 Task: Forward email as attachment with the signature Ethan King with the subject Request for a change in project deadline from softage.1@softage.net to softage.6@softage.net with the message Please let me know if there are any outstanding issues that need to be addressed.
Action: Mouse moved to (1033, 86)
Screenshot: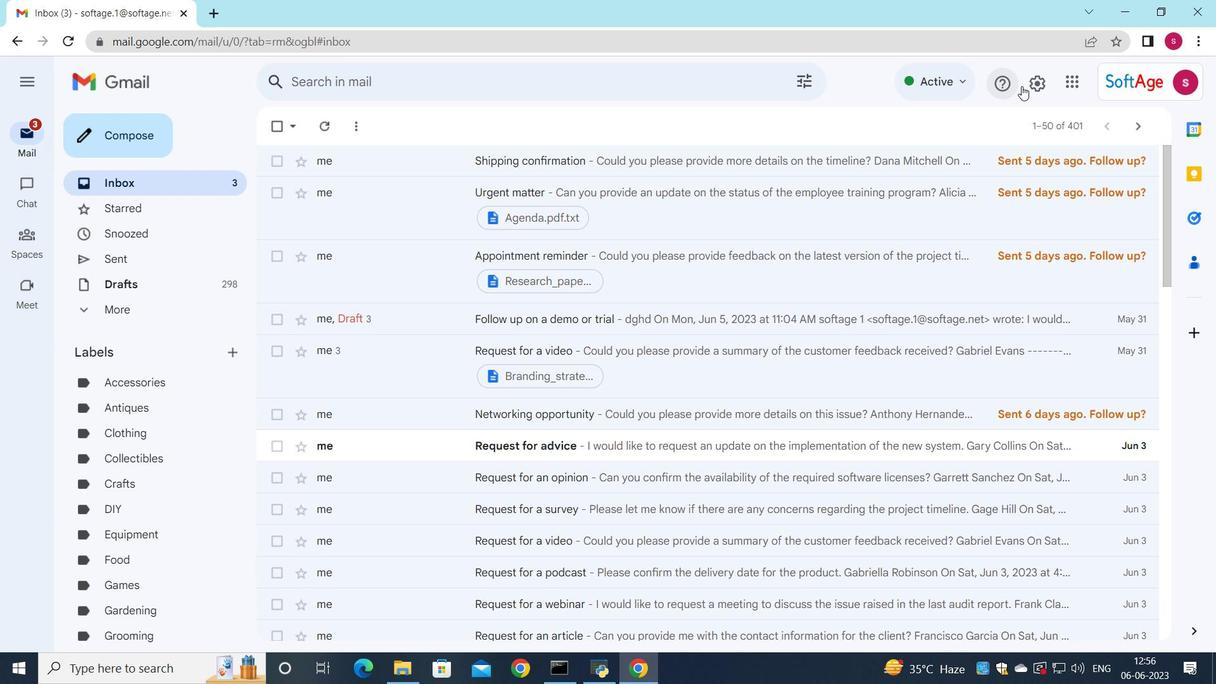 
Action: Mouse pressed left at (1033, 86)
Screenshot: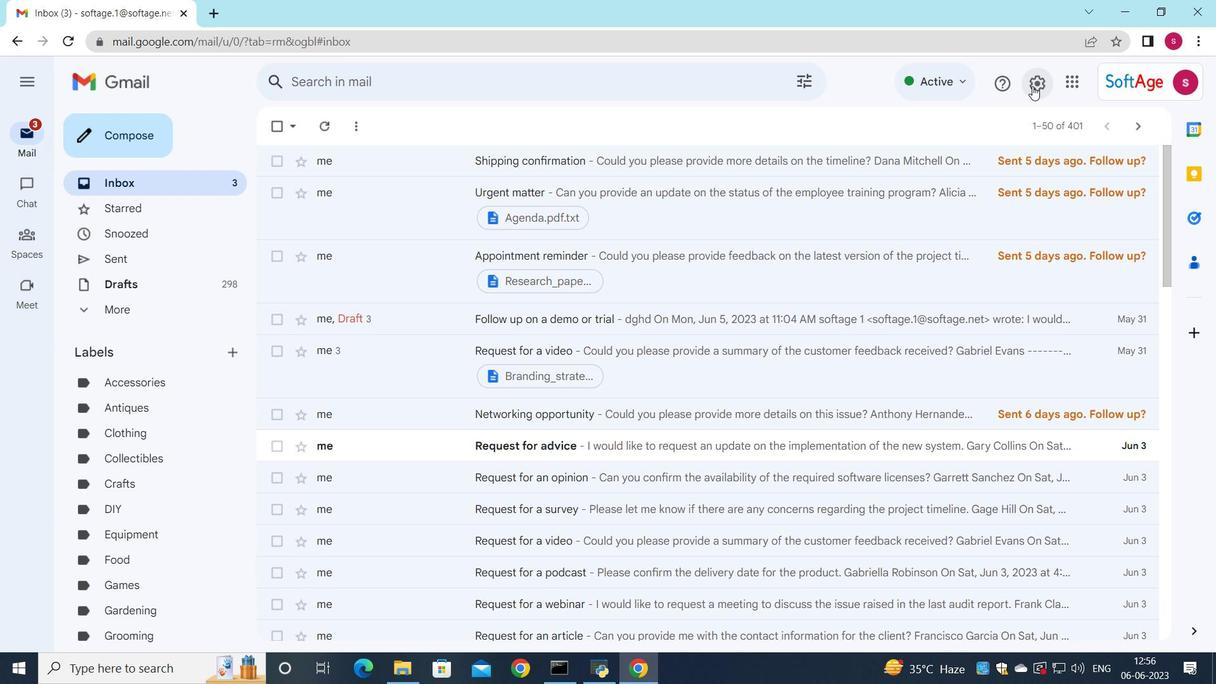 
Action: Mouse moved to (1036, 168)
Screenshot: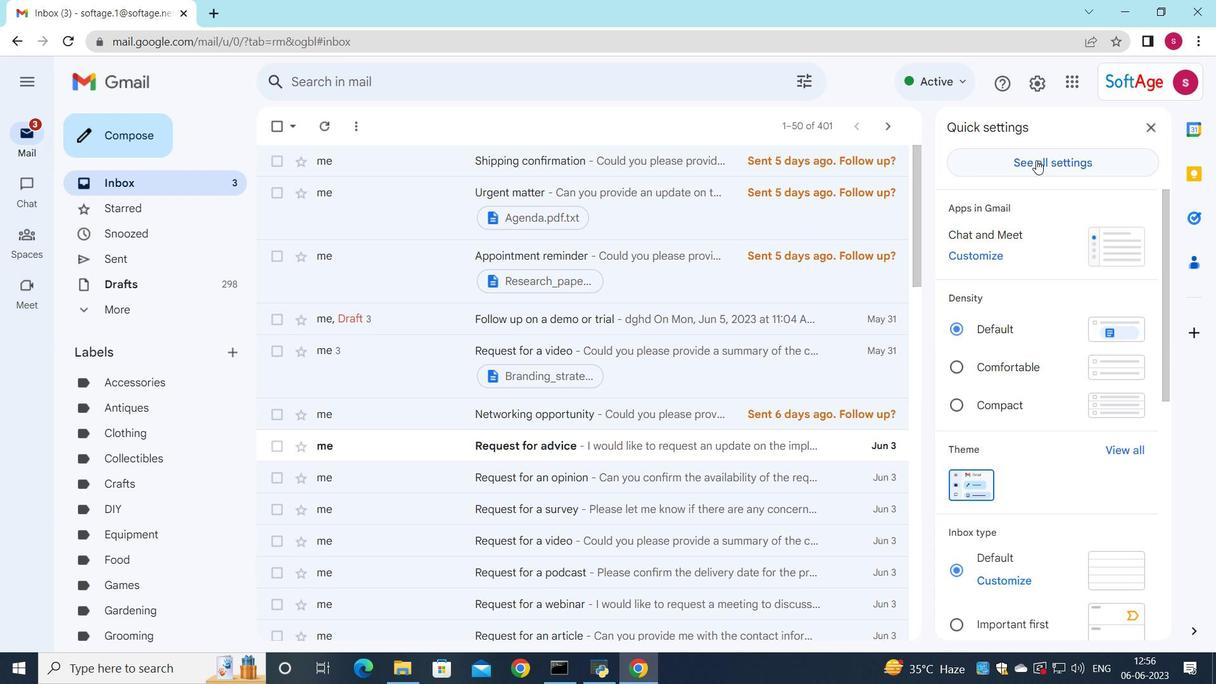 
Action: Mouse pressed left at (1036, 168)
Screenshot: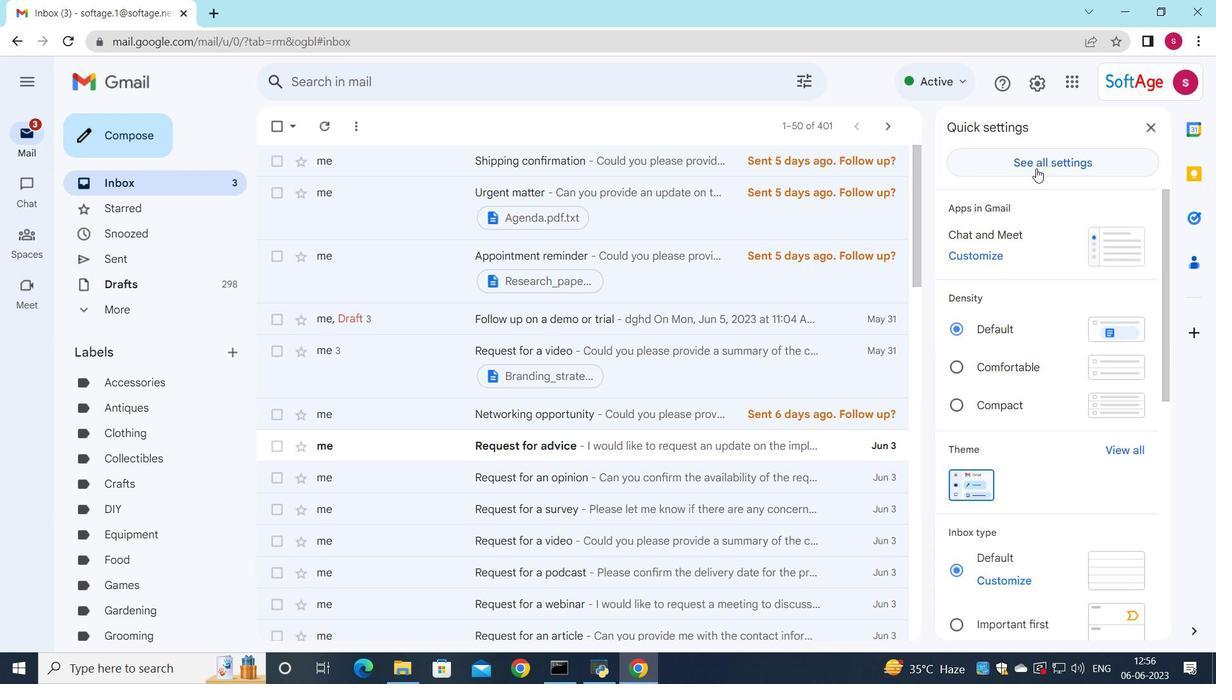
Action: Mouse moved to (746, 245)
Screenshot: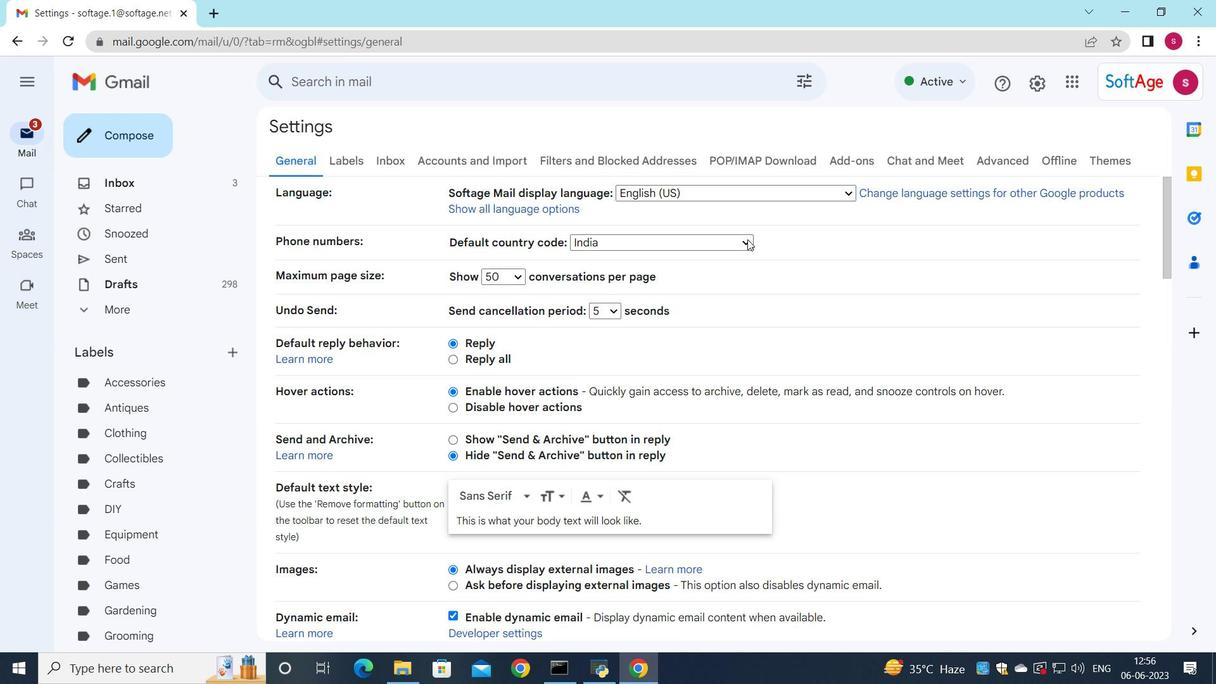 
Action: Mouse scrolled (746, 244) with delta (0, 0)
Screenshot: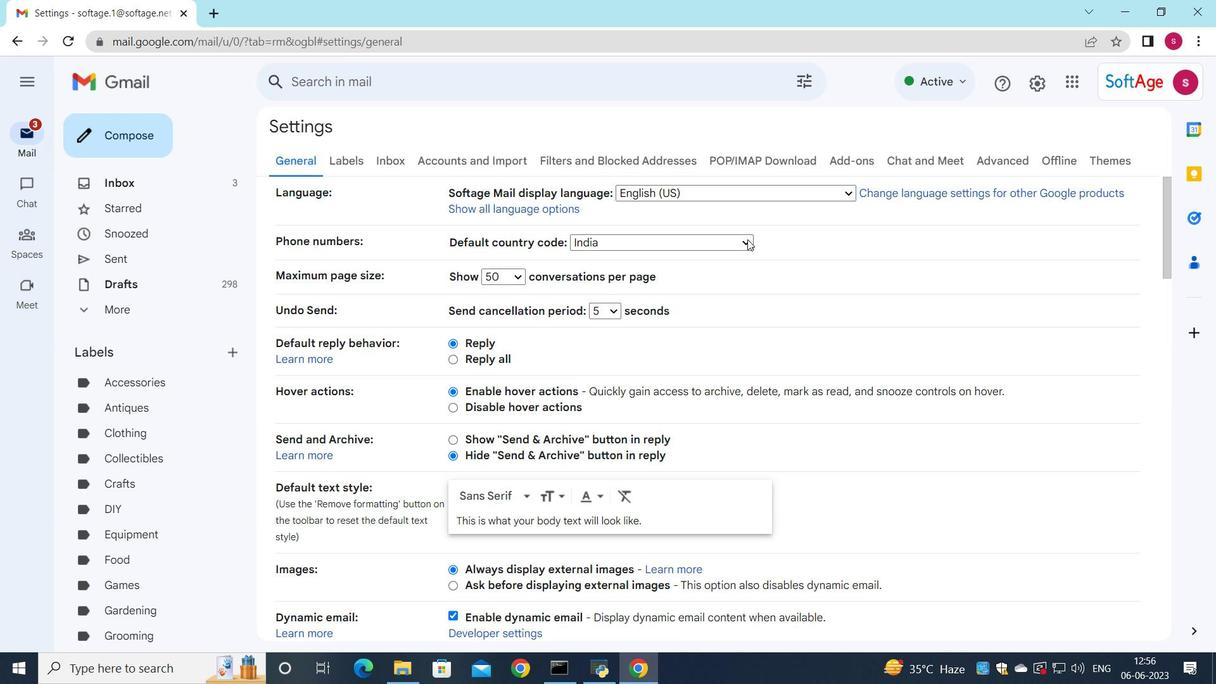 
Action: Mouse moved to (746, 245)
Screenshot: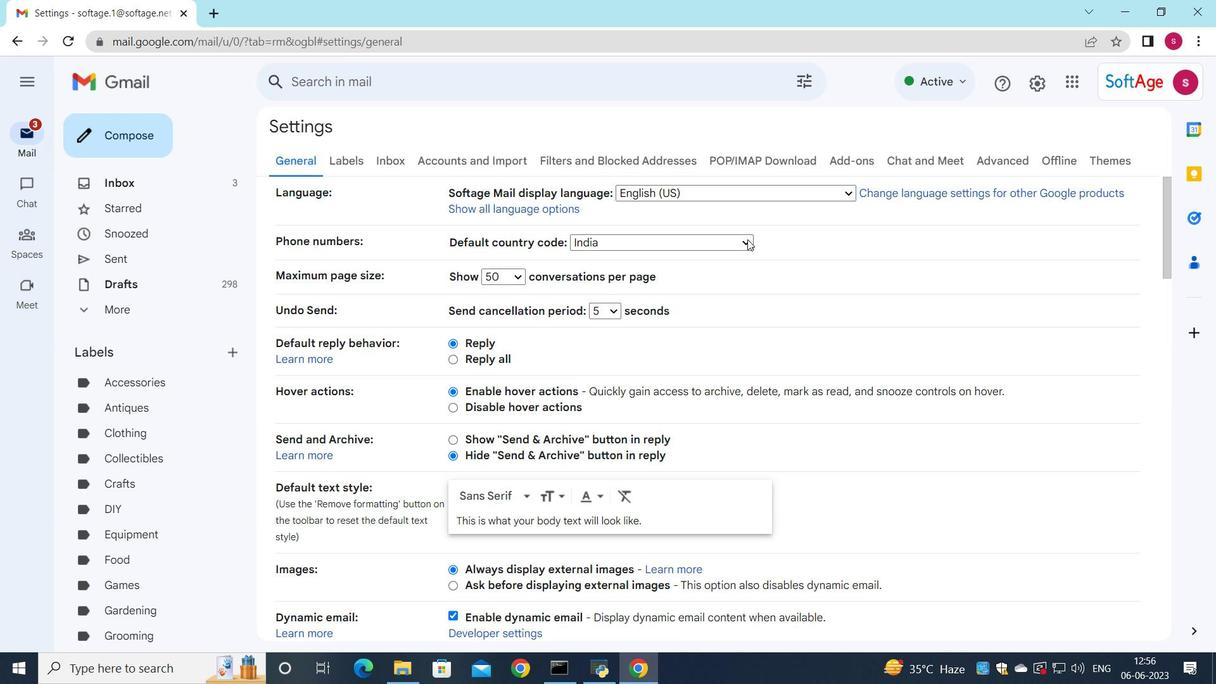 
Action: Mouse scrolled (746, 245) with delta (0, 0)
Screenshot: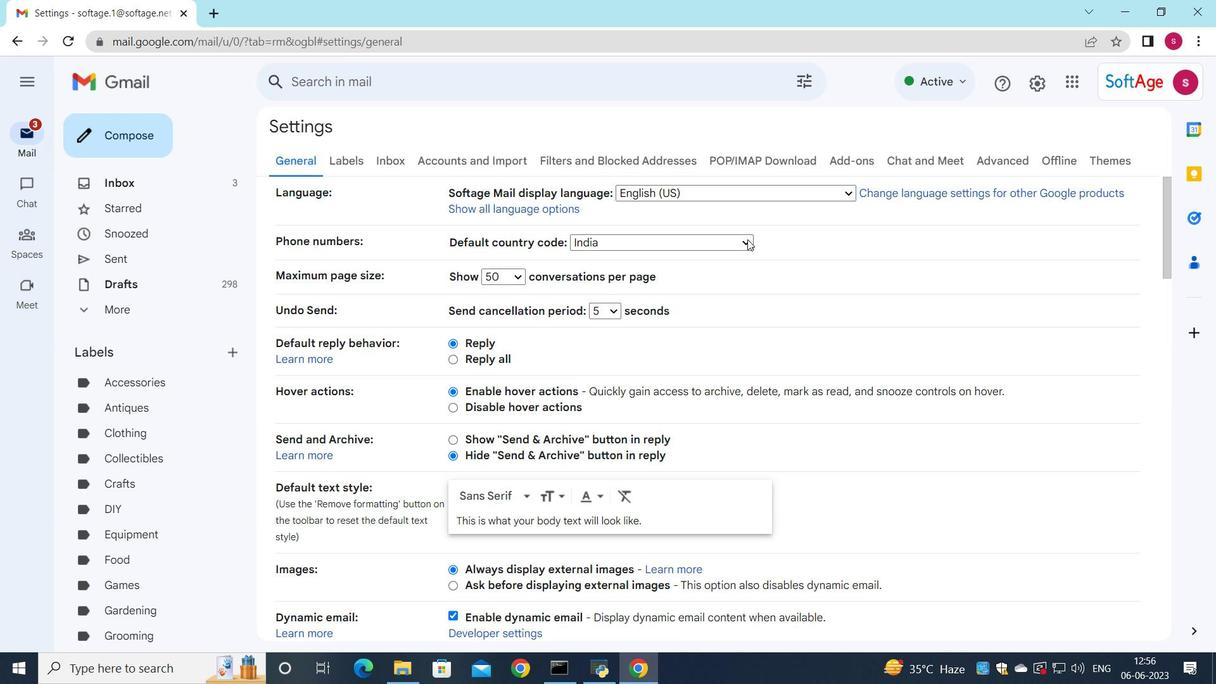 
Action: Mouse moved to (746, 246)
Screenshot: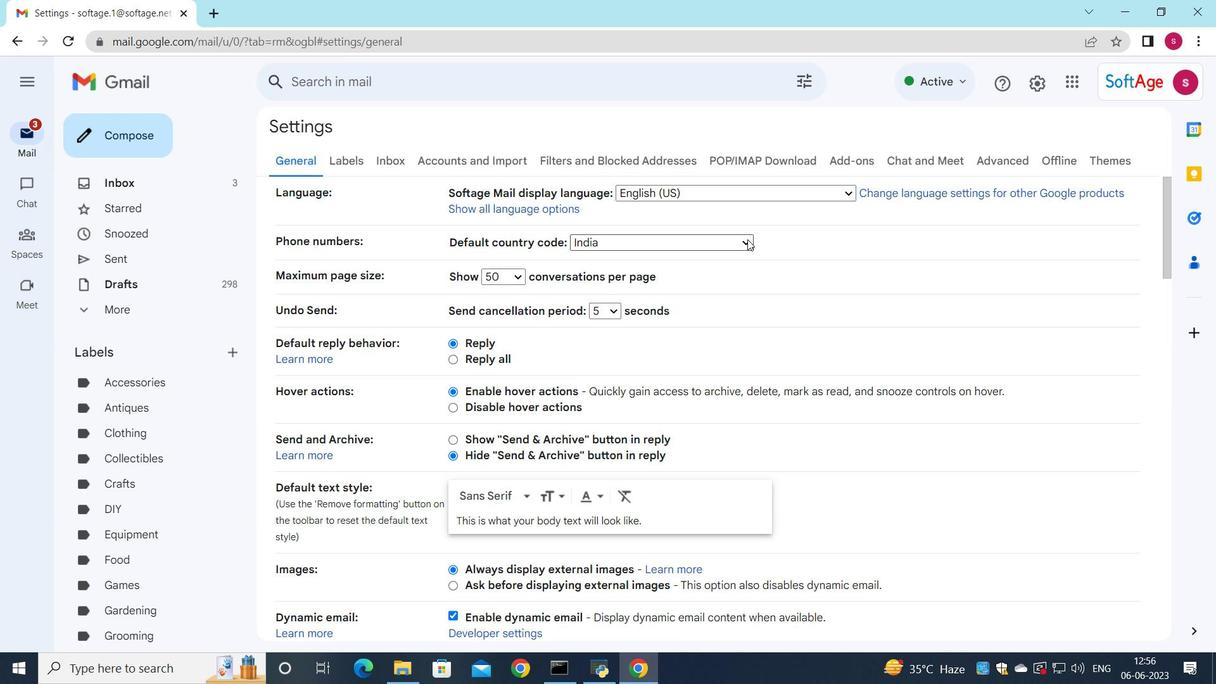 
Action: Mouse scrolled (746, 245) with delta (0, 0)
Screenshot: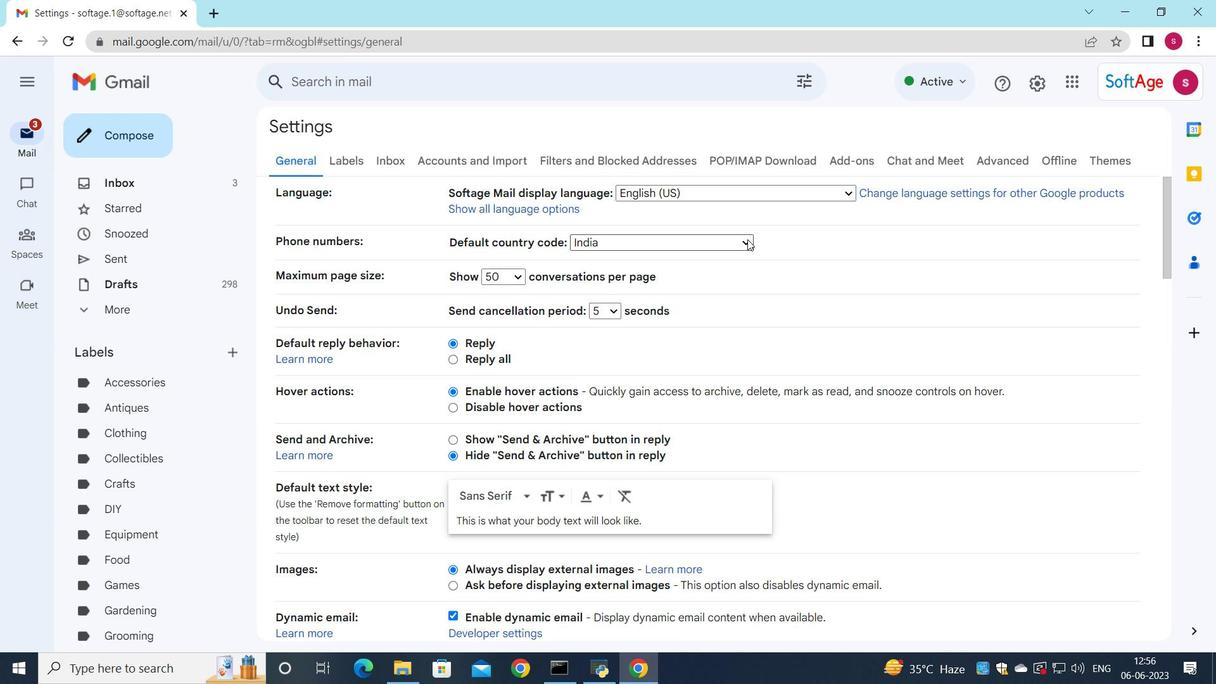 
Action: Mouse moved to (746, 247)
Screenshot: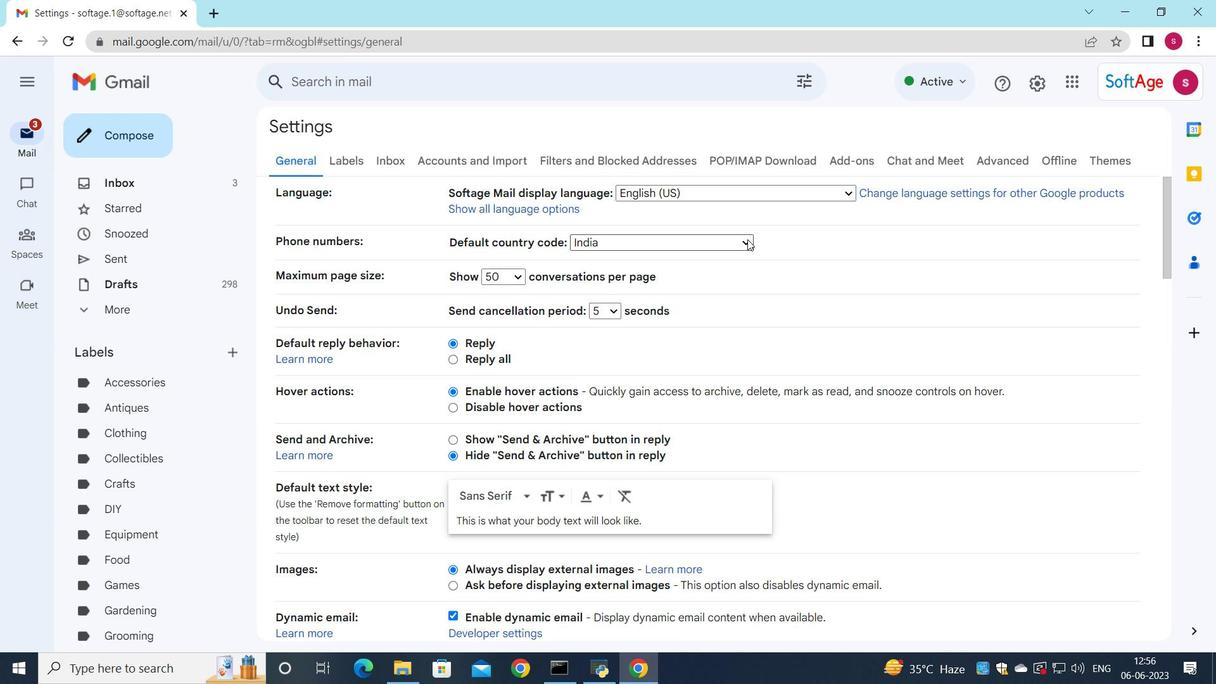 
Action: Mouse scrolled (746, 247) with delta (0, 0)
Screenshot: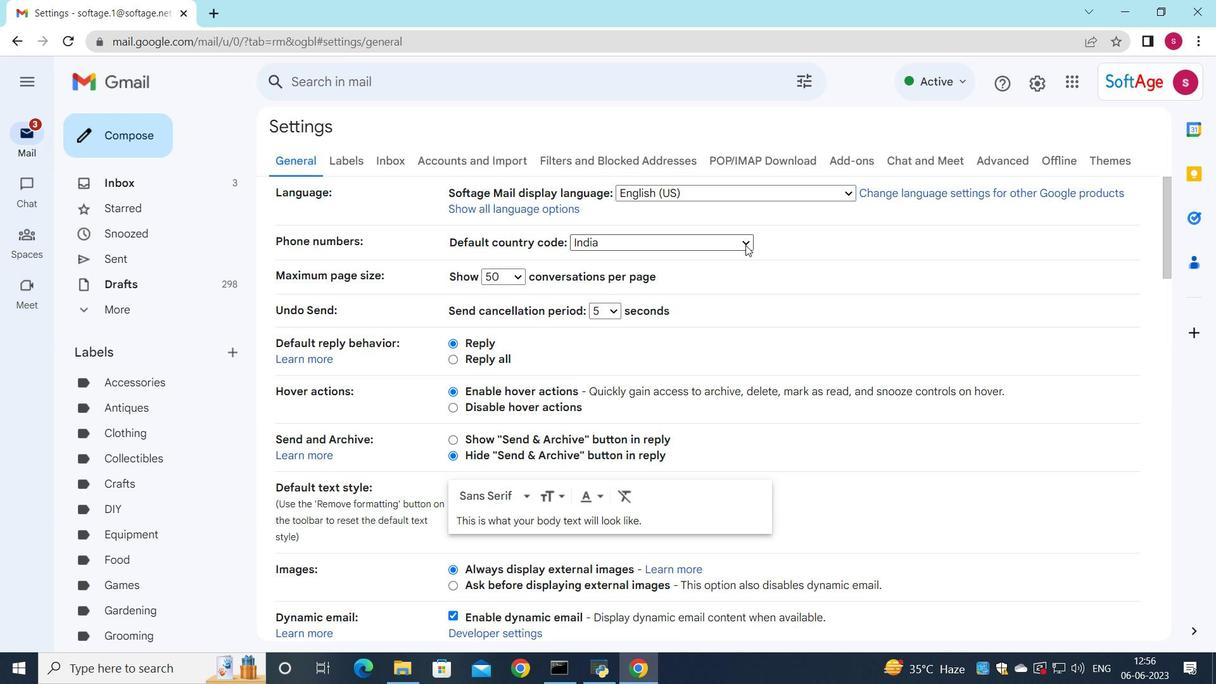 
Action: Mouse moved to (713, 254)
Screenshot: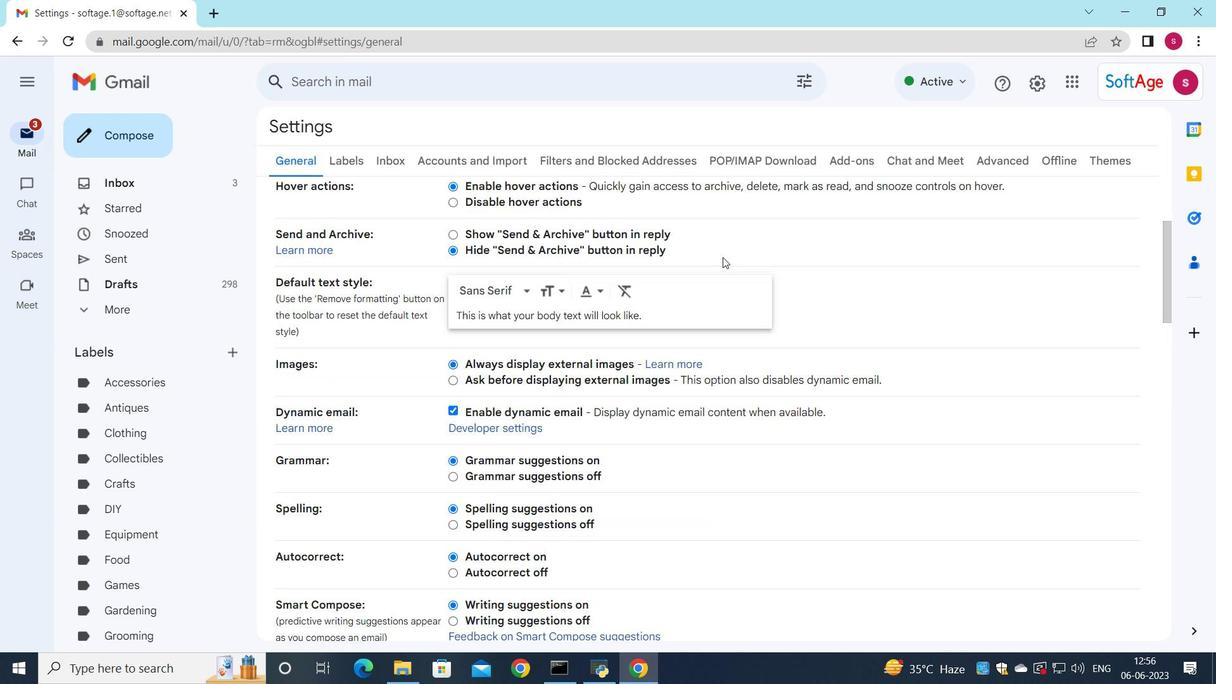 
Action: Mouse scrolled (713, 254) with delta (0, 0)
Screenshot: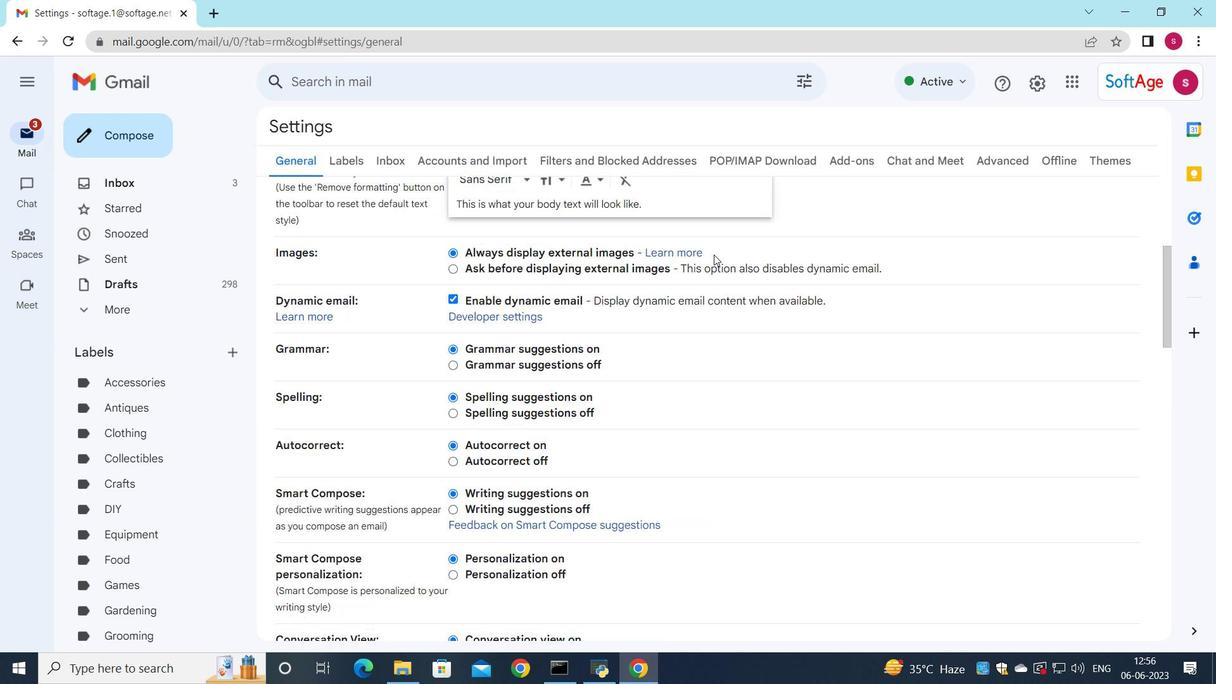 
Action: Mouse scrolled (713, 254) with delta (0, 0)
Screenshot: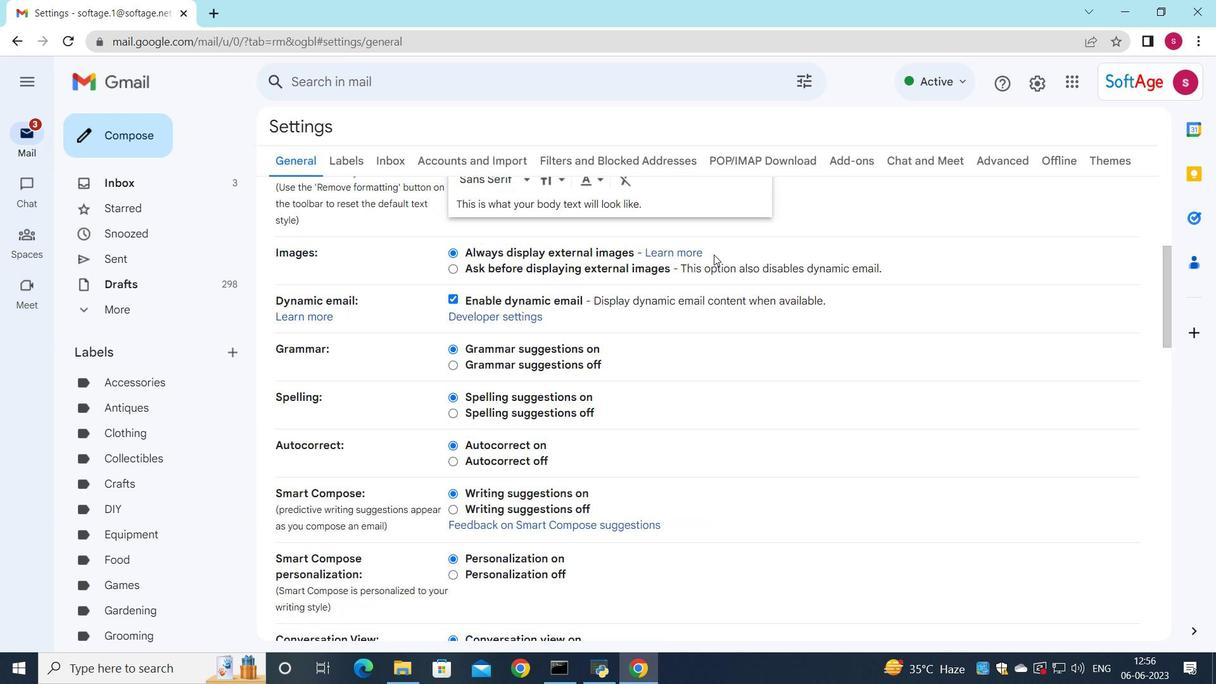 
Action: Mouse moved to (716, 257)
Screenshot: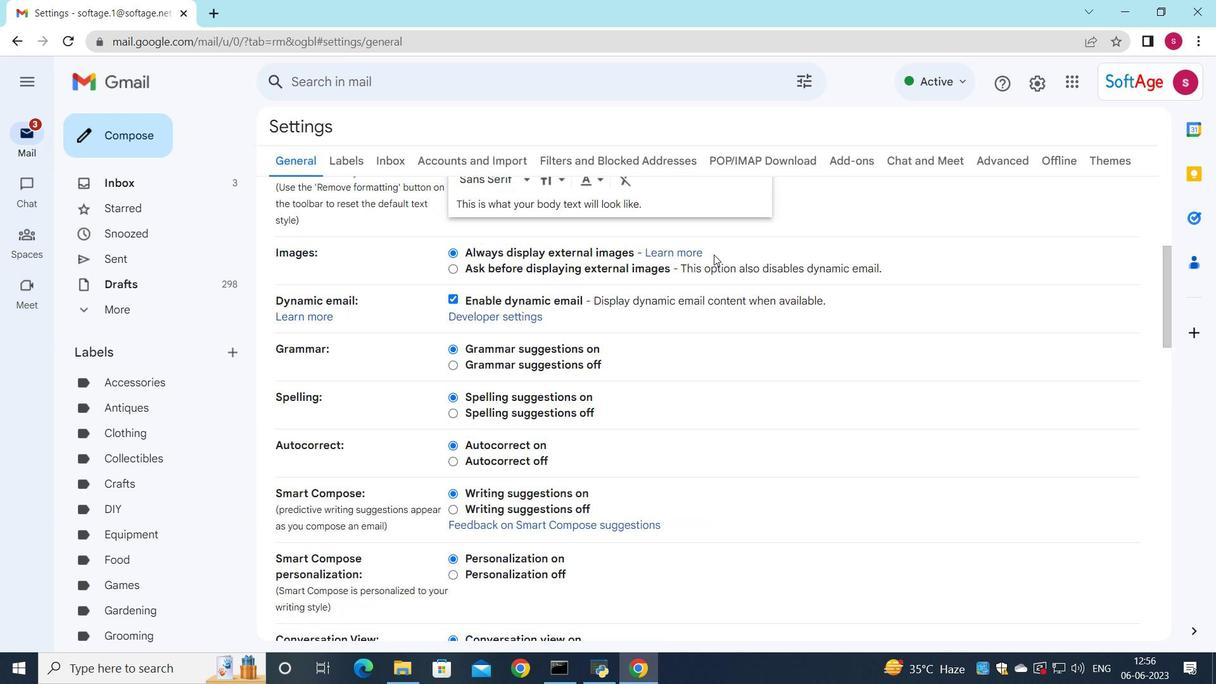 
Action: Mouse scrolled (716, 257) with delta (0, 0)
Screenshot: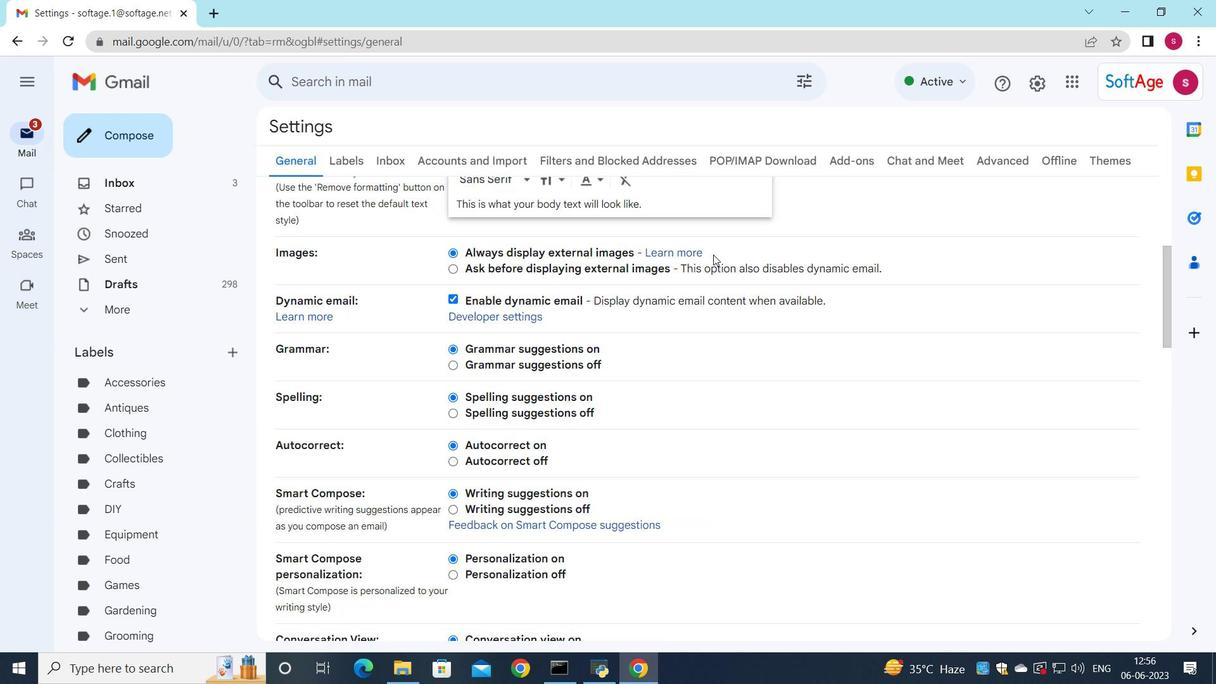 
Action: Mouse moved to (722, 262)
Screenshot: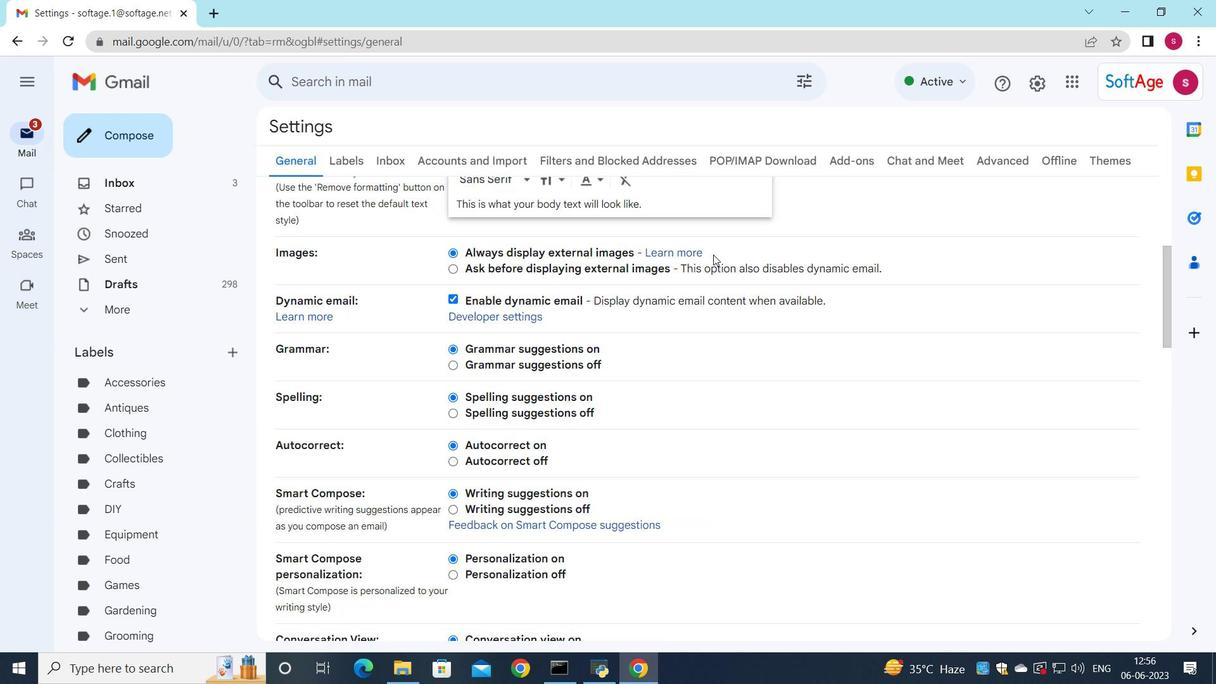 
Action: Mouse scrolled (722, 261) with delta (0, 0)
Screenshot: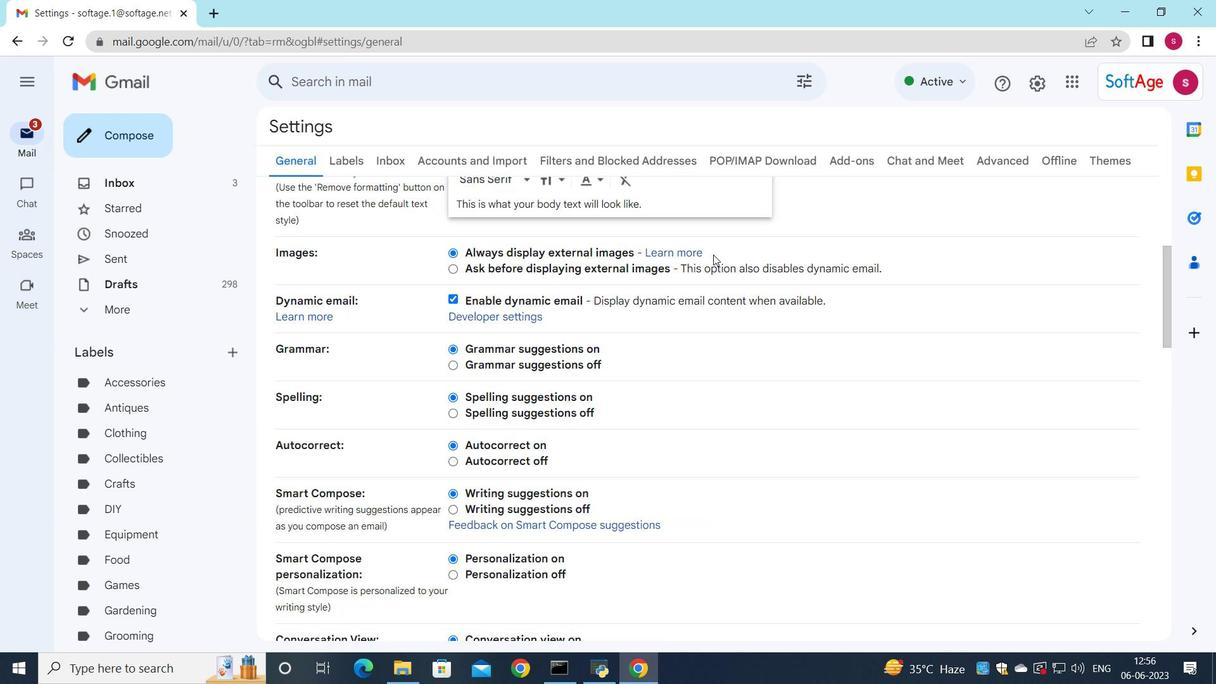 
Action: Mouse moved to (731, 268)
Screenshot: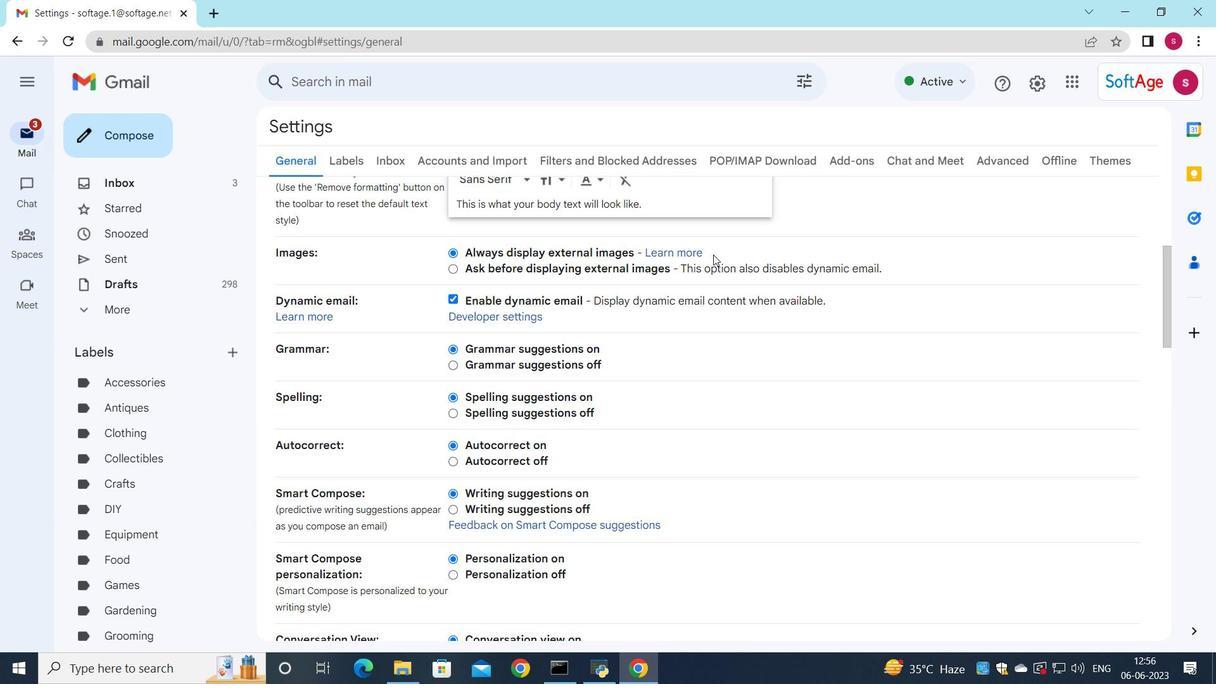 
Action: Mouse scrolled (730, 267) with delta (0, 0)
Screenshot: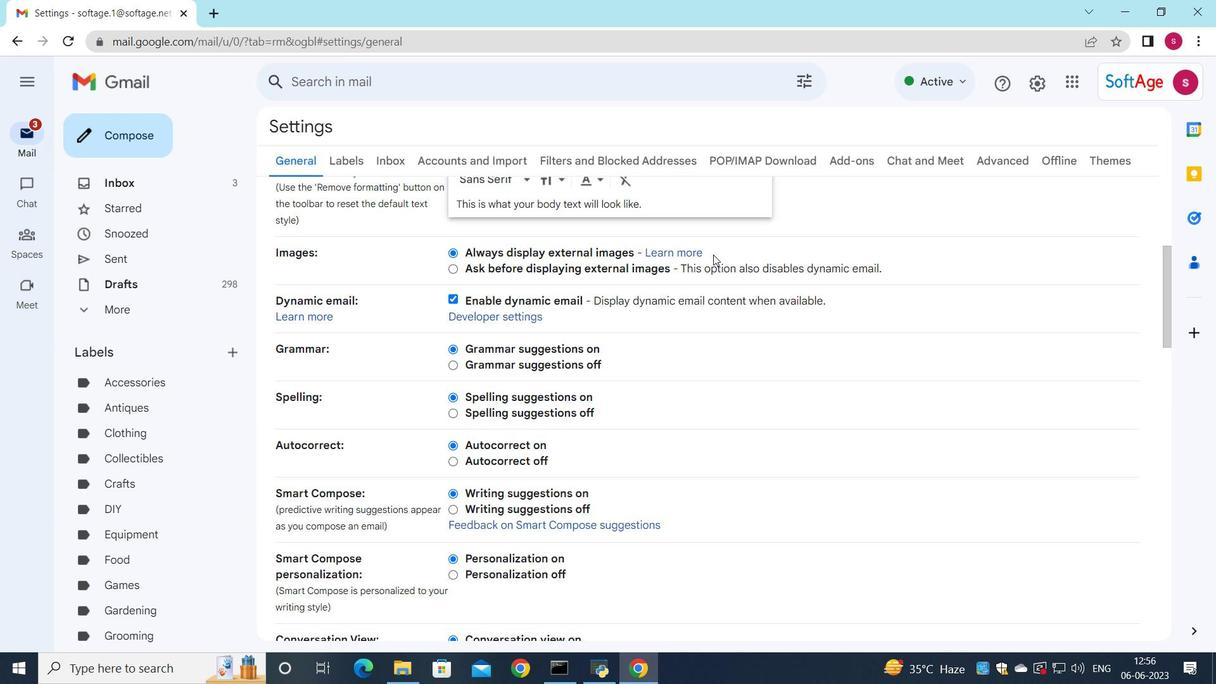 
Action: Mouse moved to (723, 284)
Screenshot: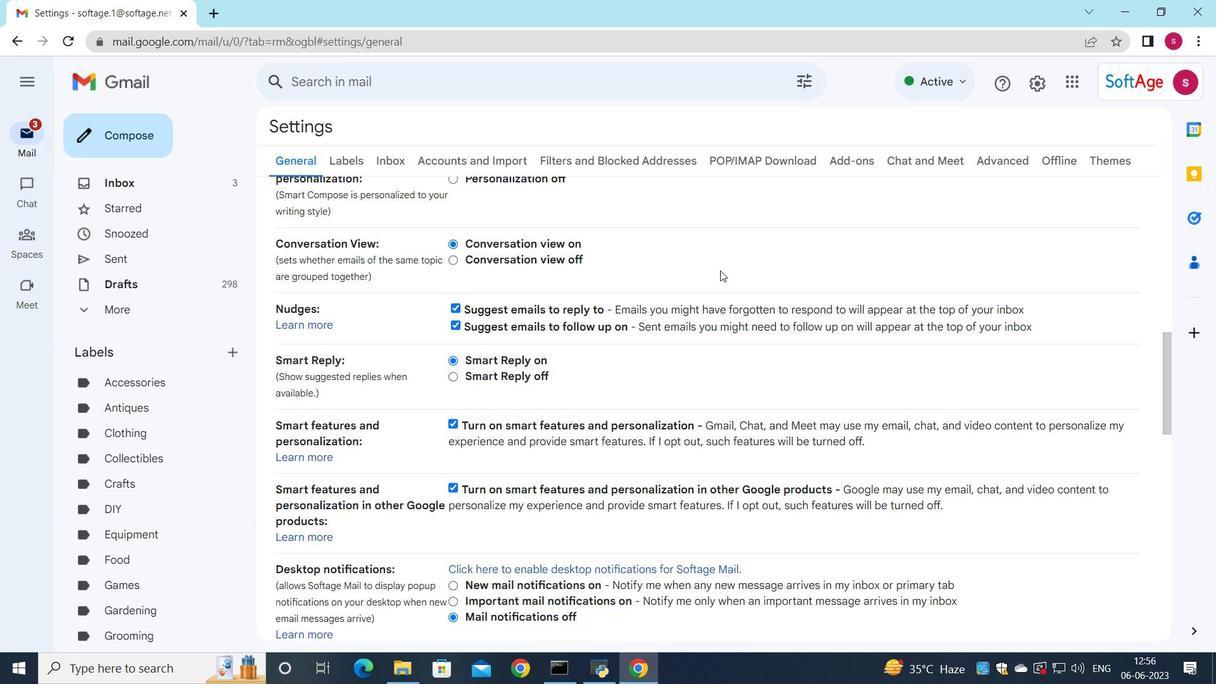 
Action: Mouse scrolled (723, 283) with delta (0, 0)
Screenshot: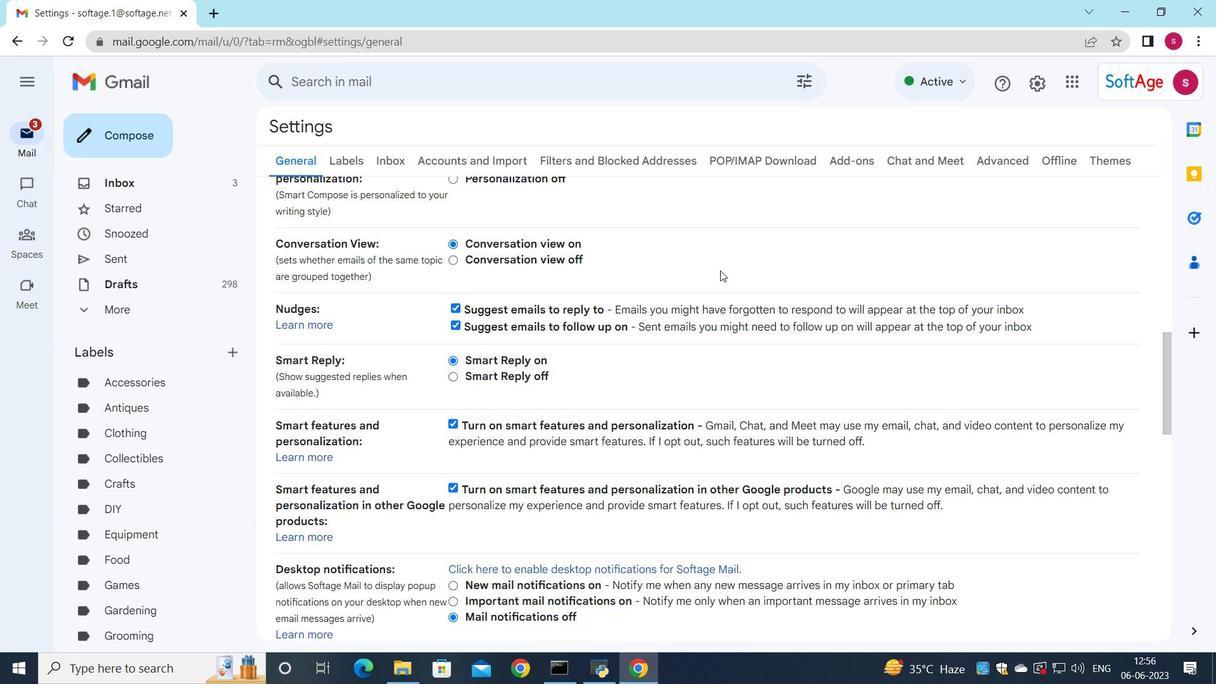 
Action: Mouse moved to (724, 285)
Screenshot: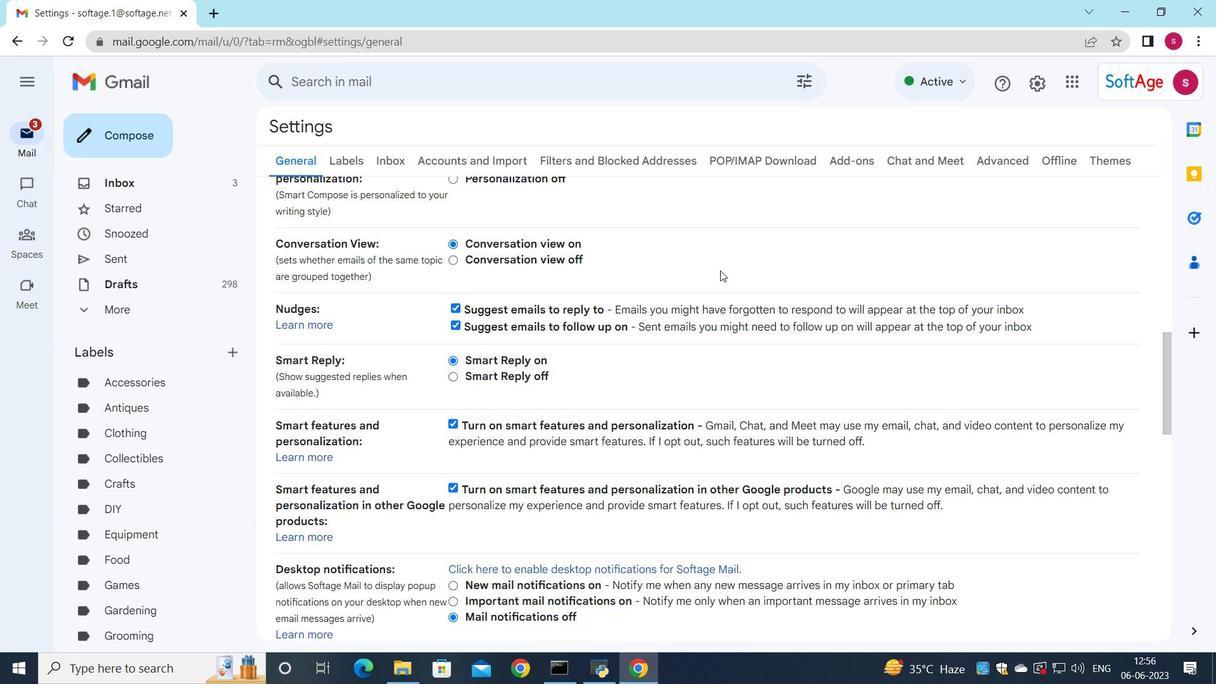 
Action: Mouse scrolled (724, 285) with delta (0, 0)
Screenshot: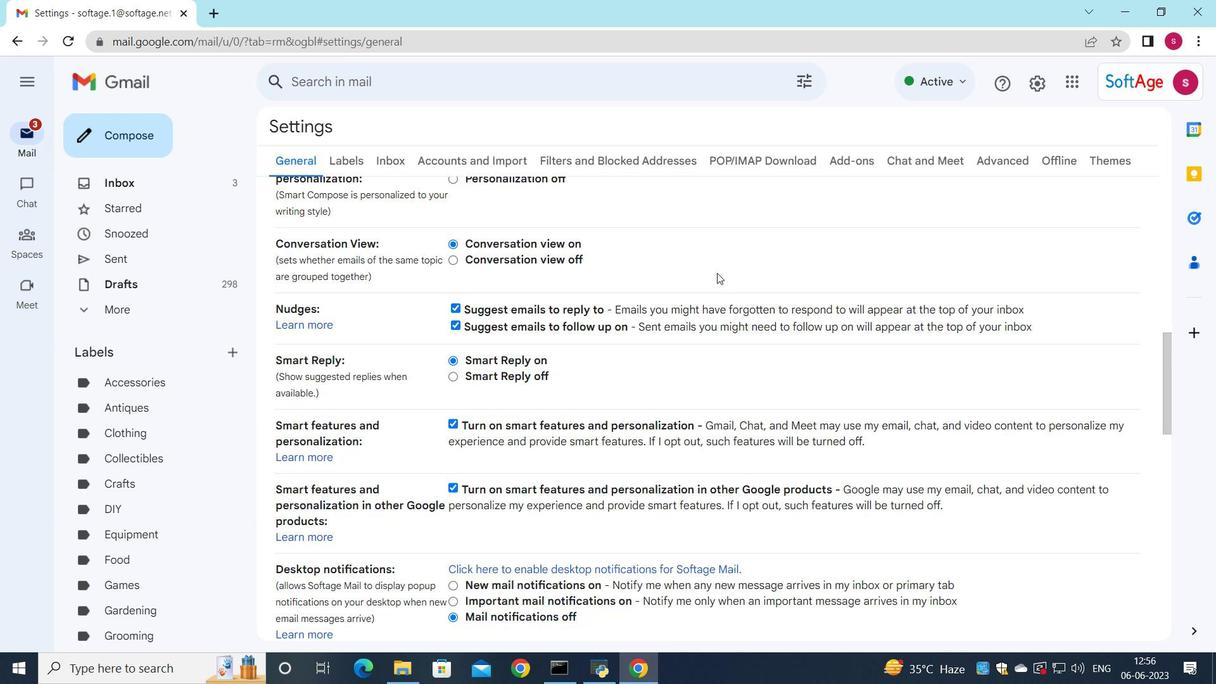 
Action: Mouse moved to (725, 285)
Screenshot: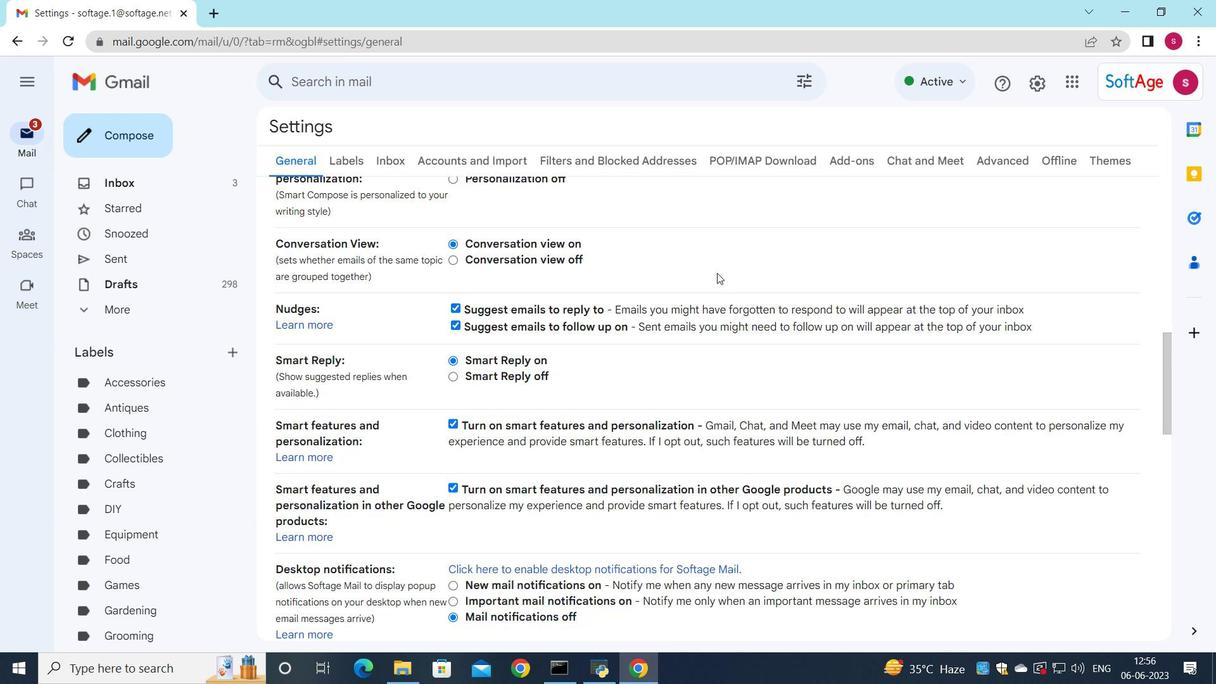 
Action: Mouse scrolled (725, 285) with delta (0, 0)
Screenshot: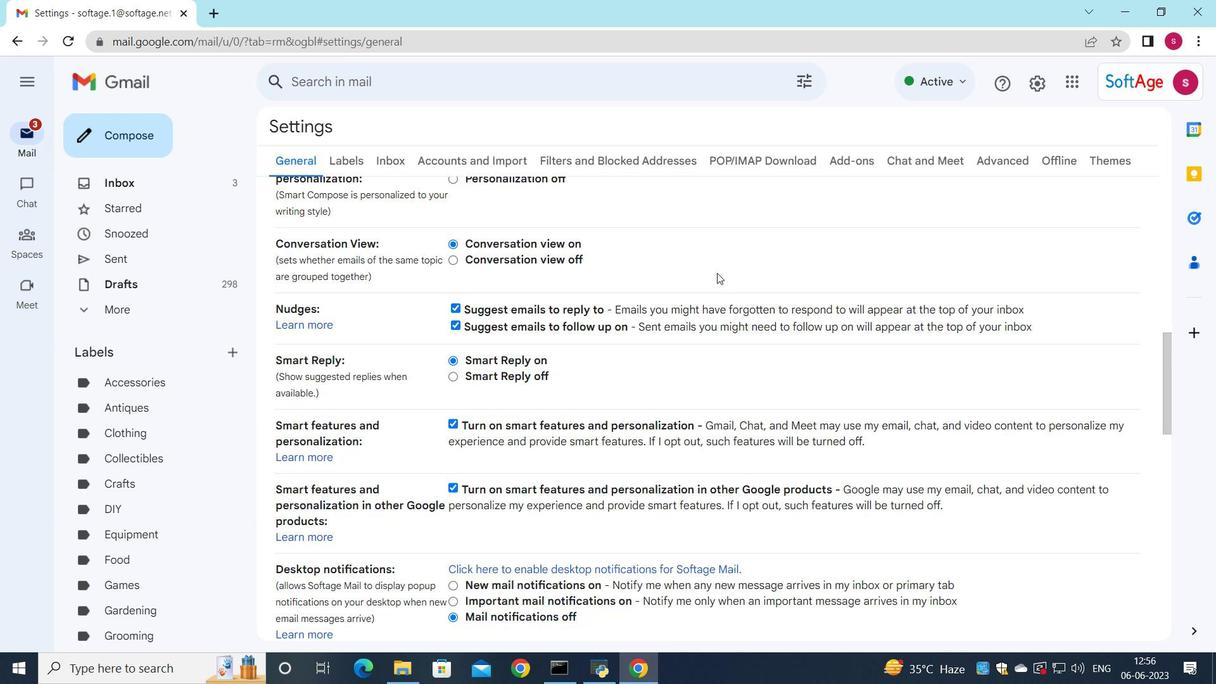 
Action: Mouse moved to (692, 294)
Screenshot: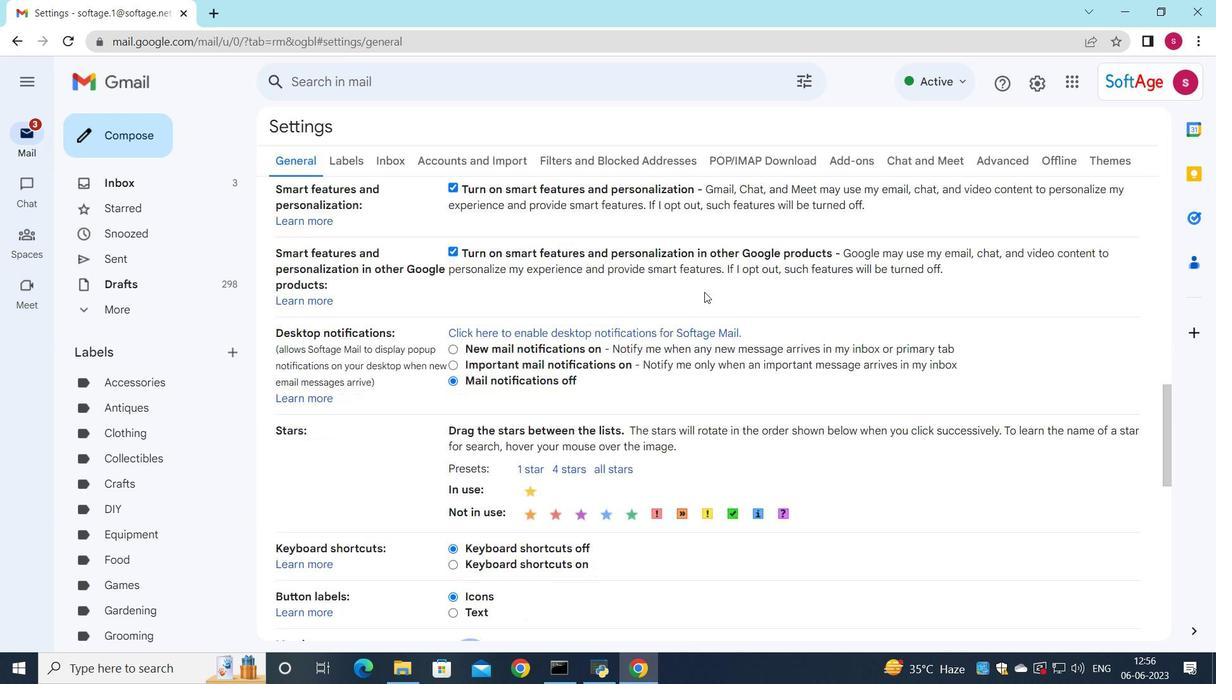 
Action: Mouse scrolled (692, 294) with delta (0, 0)
Screenshot: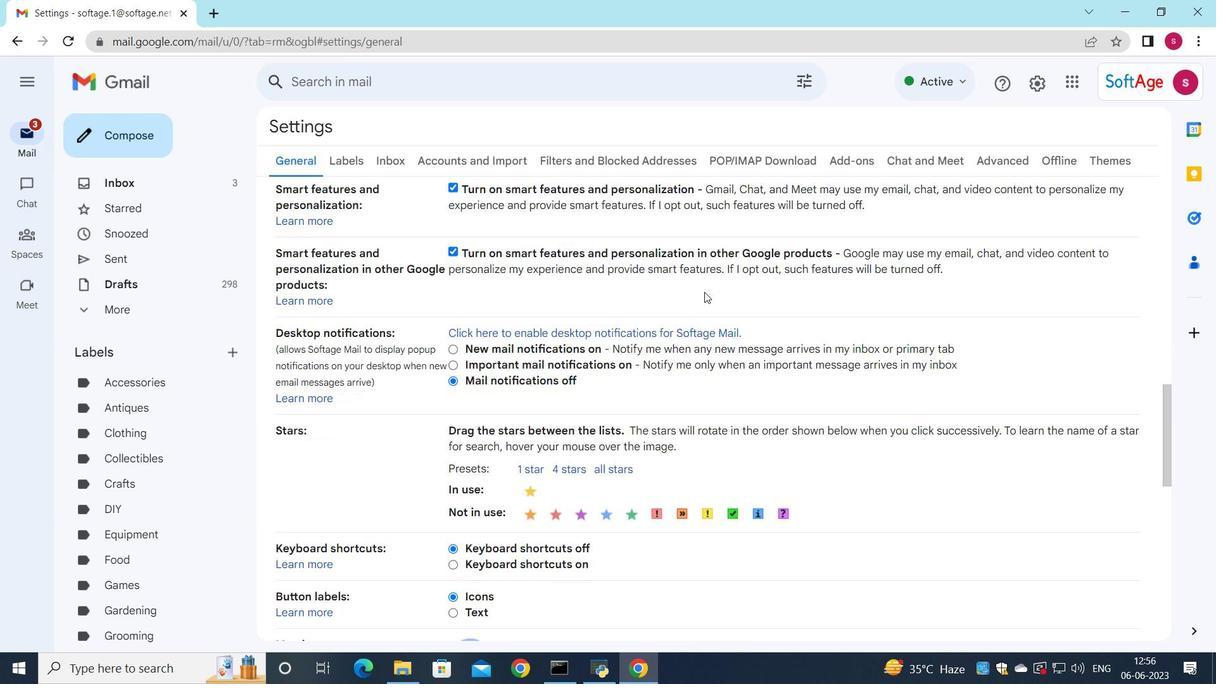 
Action: Mouse moved to (688, 297)
Screenshot: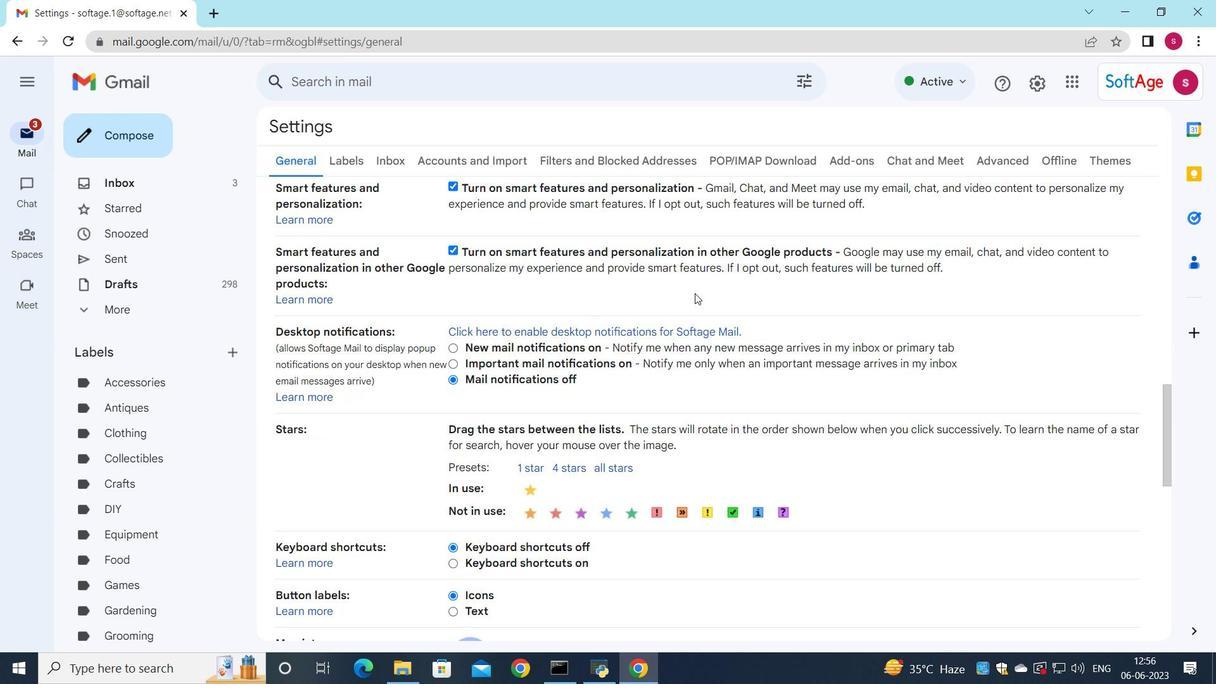 
Action: Mouse scrolled (688, 297) with delta (0, 0)
Screenshot: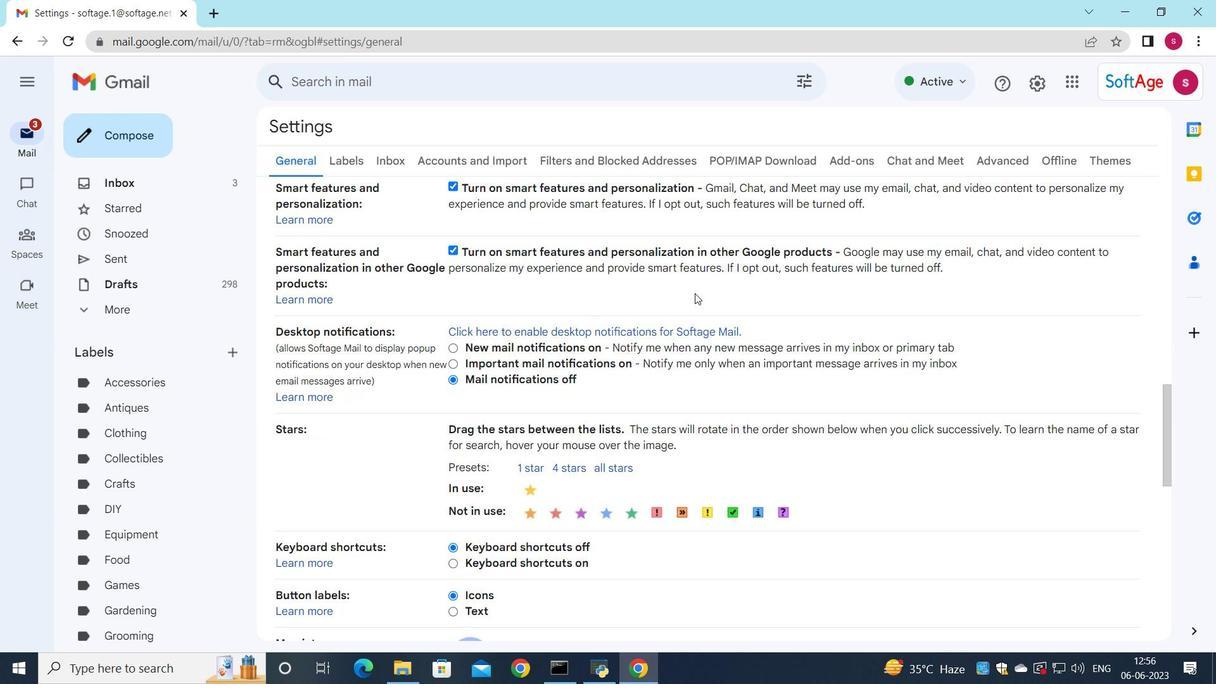 
Action: Mouse moved to (687, 299)
Screenshot: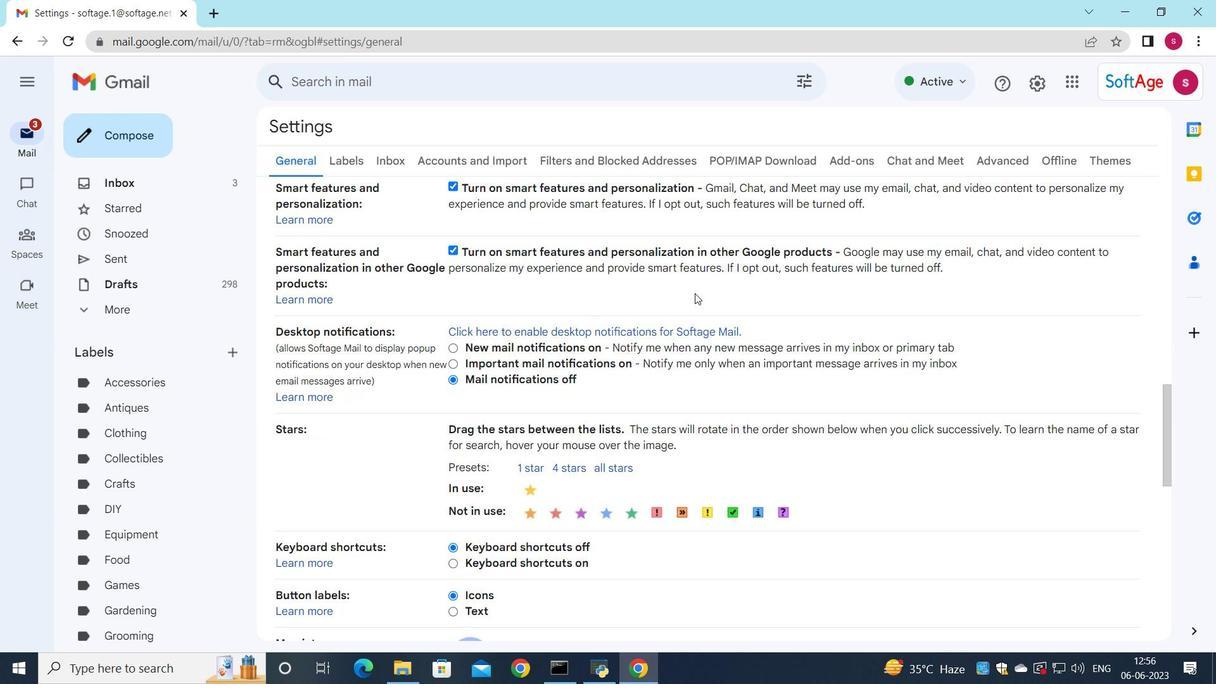 
Action: Mouse scrolled (687, 299) with delta (0, 0)
Screenshot: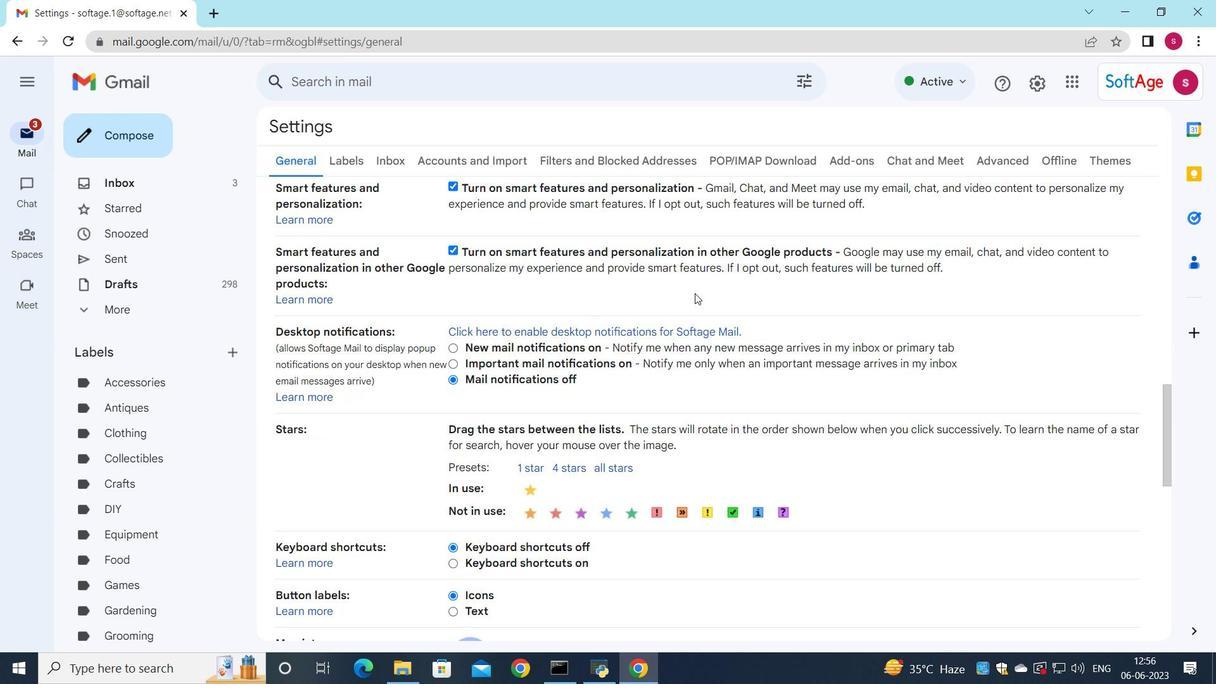 
Action: Mouse moved to (638, 327)
Screenshot: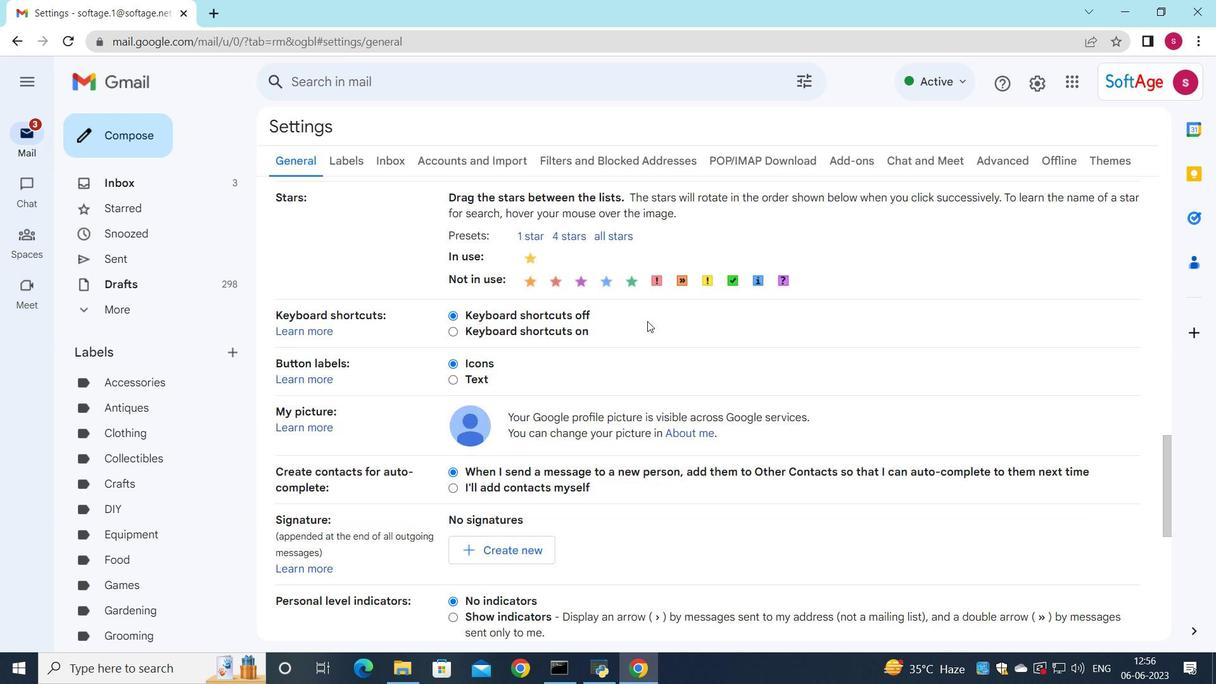 
Action: Mouse scrolled (638, 326) with delta (0, 0)
Screenshot: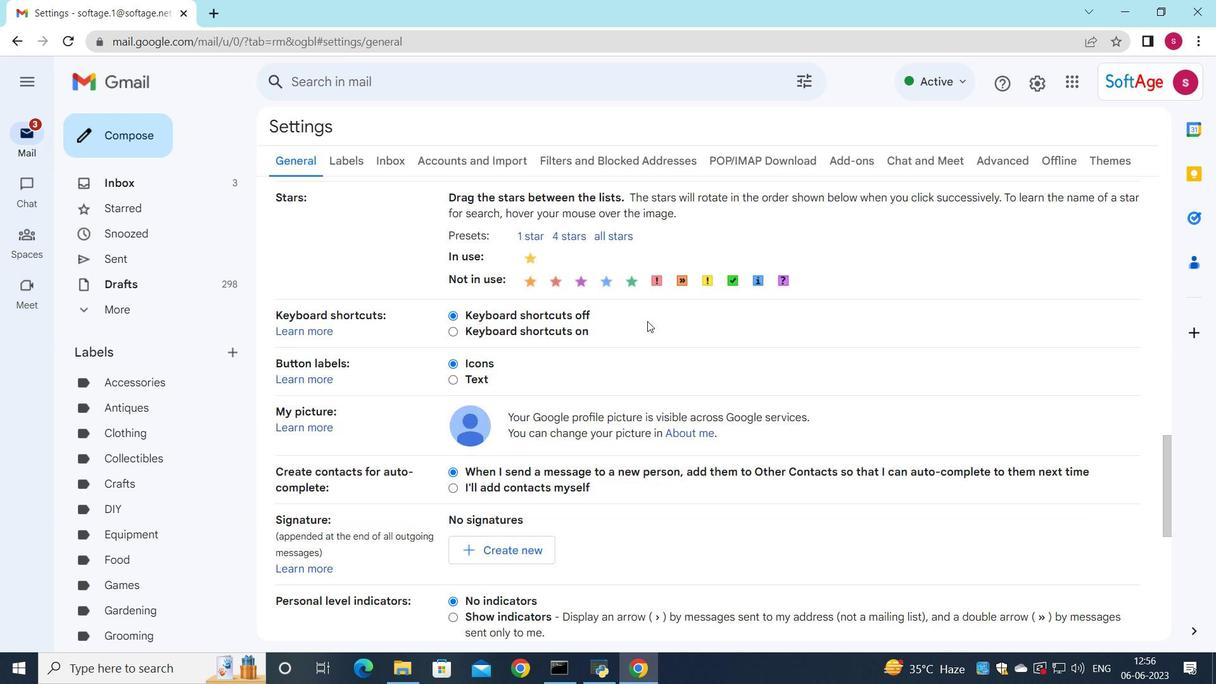 
Action: Mouse moved to (638, 327)
Screenshot: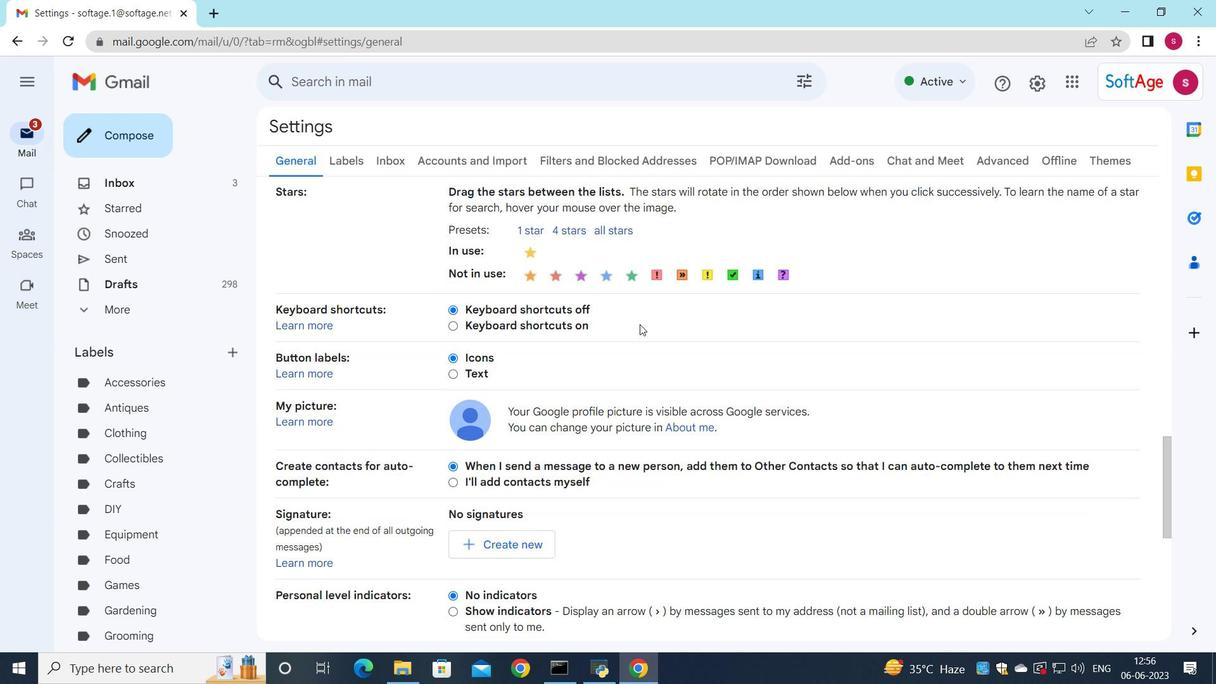 
Action: Mouse scrolled (638, 327) with delta (0, 0)
Screenshot: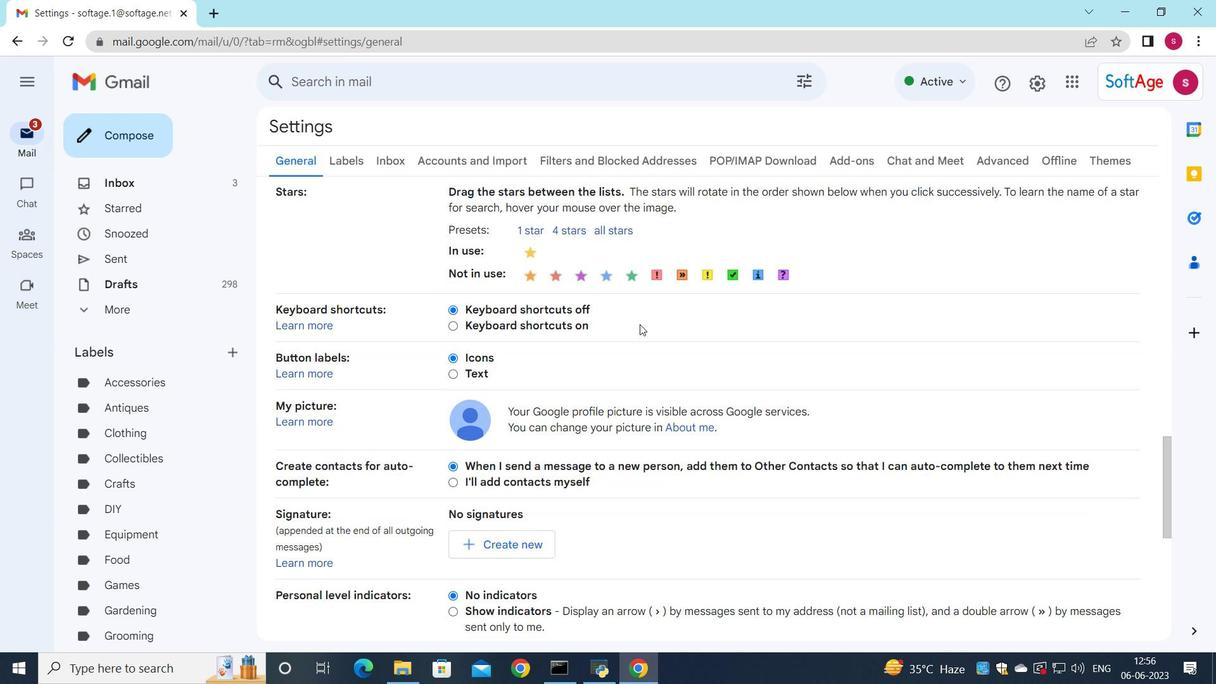 
Action: Mouse moved to (638, 330)
Screenshot: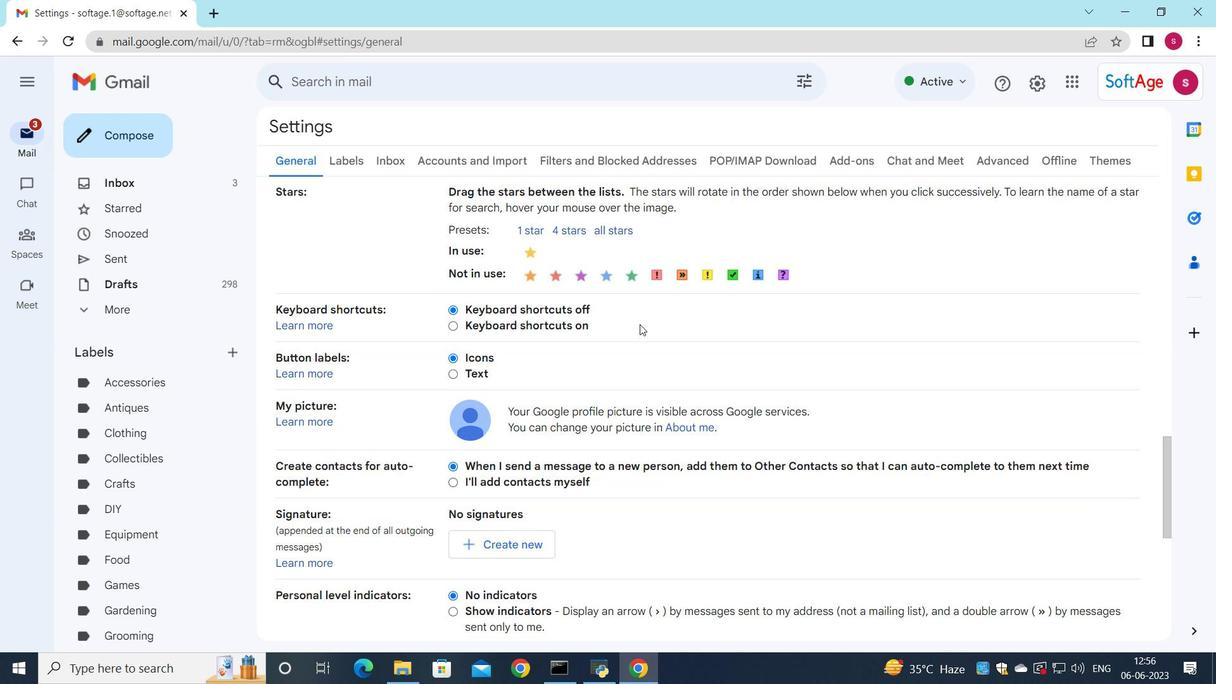 
Action: Mouse scrolled (638, 329) with delta (0, 0)
Screenshot: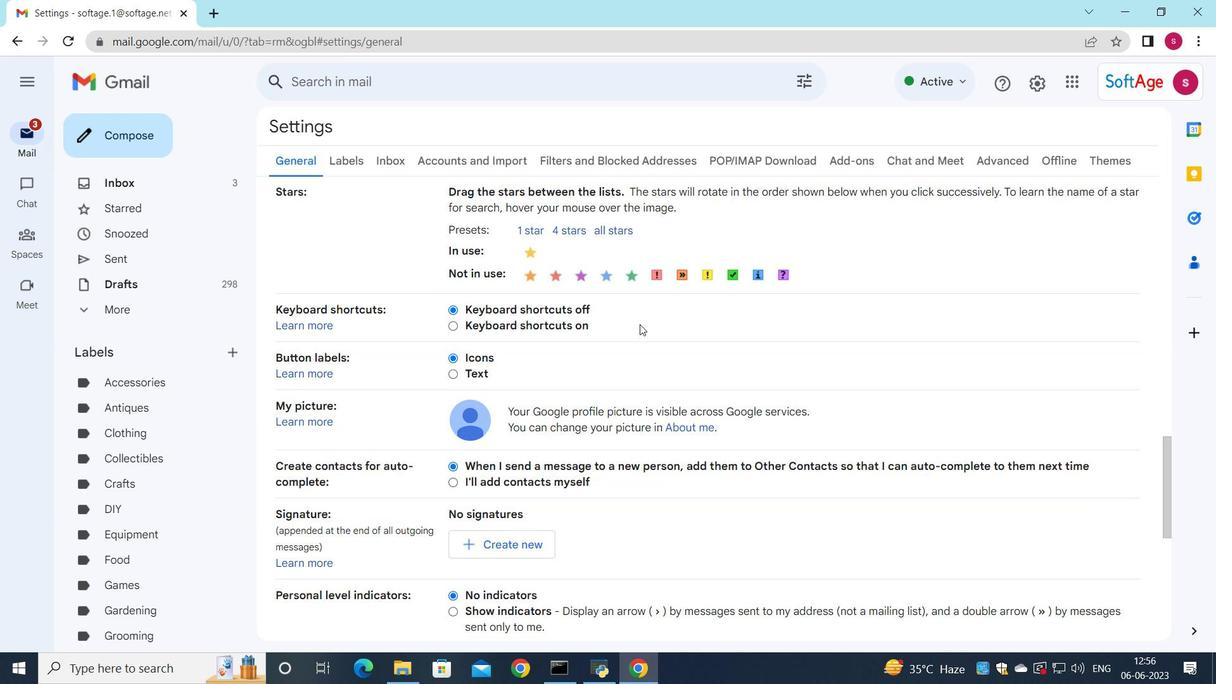 
Action: Mouse moved to (524, 310)
Screenshot: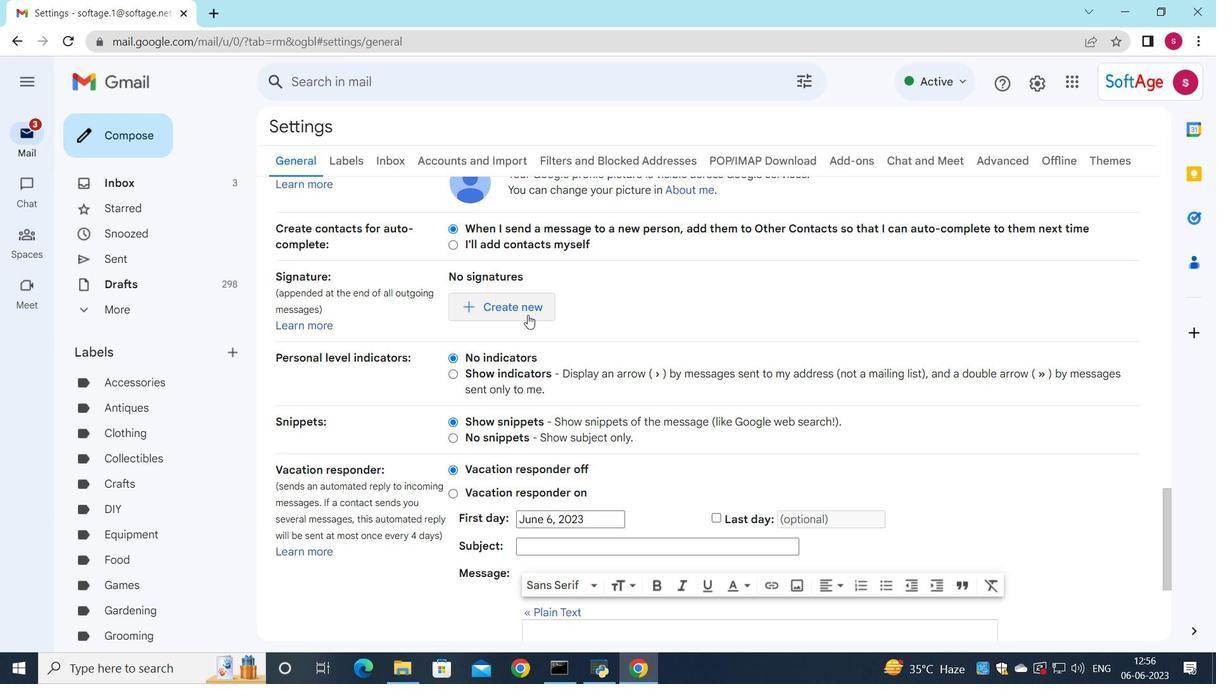 
Action: Mouse pressed left at (524, 310)
Screenshot: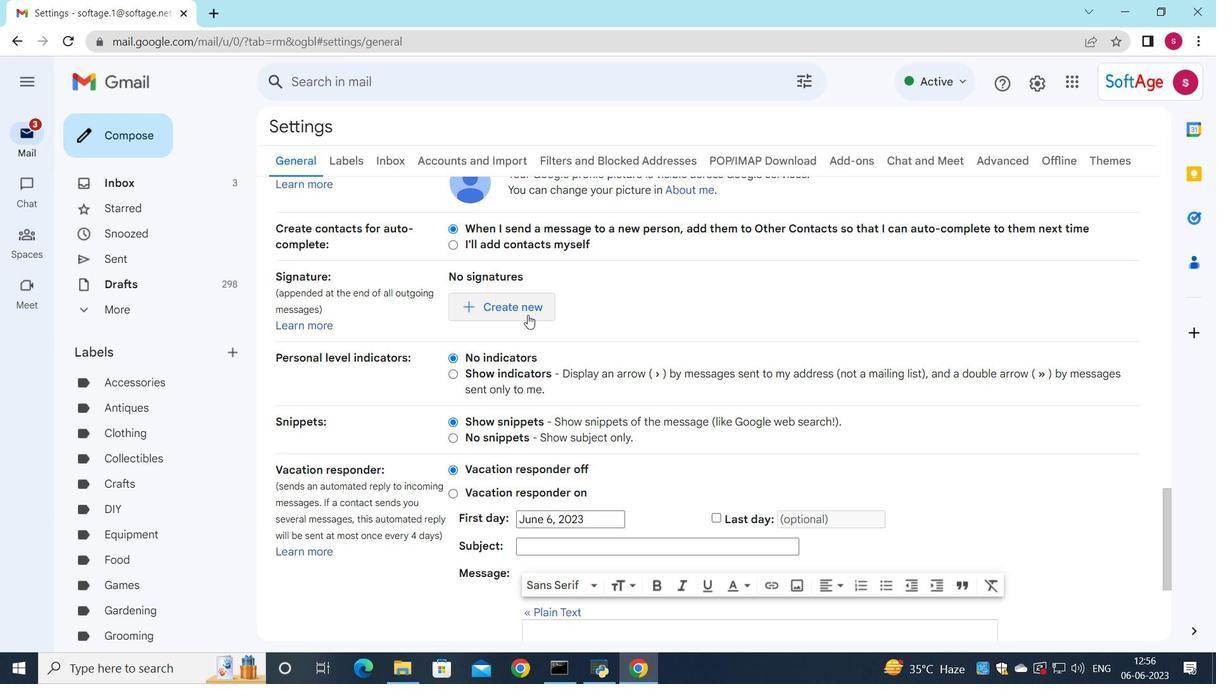 
Action: Mouse moved to (682, 345)
Screenshot: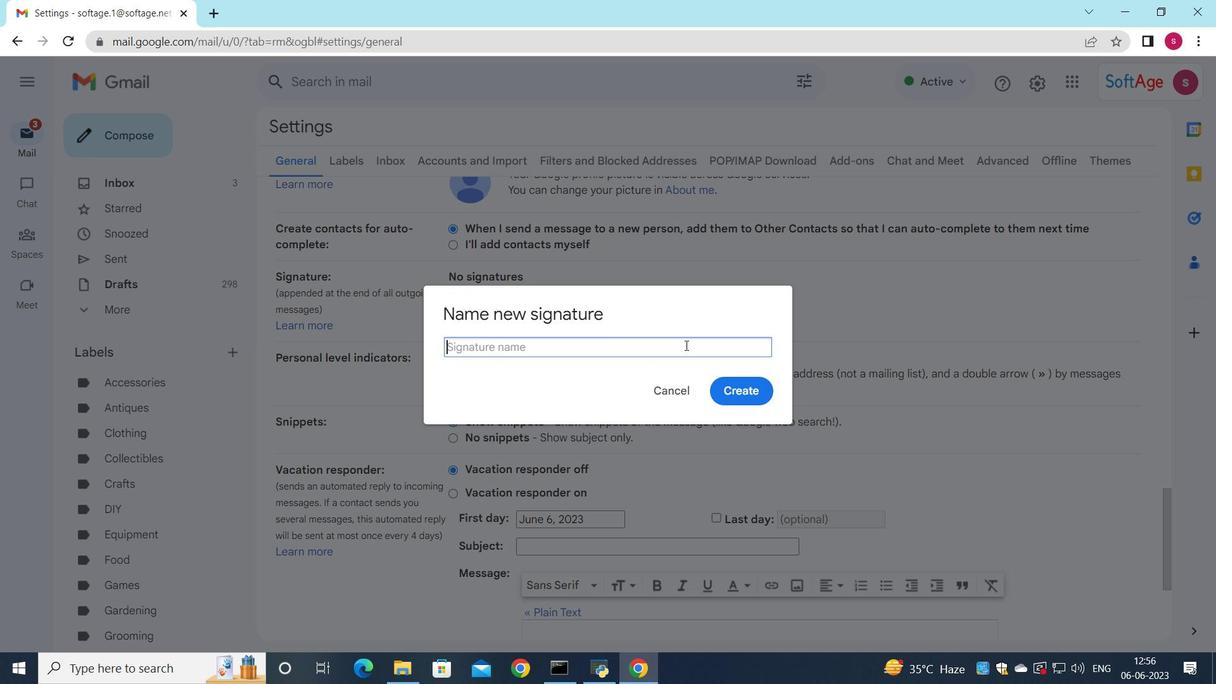 
Action: Key pressed <Key.shift>Ethan<Key.space><Key.shift_r><Key.shift_r>King
Screenshot: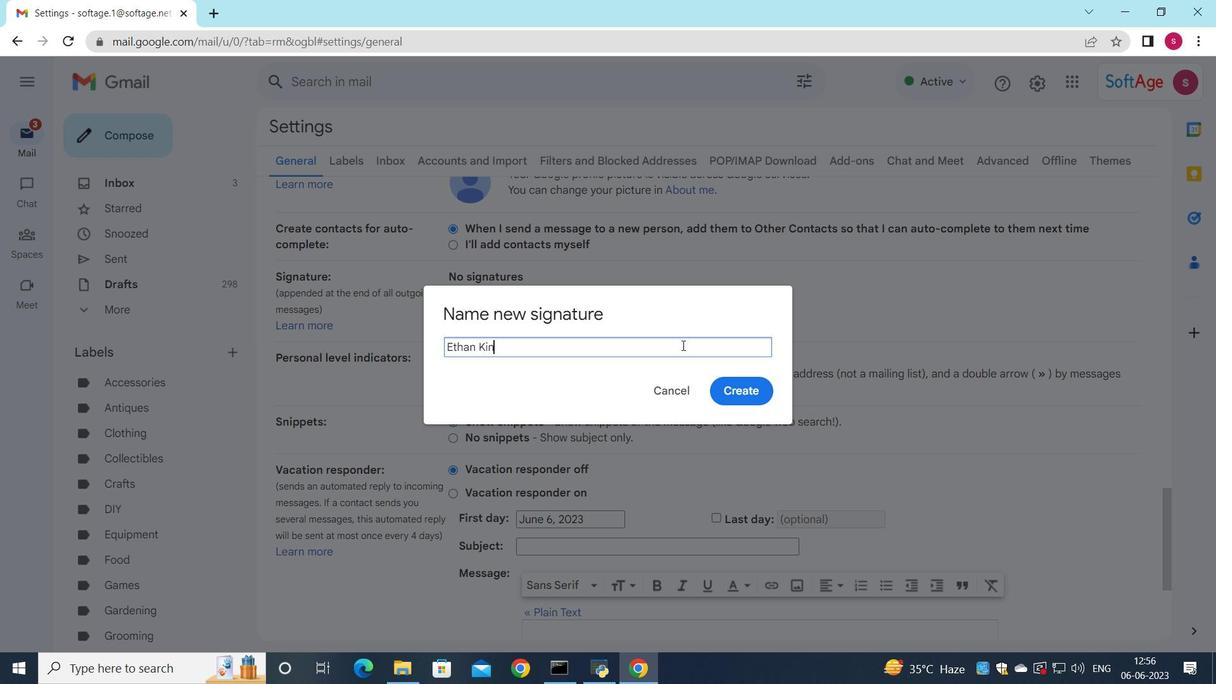 
Action: Mouse moved to (732, 390)
Screenshot: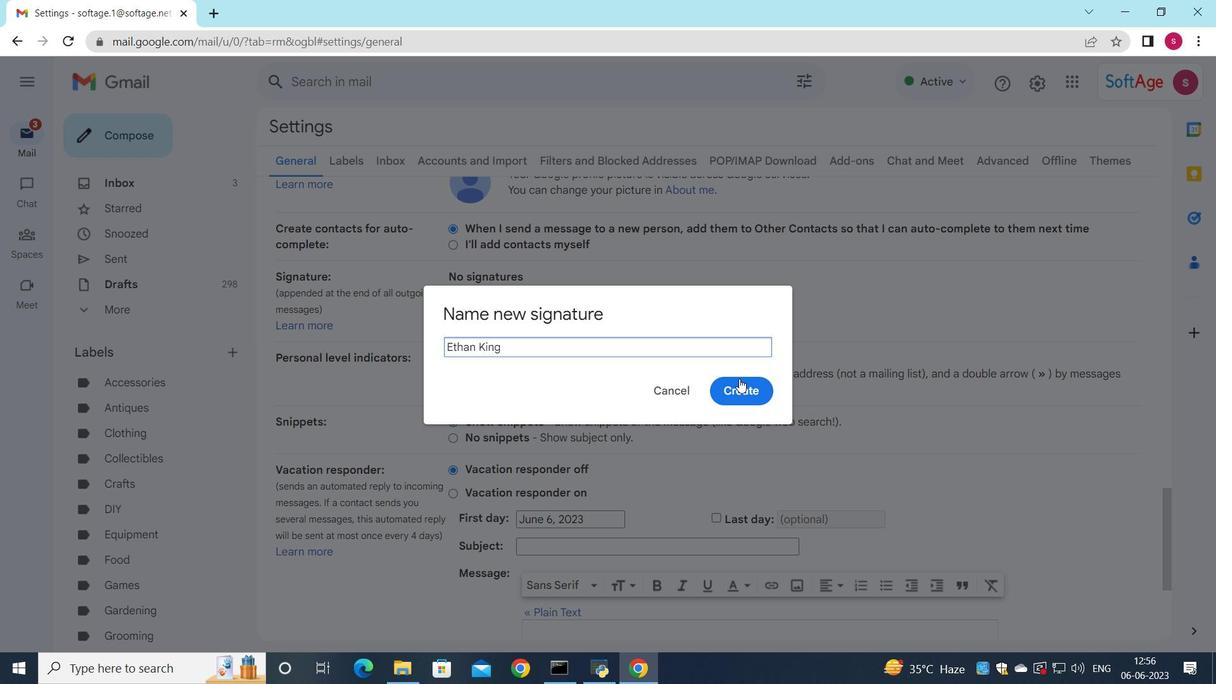 
Action: Mouse pressed left at (732, 390)
Screenshot: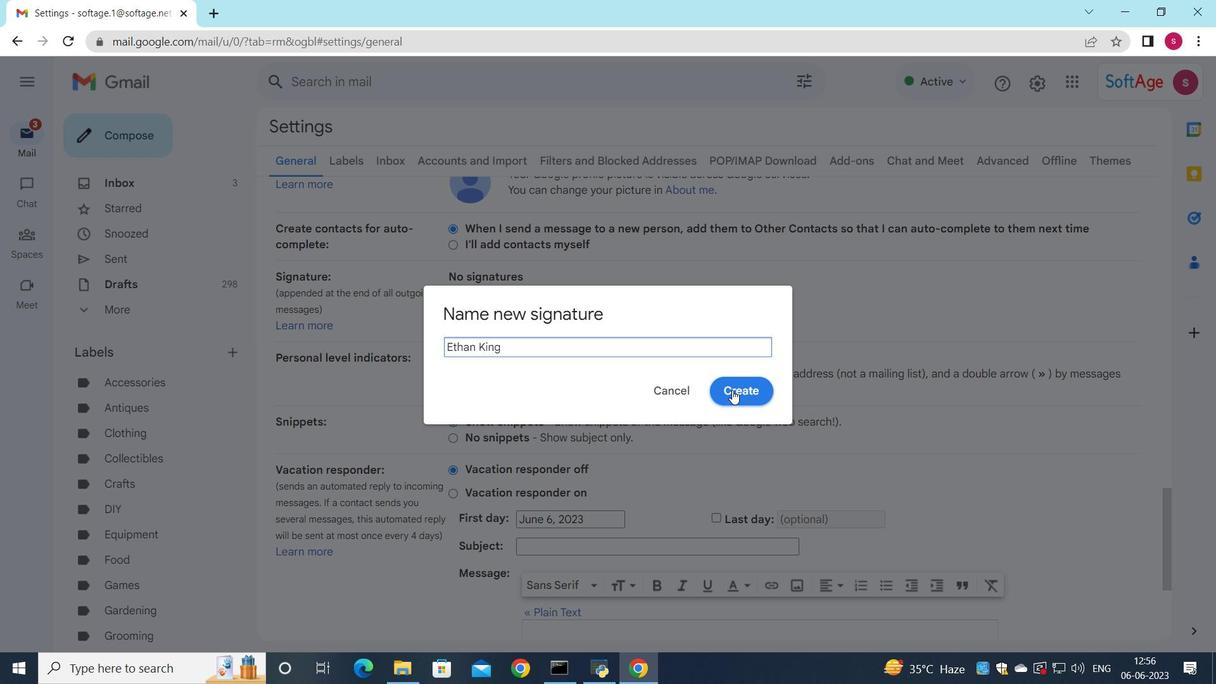 
Action: Mouse moved to (721, 313)
Screenshot: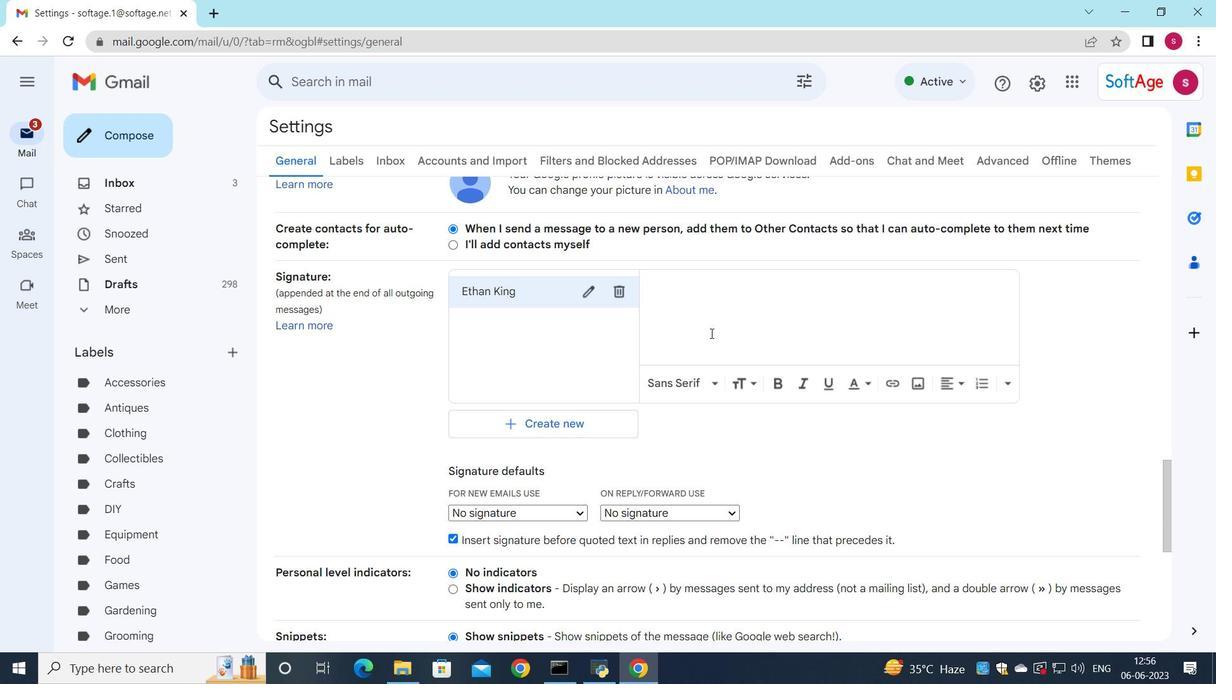 
Action: Mouse pressed left at (721, 313)
Screenshot: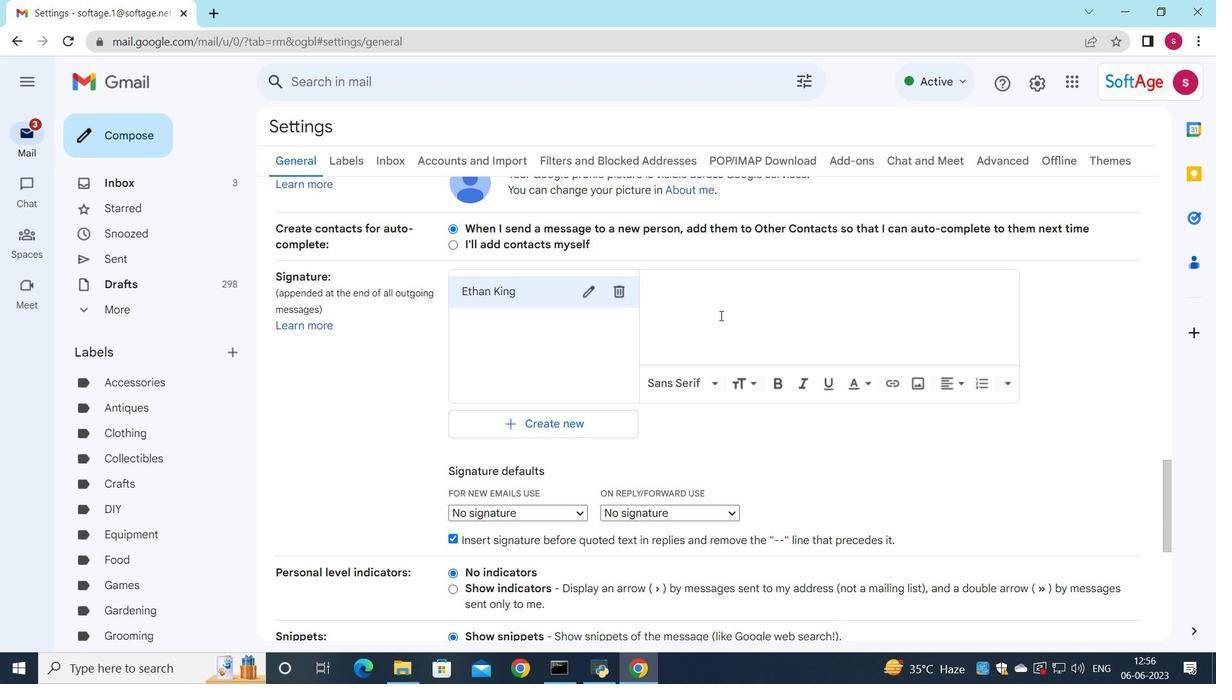 
Action: Key pressed <Key.shift><Key.shift><Key.shift><Key.shift><Key.shift>Ethan<Key.space><Key.shift_r><Key.shift_r><Key.shift_r>King
Screenshot: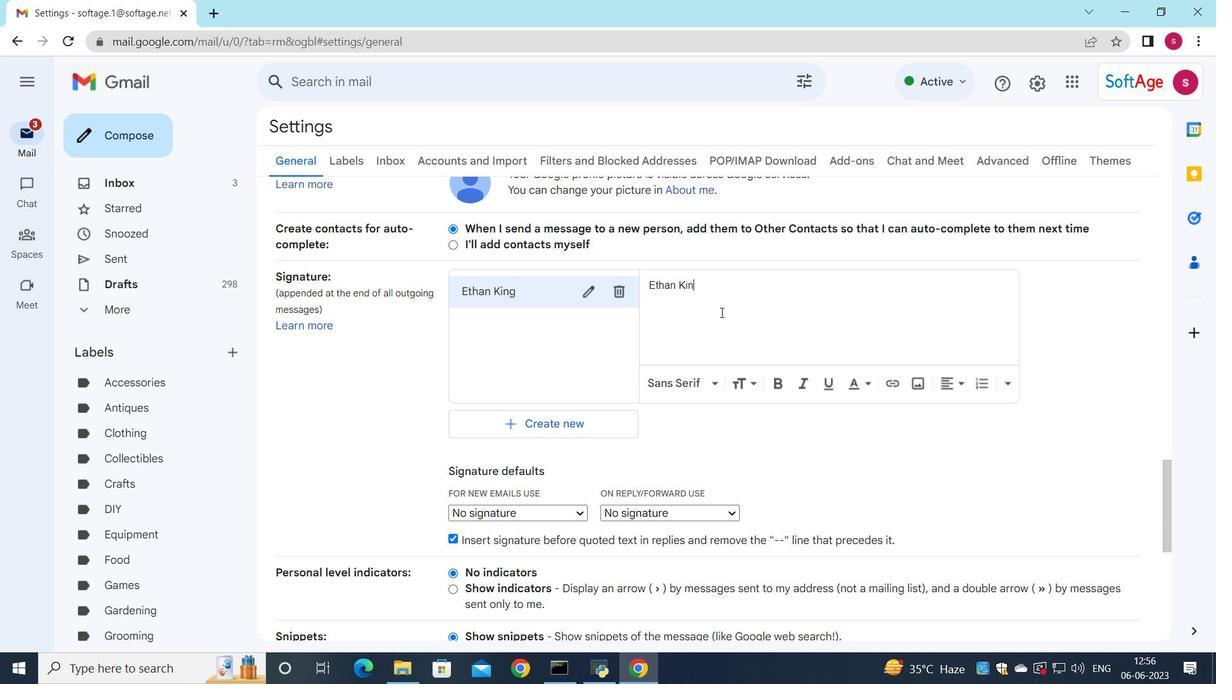 
Action: Mouse moved to (560, 508)
Screenshot: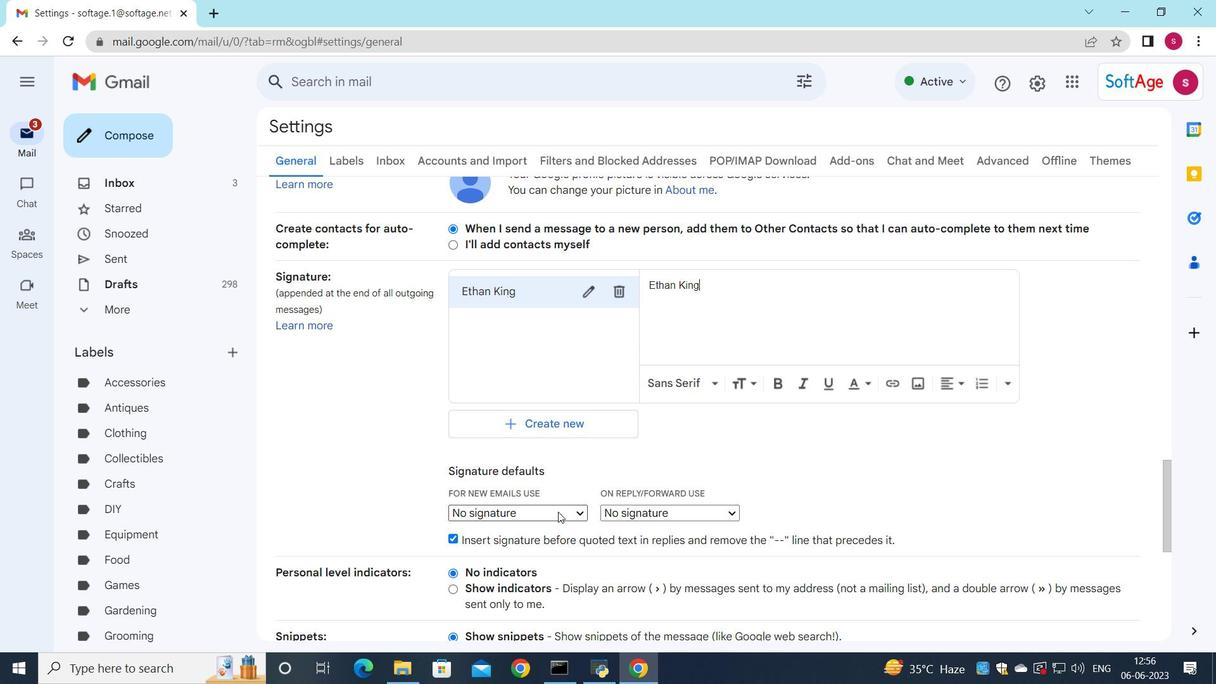 
Action: Mouse pressed left at (560, 508)
Screenshot: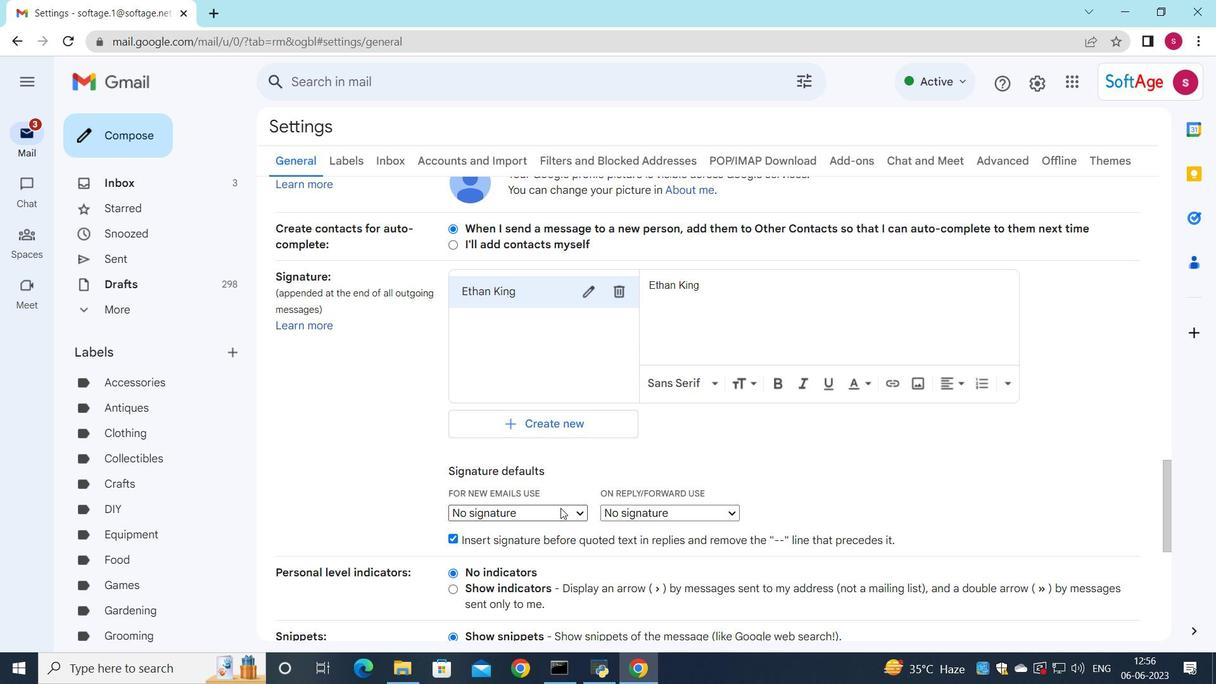 
Action: Mouse moved to (561, 537)
Screenshot: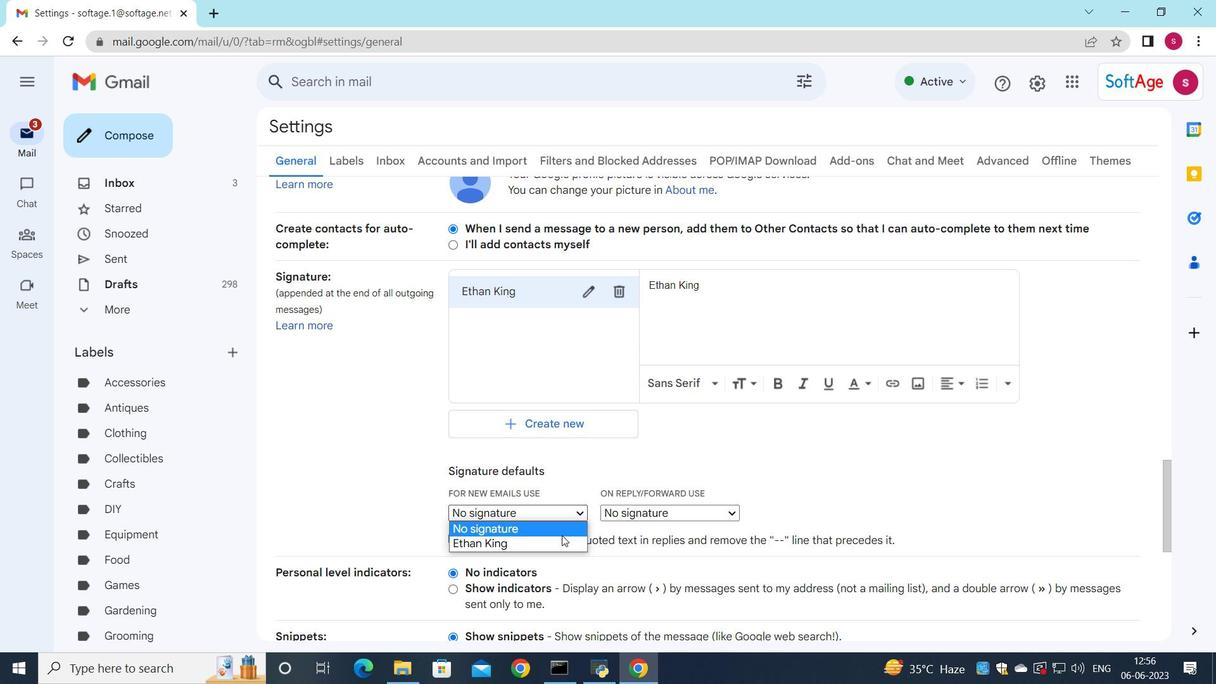 
Action: Mouse pressed left at (561, 537)
Screenshot: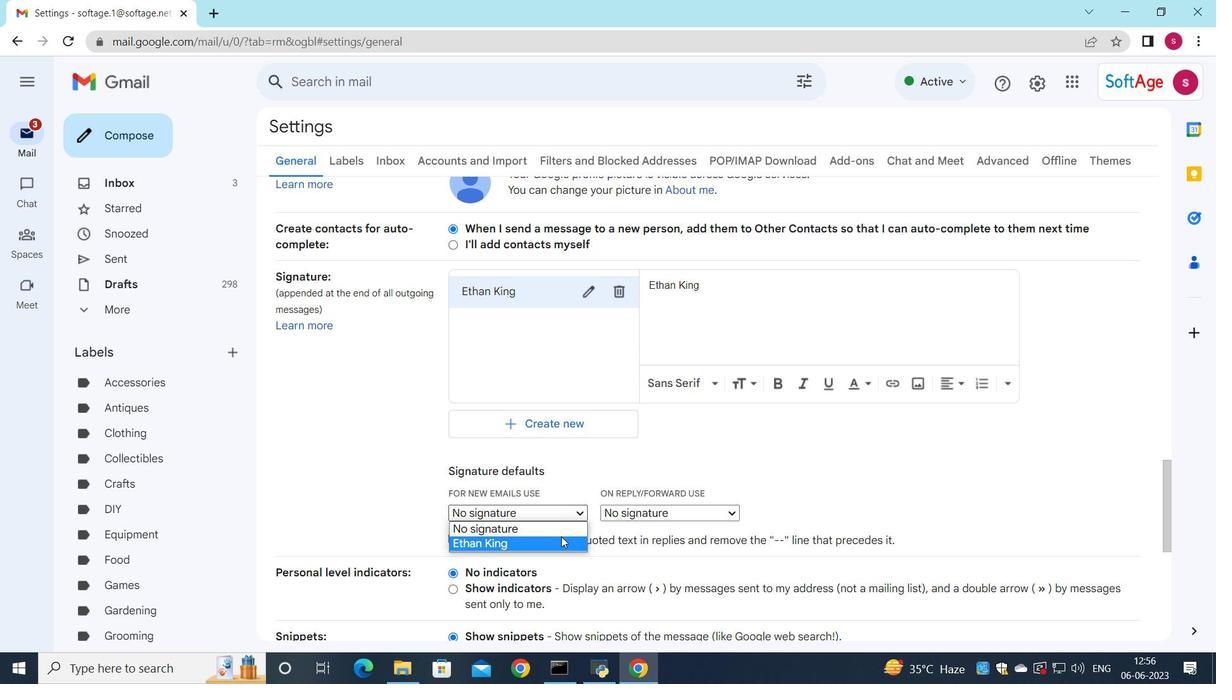 
Action: Mouse moved to (624, 508)
Screenshot: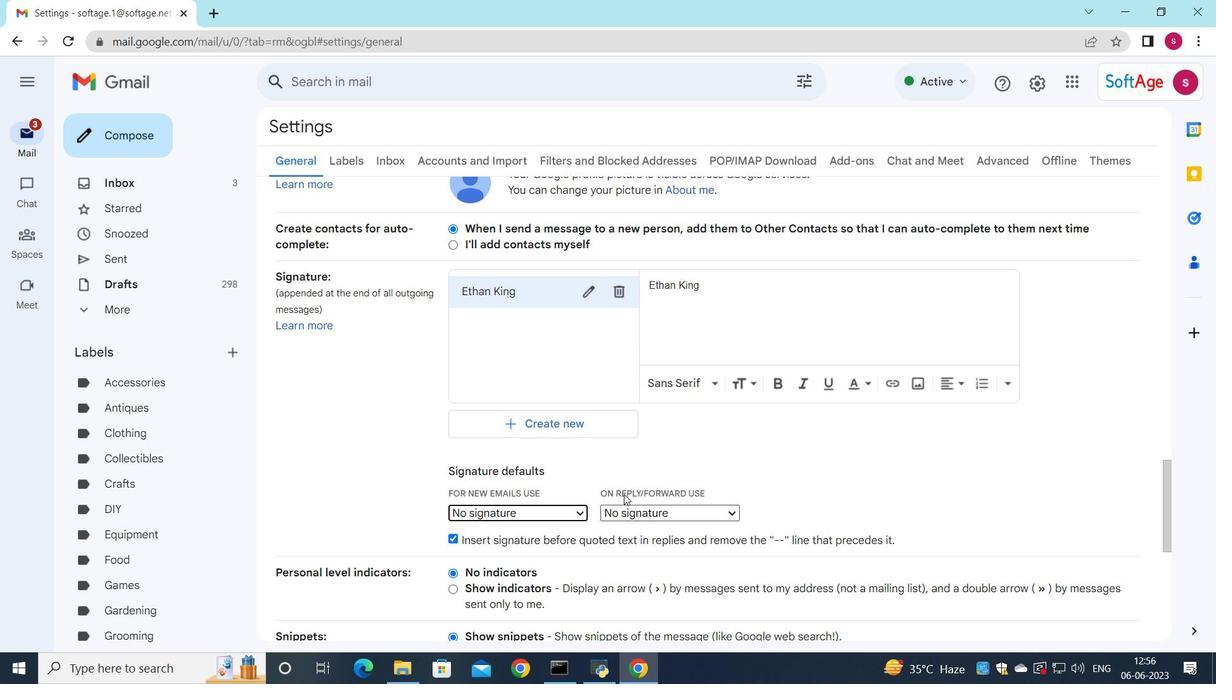 
Action: Mouse pressed left at (624, 508)
Screenshot: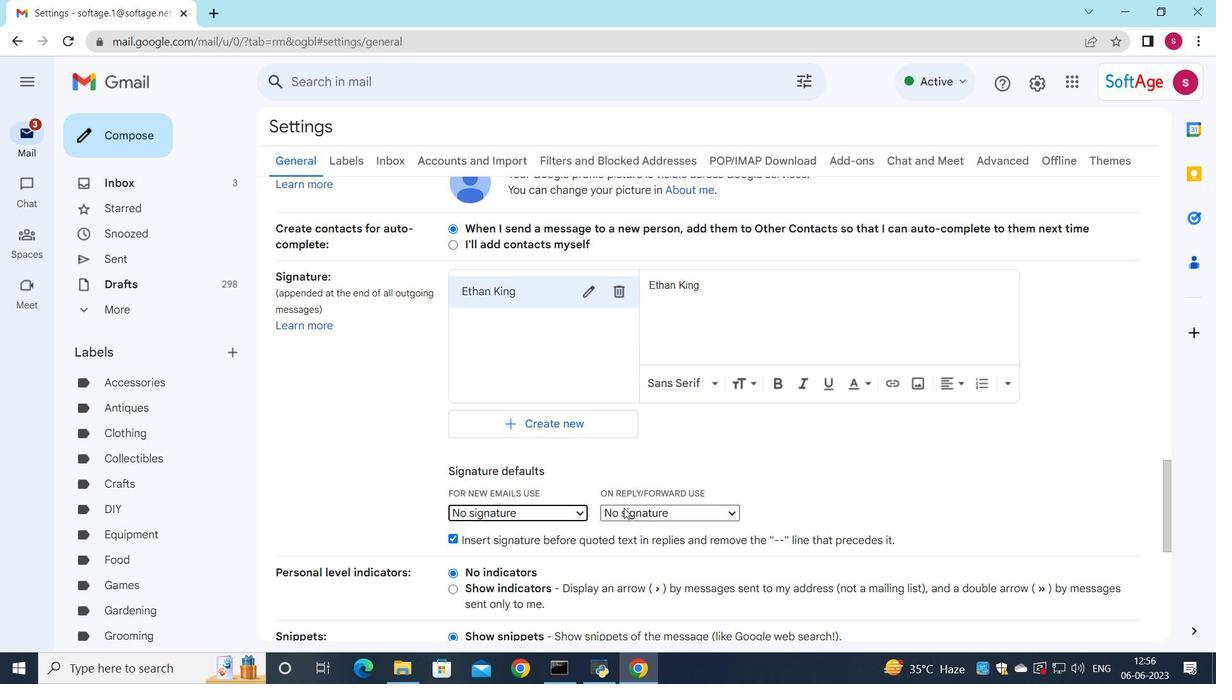 
Action: Mouse moved to (621, 547)
Screenshot: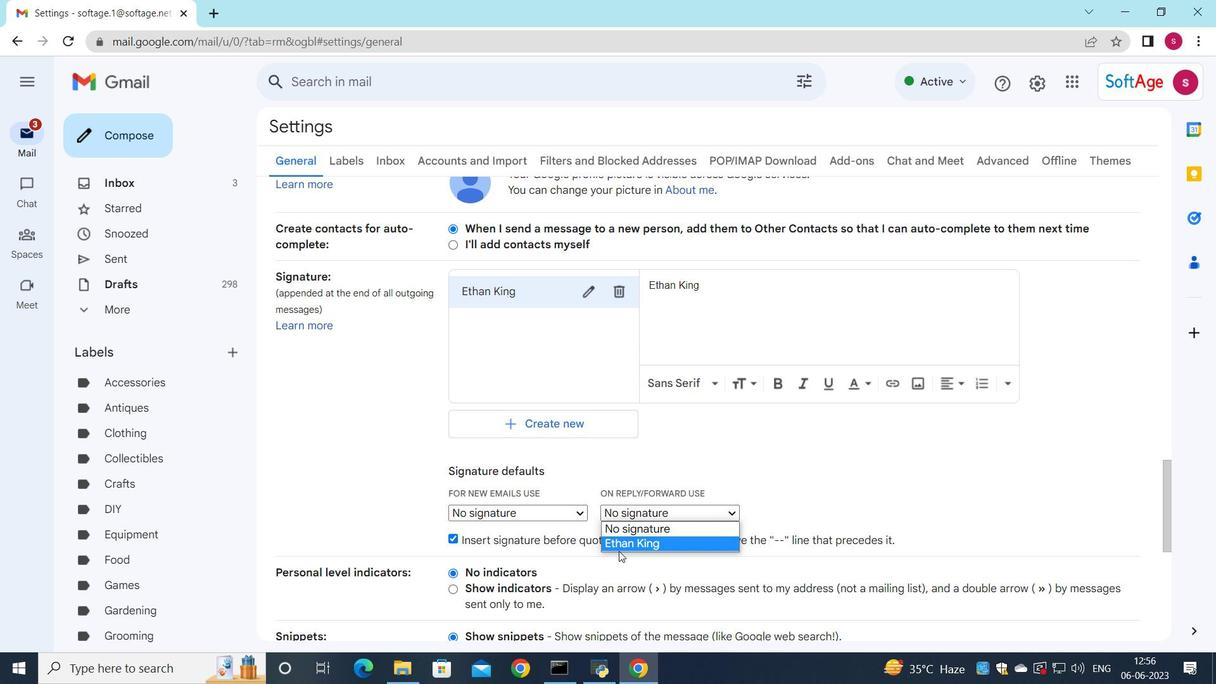 
Action: Mouse pressed left at (621, 547)
Screenshot: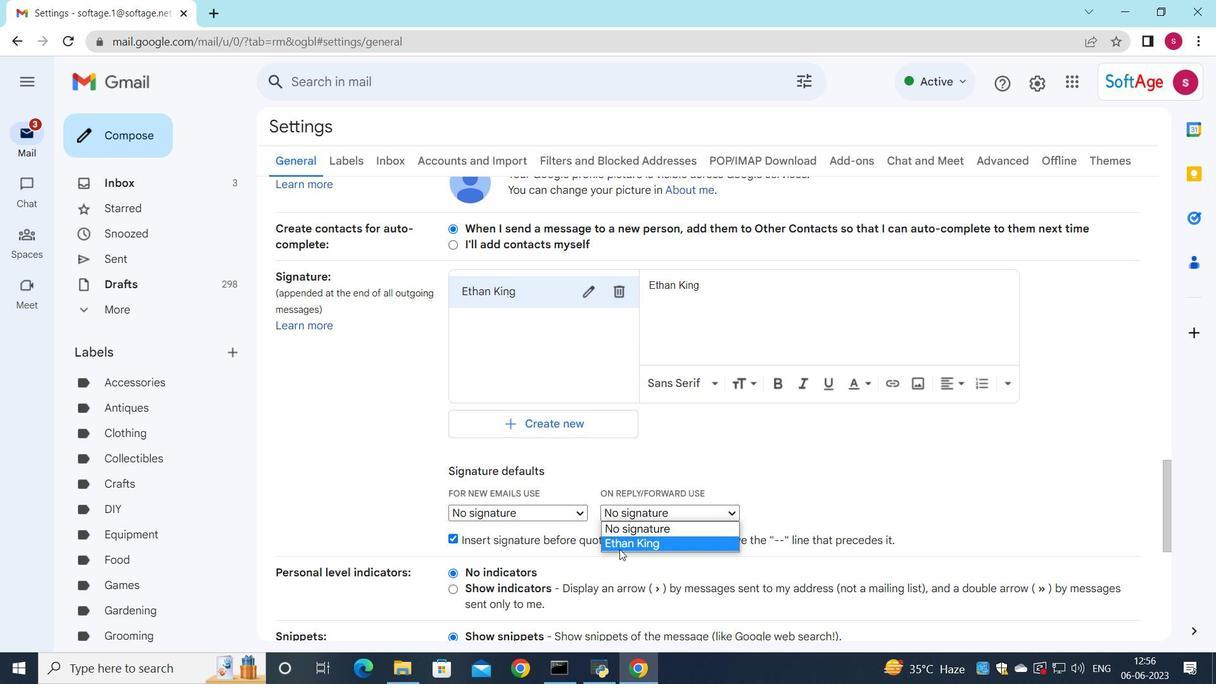 
Action: Mouse moved to (614, 540)
Screenshot: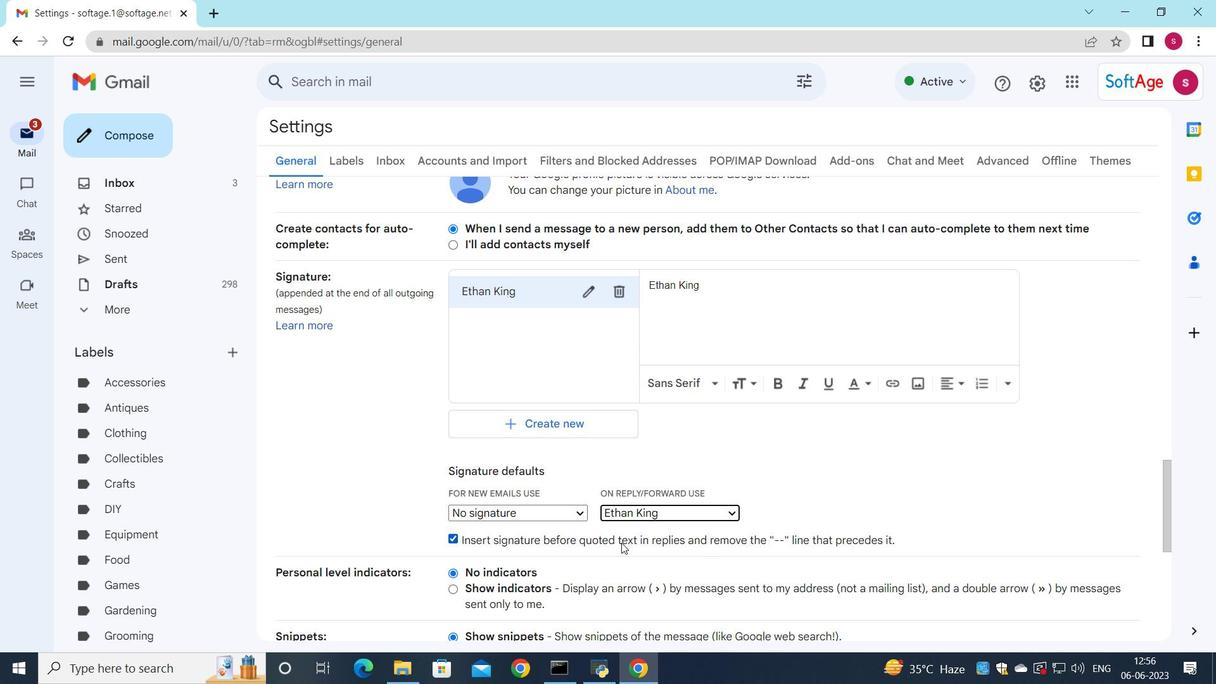 
Action: Mouse scrolled (614, 540) with delta (0, 0)
Screenshot: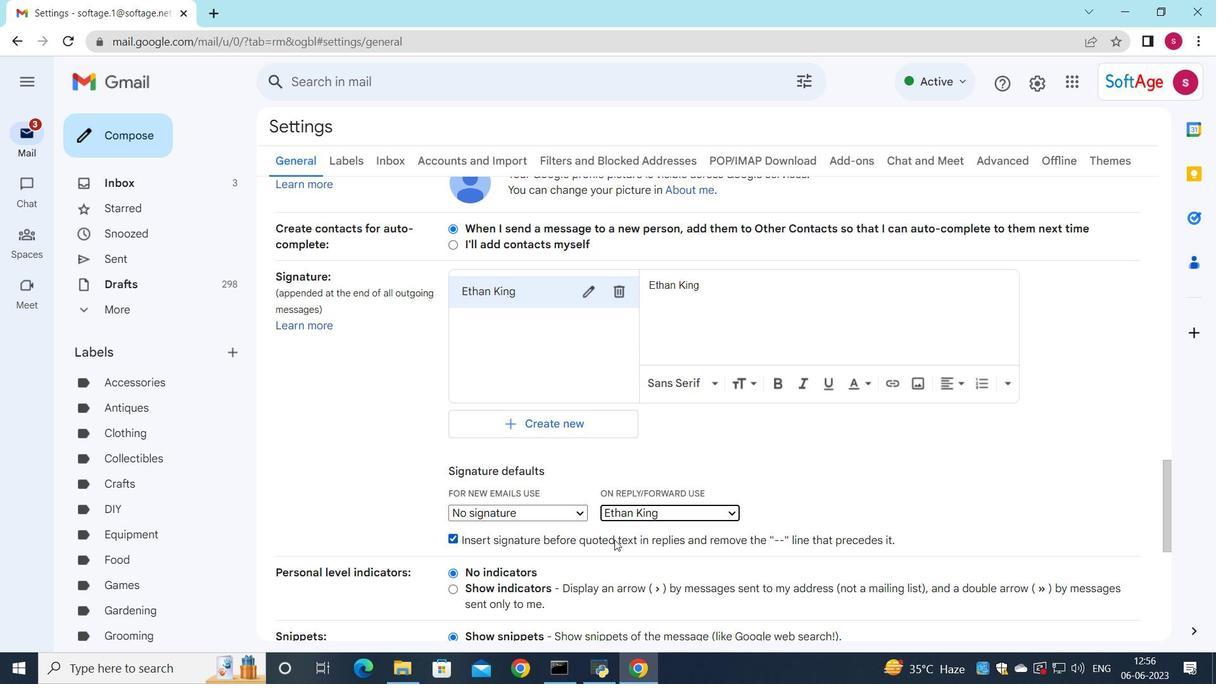 
Action: Mouse scrolled (614, 540) with delta (0, 0)
Screenshot: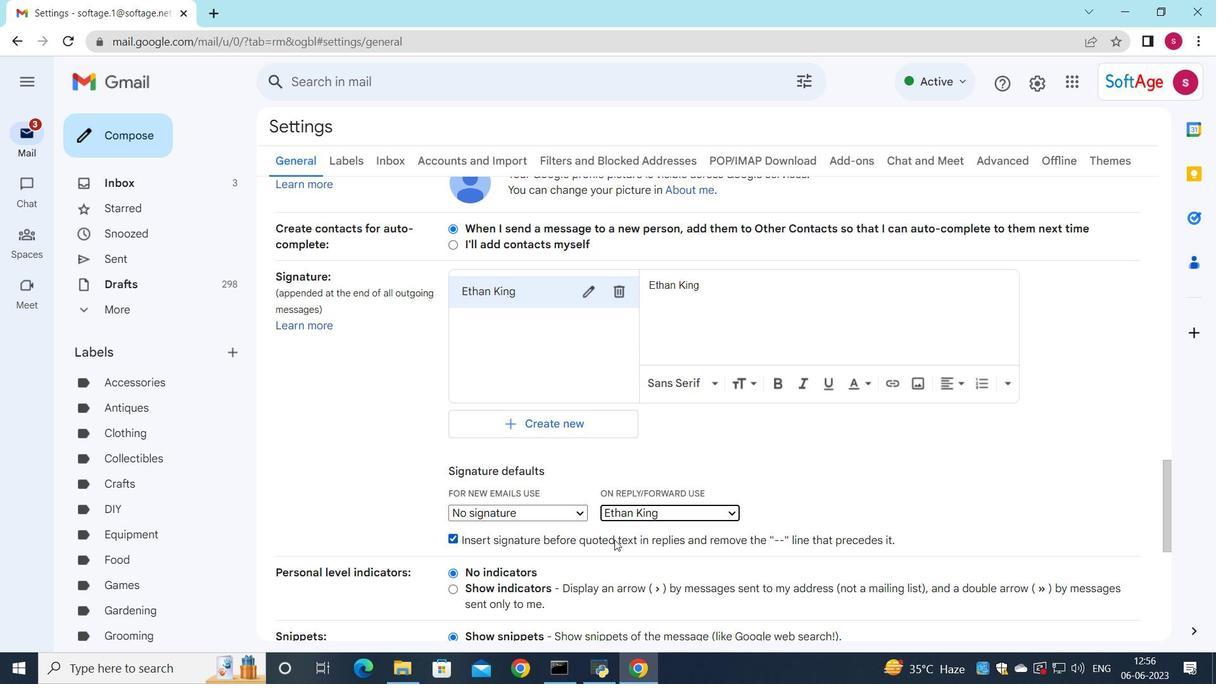 
Action: Mouse scrolled (614, 540) with delta (0, 0)
Screenshot: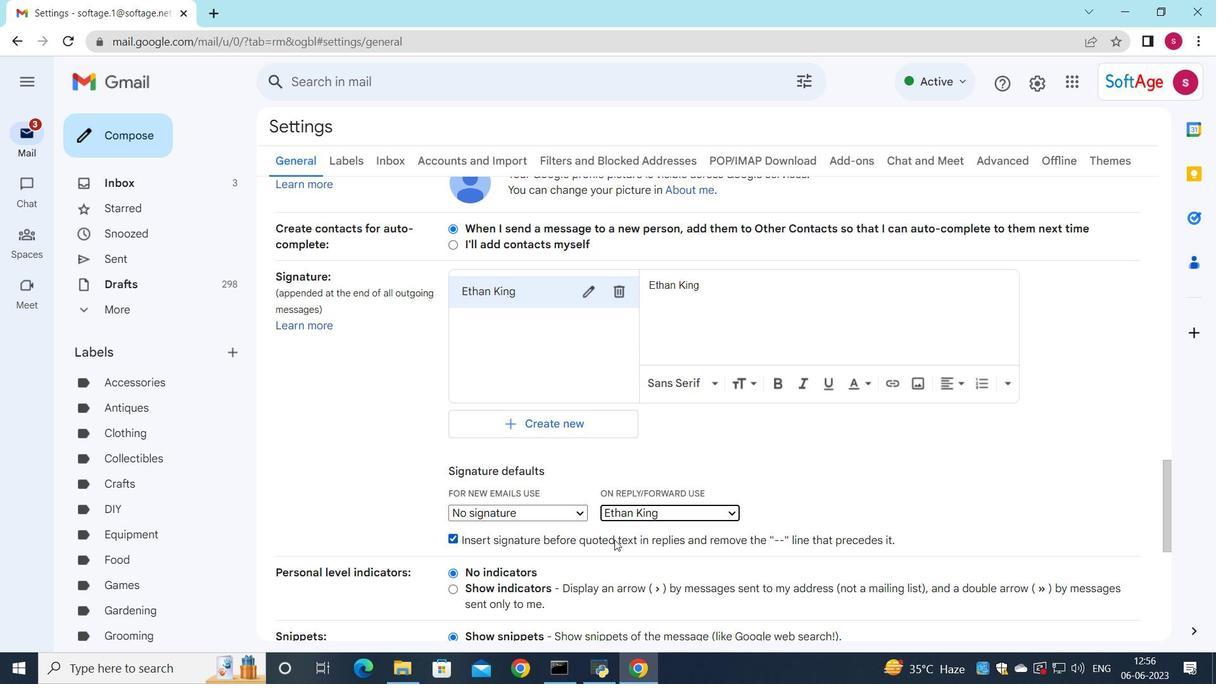 
Action: Mouse moved to (514, 282)
Screenshot: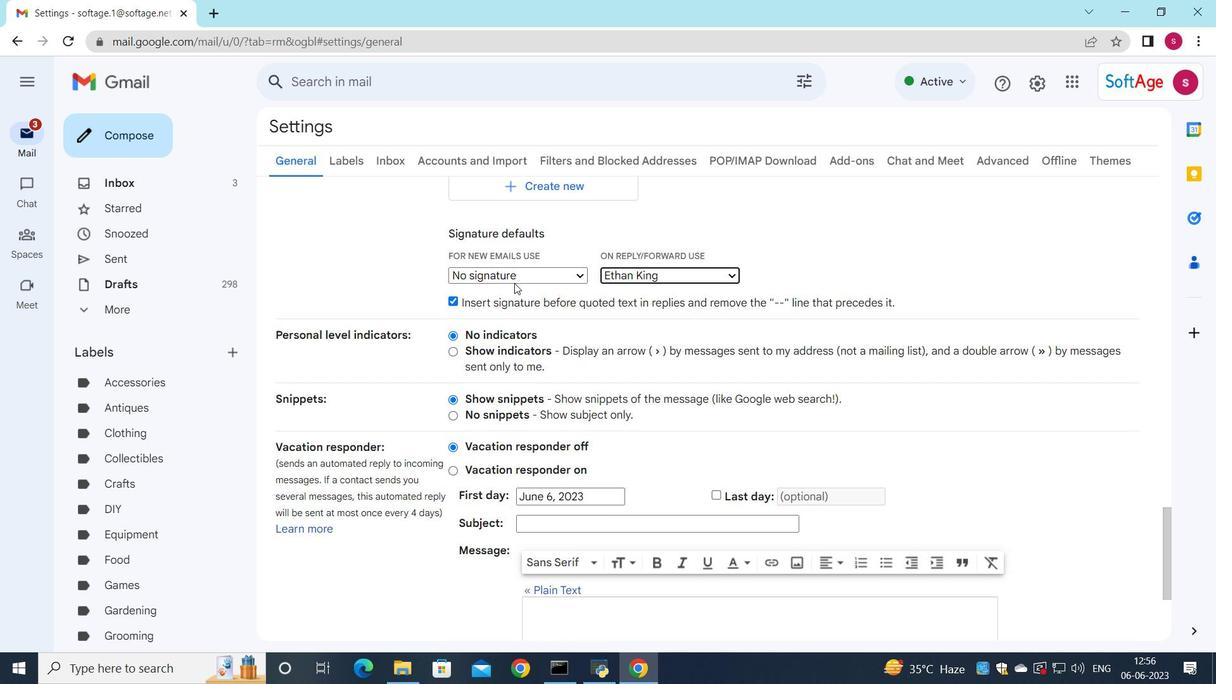 
Action: Mouse pressed left at (514, 282)
Screenshot: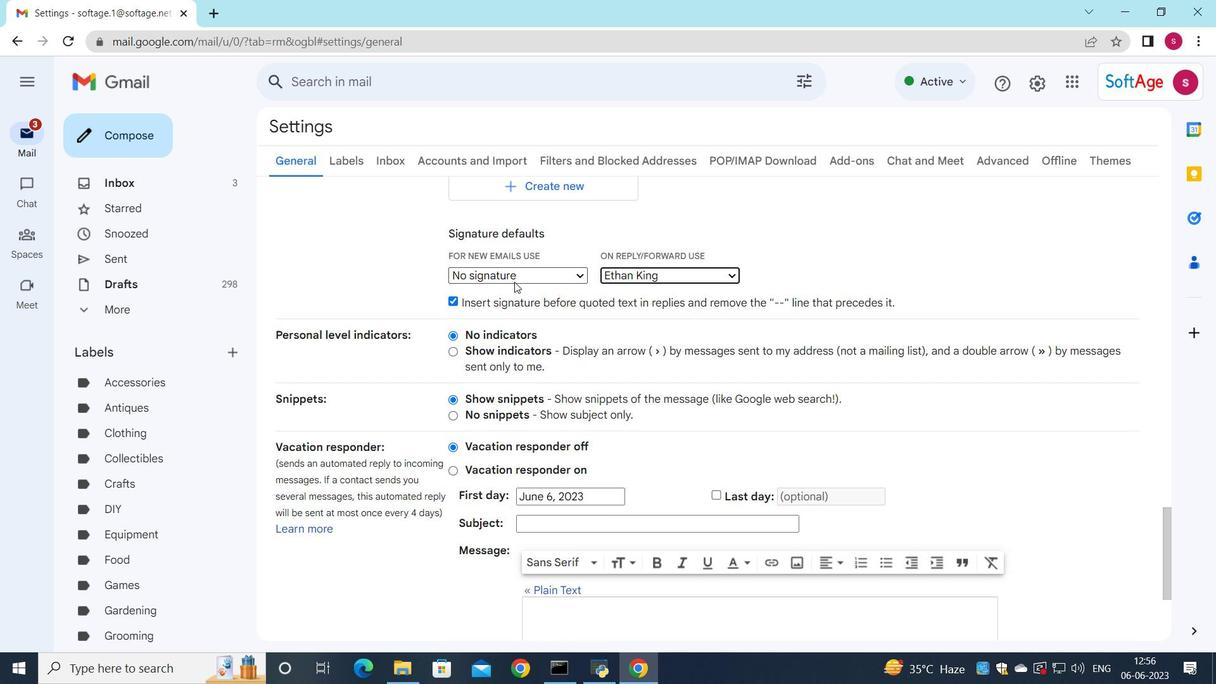 
Action: Mouse moved to (521, 313)
Screenshot: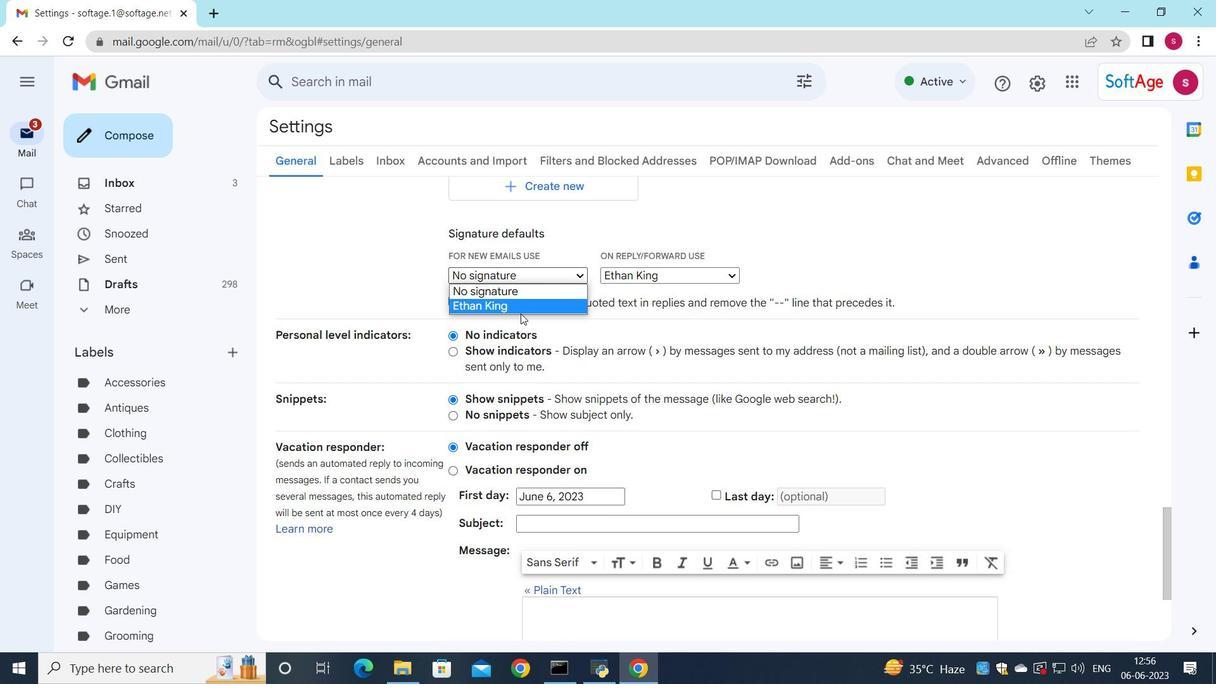 
Action: Mouse pressed left at (521, 313)
Screenshot: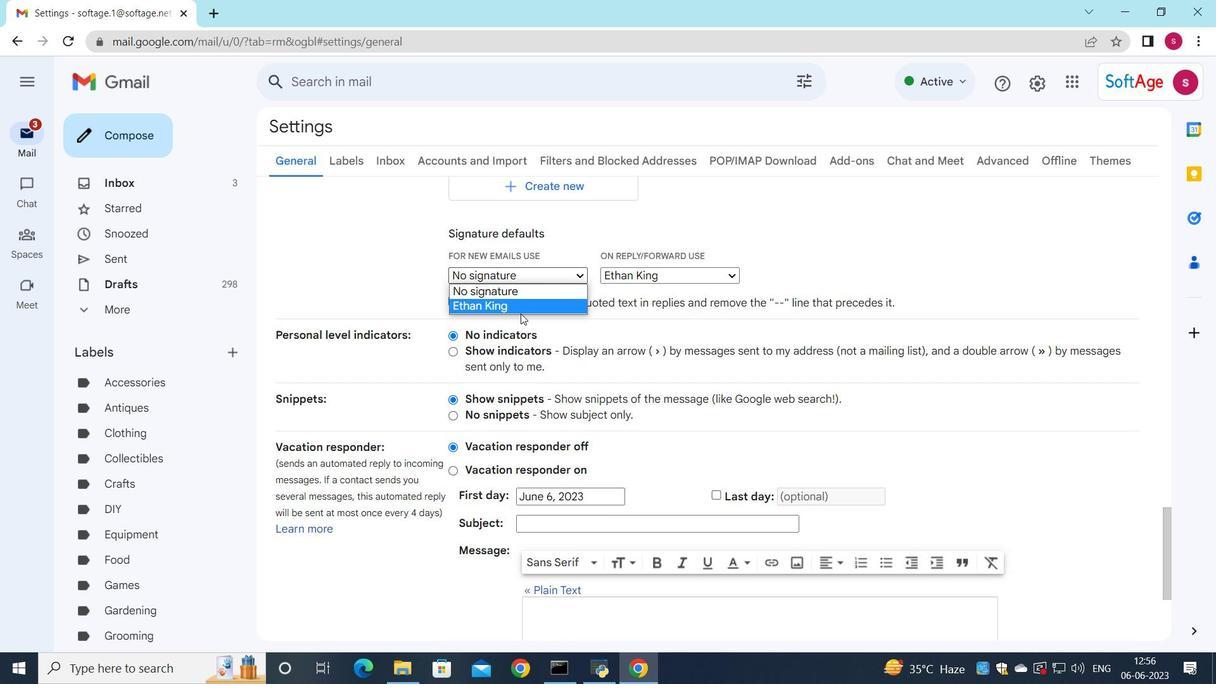 
Action: Mouse moved to (540, 365)
Screenshot: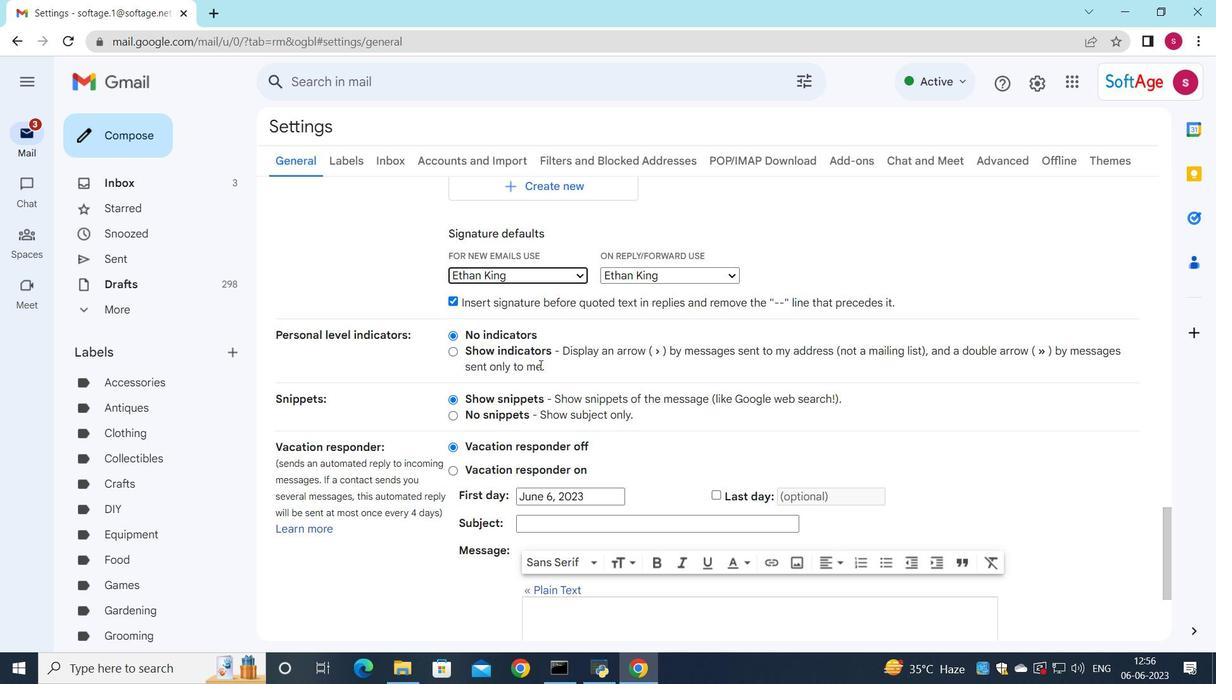 
Action: Mouse scrolled (540, 364) with delta (0, 0)
Screenshot: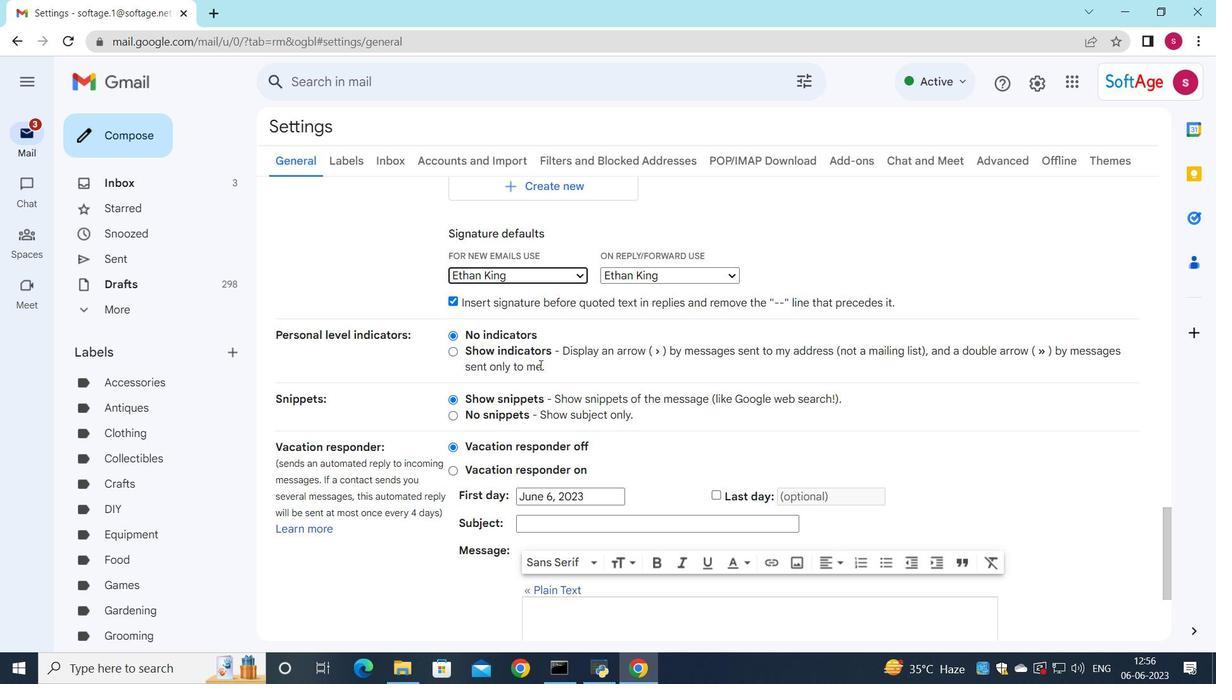 
Action: Mouse moved to (540, 366)
Screenshot: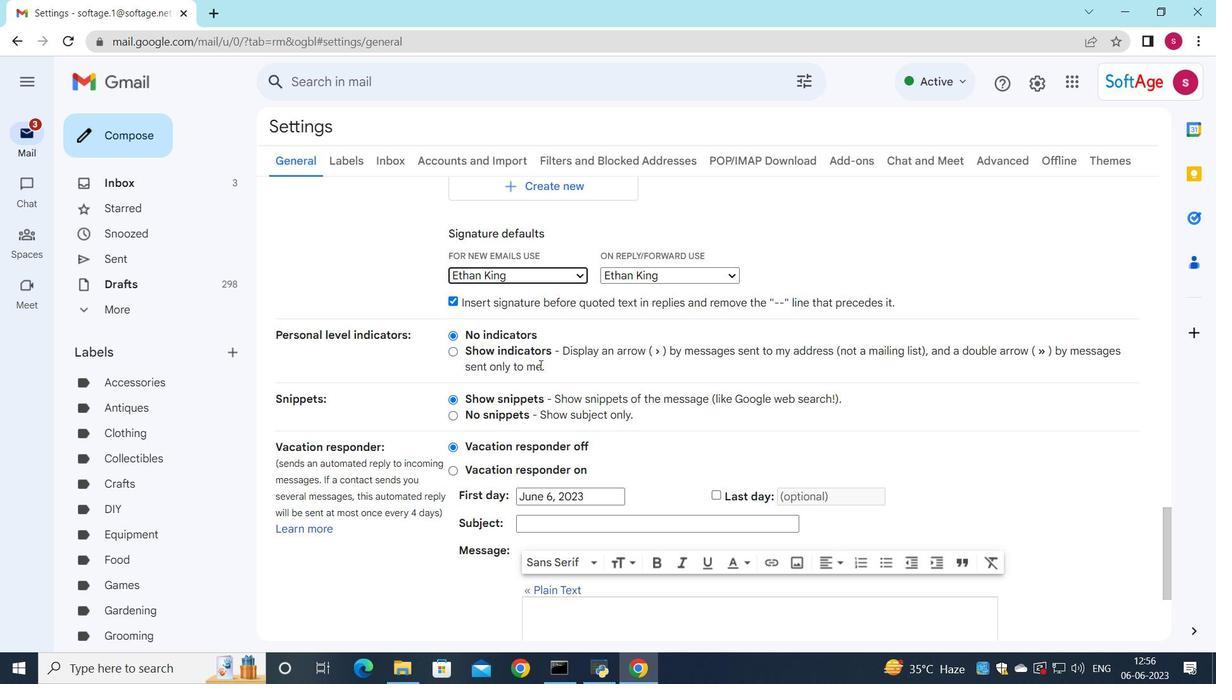 
Action: Mouse scrolled (540, 364) with delta (0, 0)
Screenshot: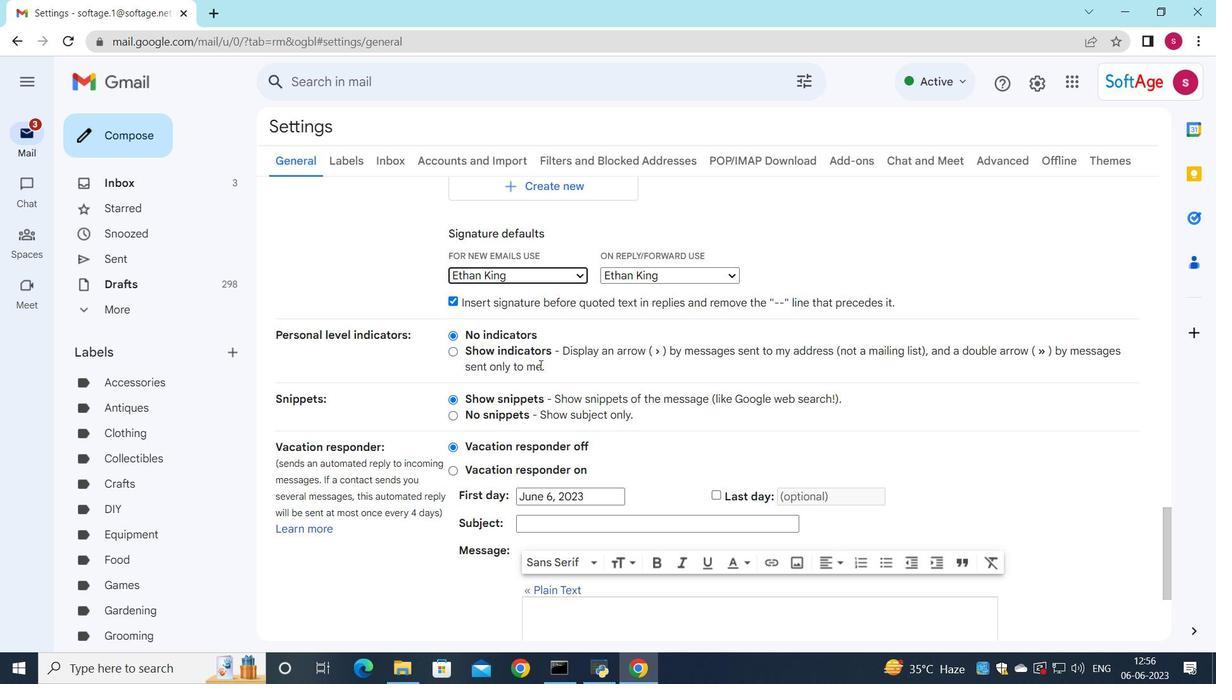 
Action: Mouse moved to (548, 384)
Screenshot: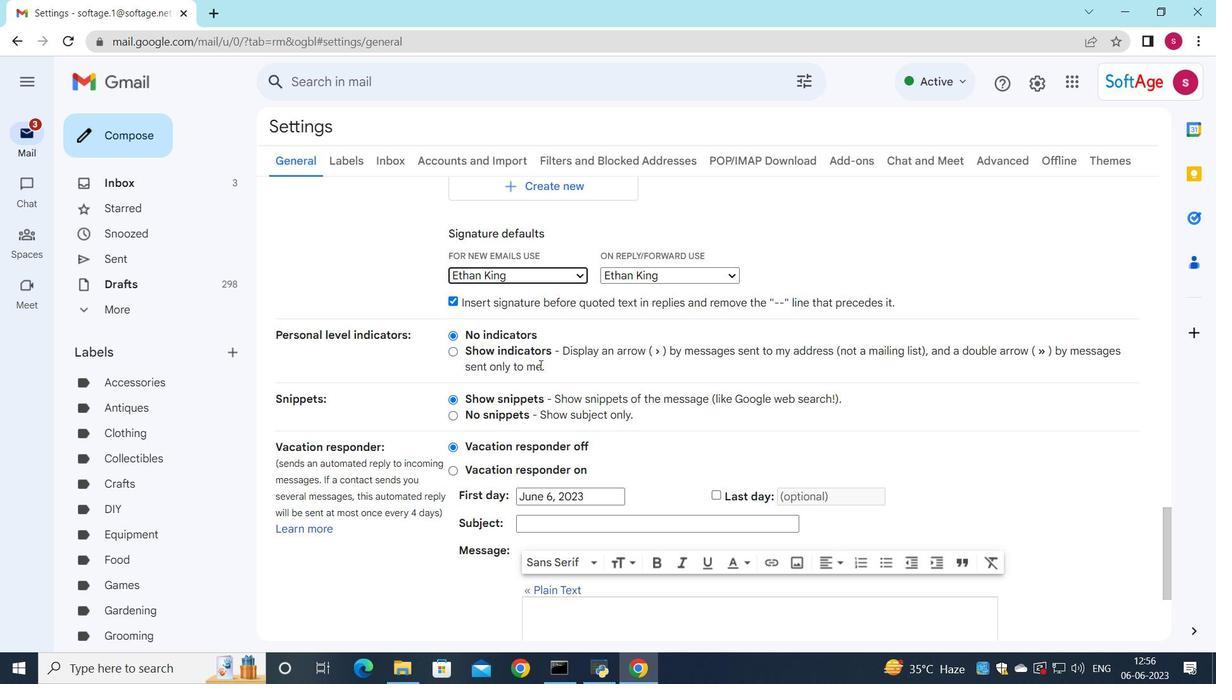 
Action: Mouse scrolled (540, 364) with delta (0, 0)
Screenshot: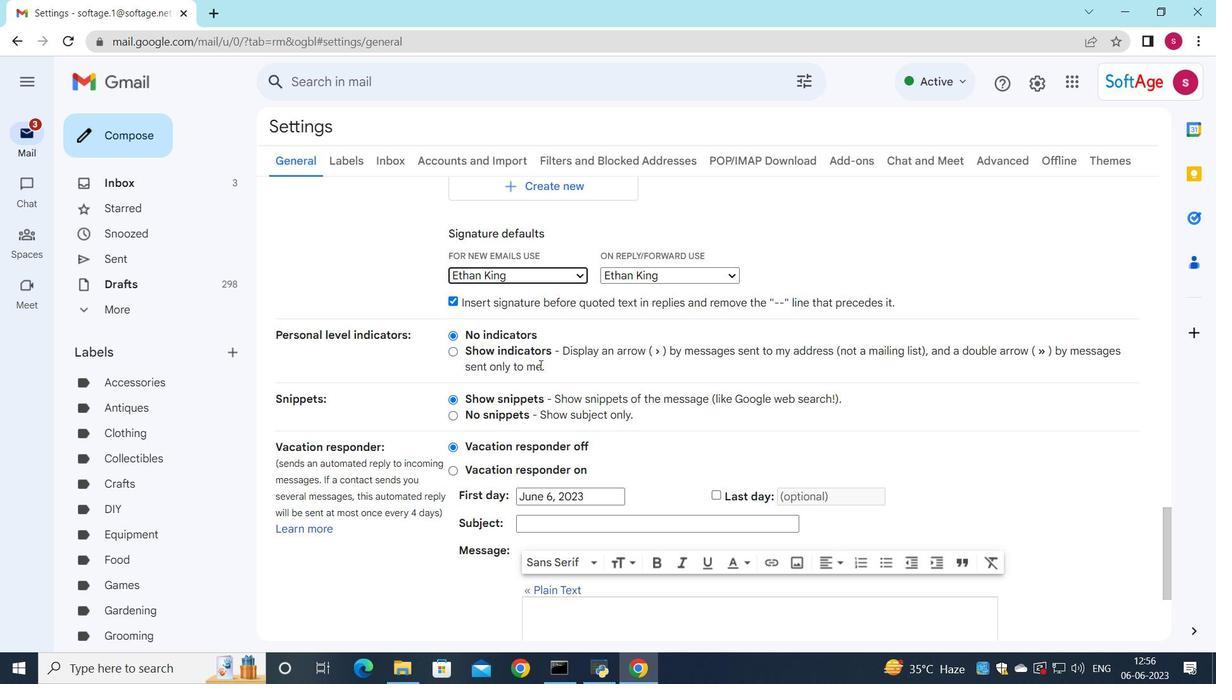 
Action: Mouse moved to (560, 399)
Screenshot: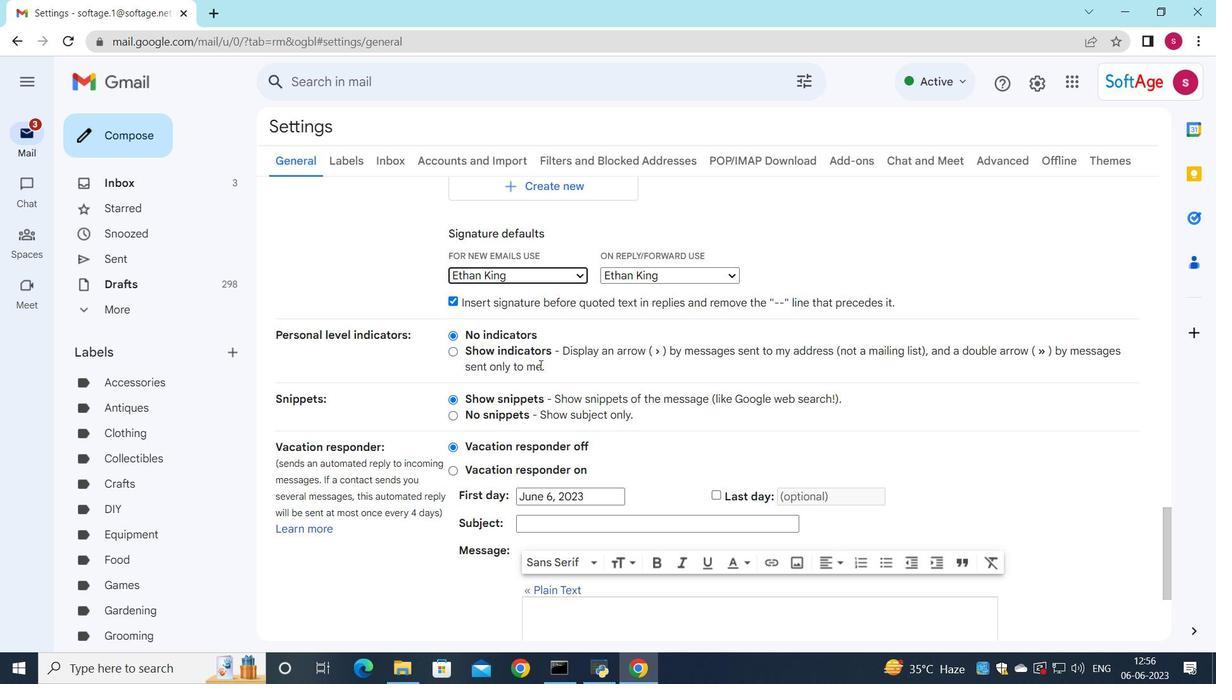 
Action: Mouse scrolled (540, 366) with delta (0, 0)
Screenshot: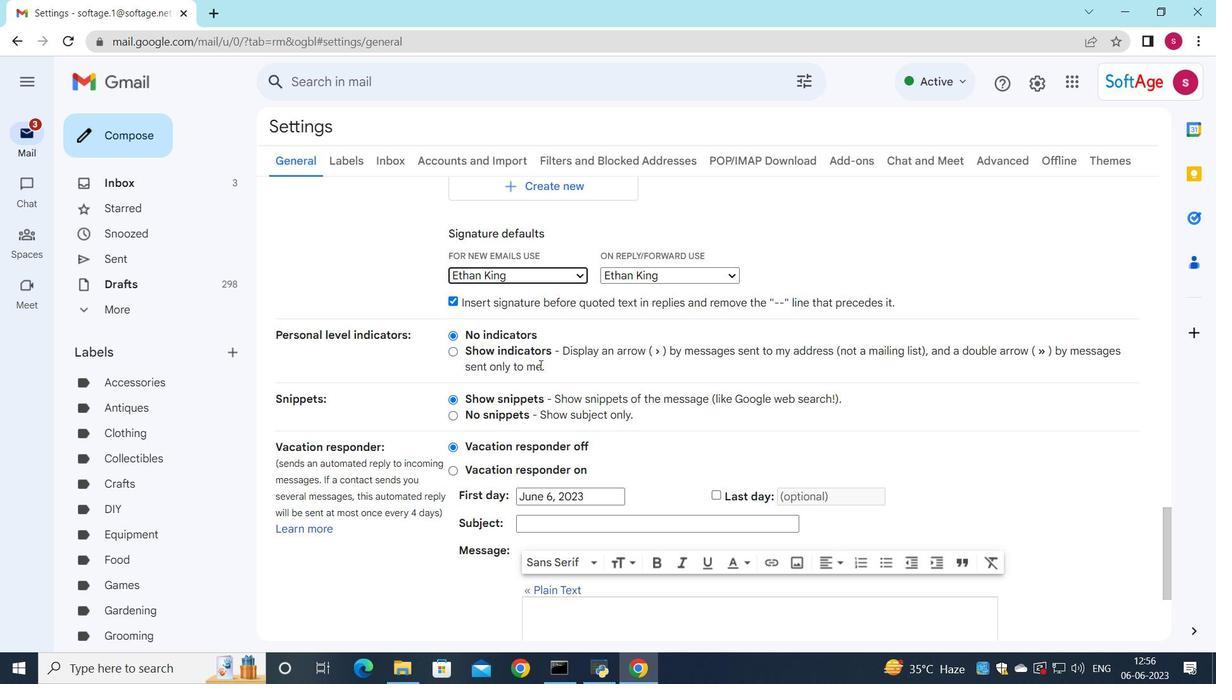 
Action: Mouse moved to (656, 553)
Screenshot: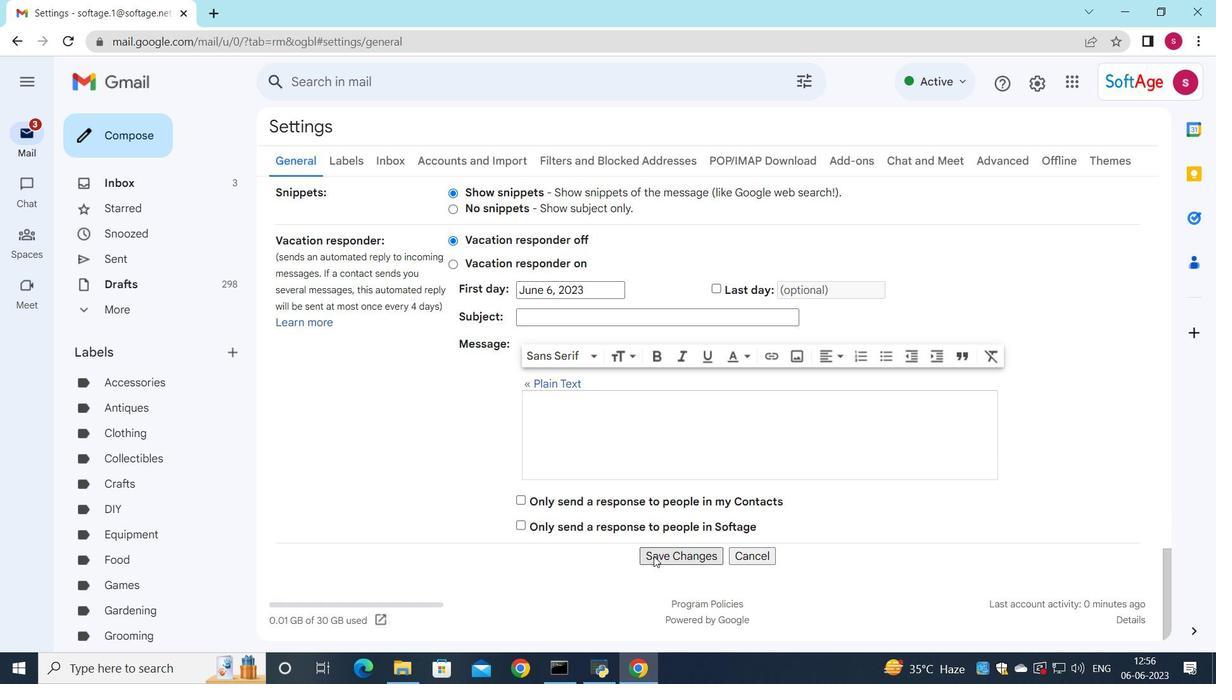 
Action: Mouse pressed left at (656, 553)
Screenshot: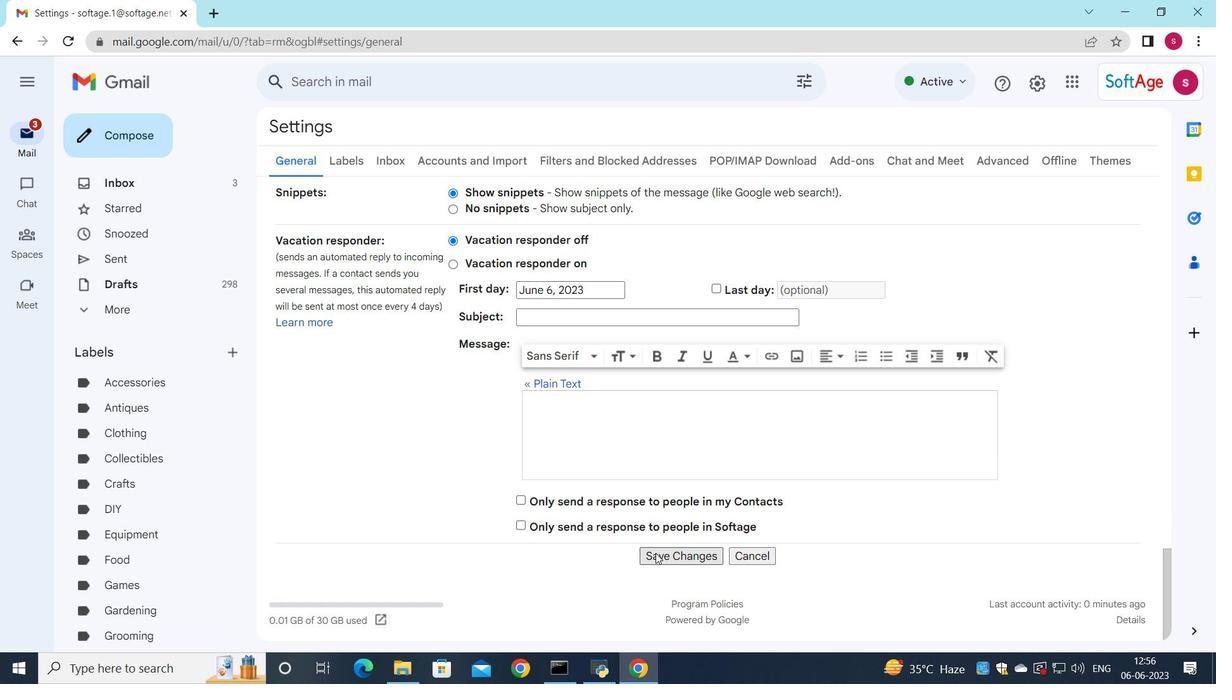 
Action: Mouse moved to (280, 474)
Screenshot: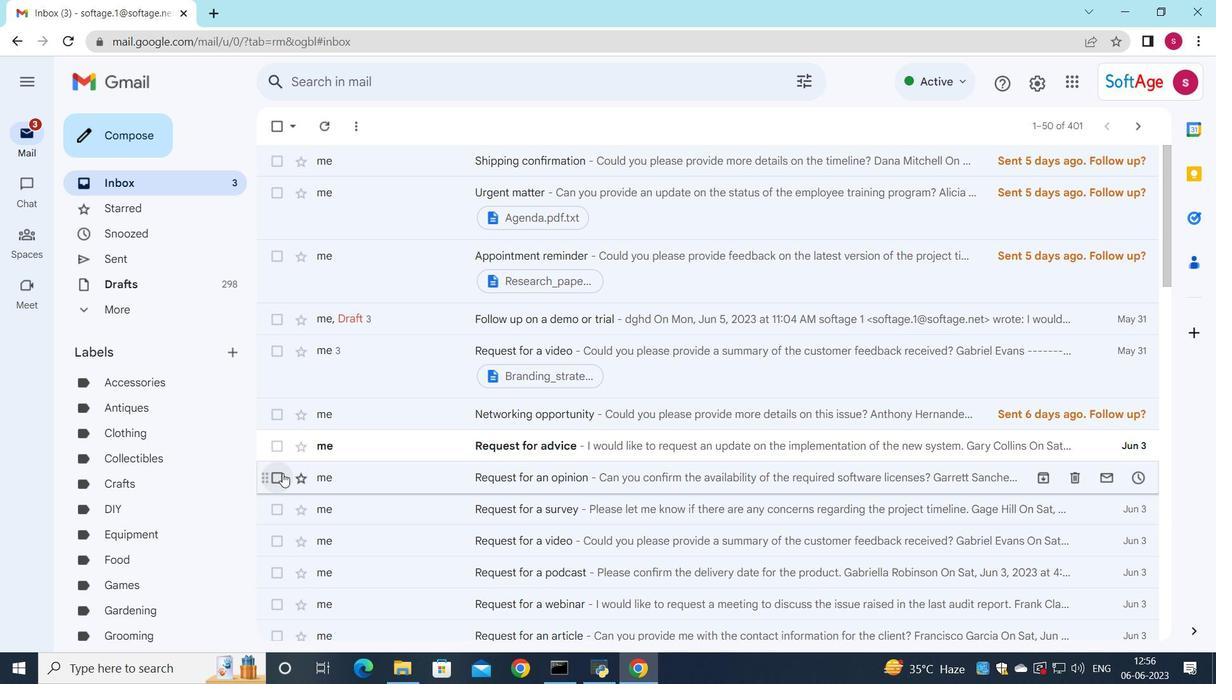 
Action: Mouse pressed left at (280, 474)
Screenshot: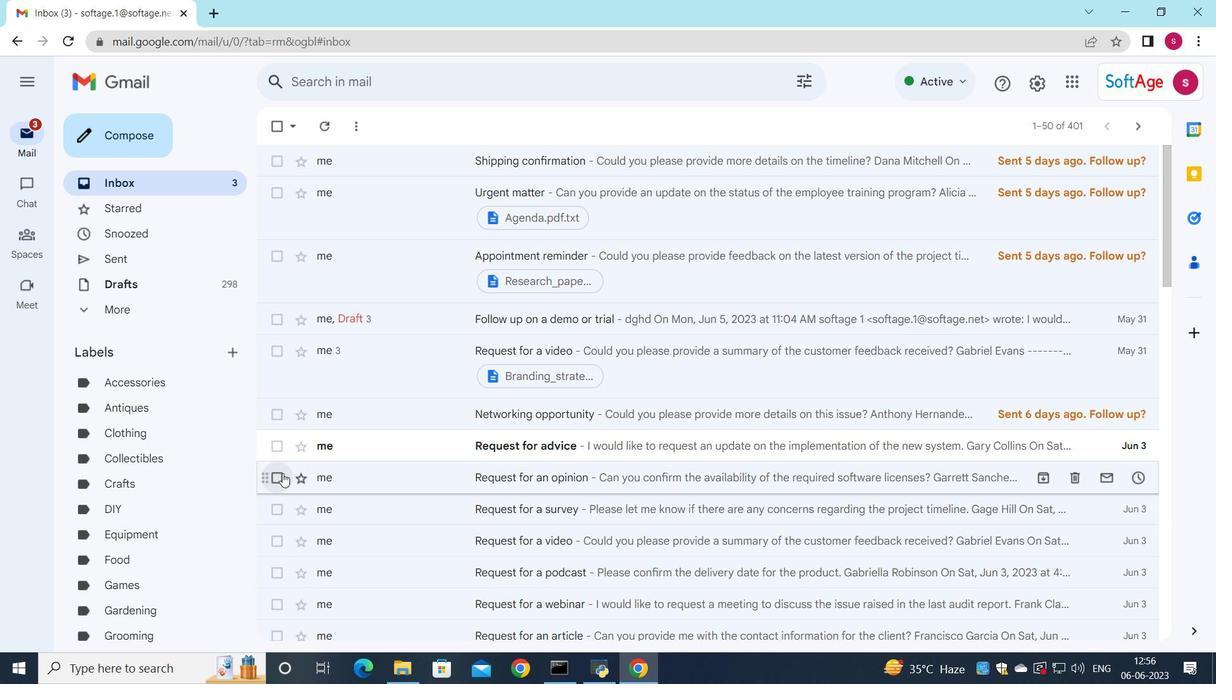 
Action: Mouse moved to (624, 136)
Screenshot: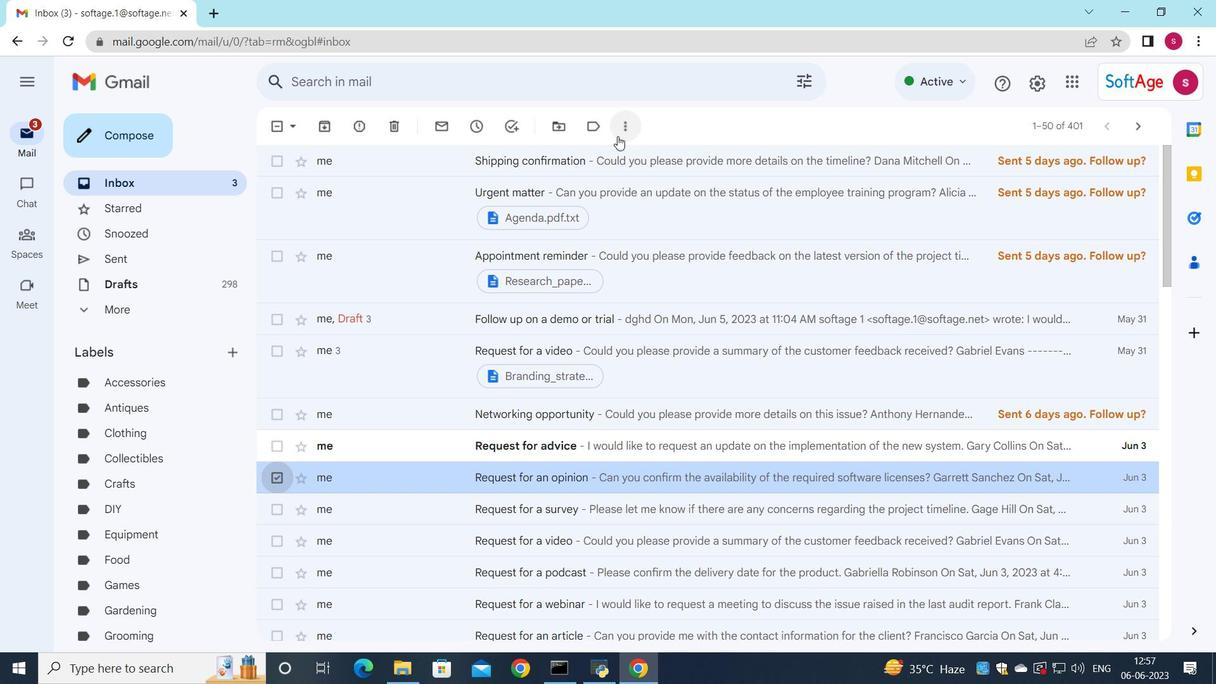 
Action: Mouse pressed left at (624, 136)
Screenshot: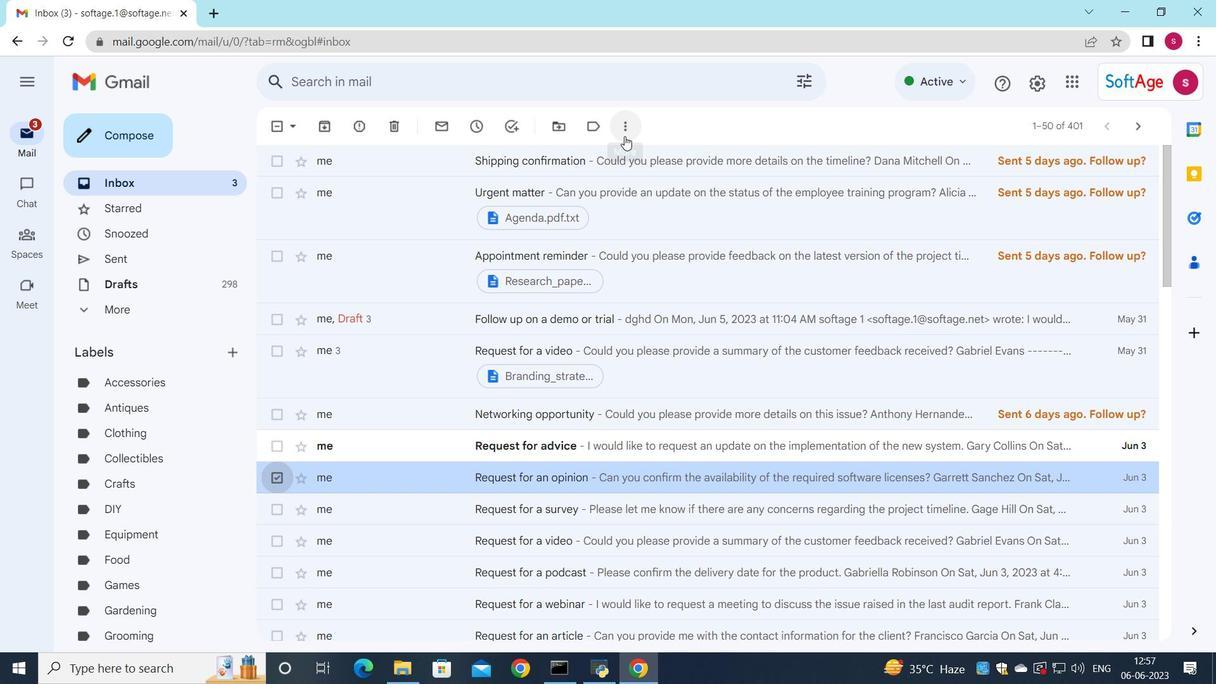 
Action: Mouse moved to (656, 280)
Screenshot: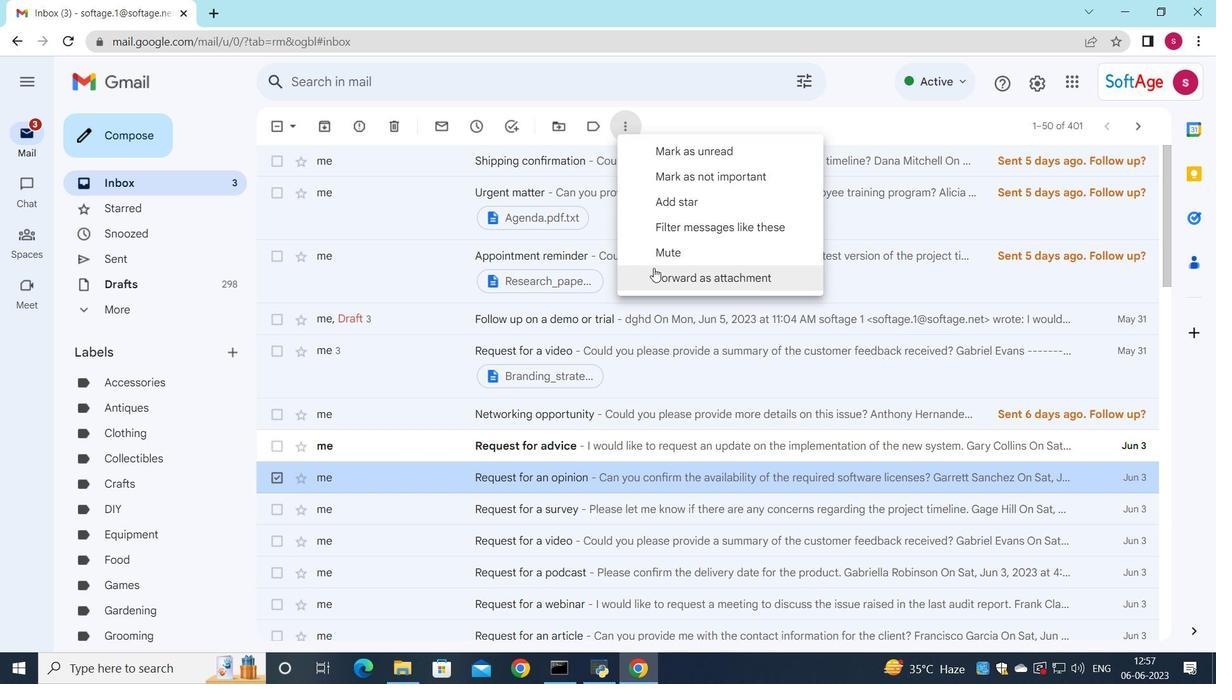 
Action: Mouse pressed left at (656, 280)
Screenshot: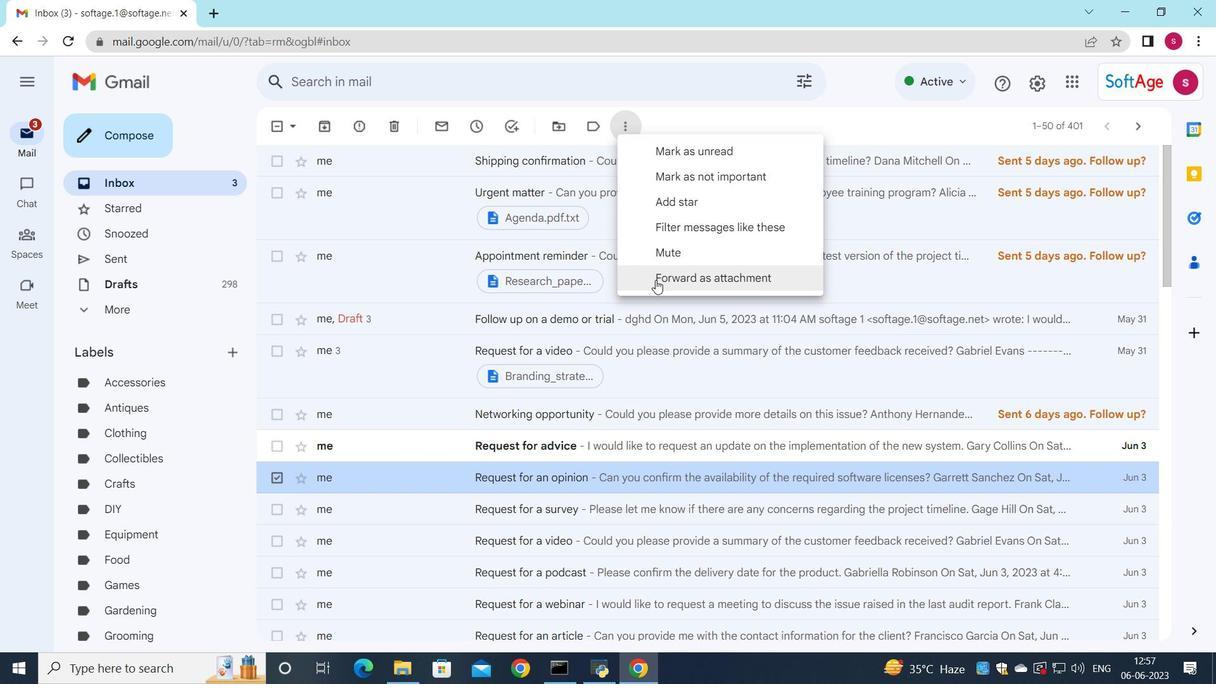 
Action: Mouse moved to (777, 273)
Screenshot: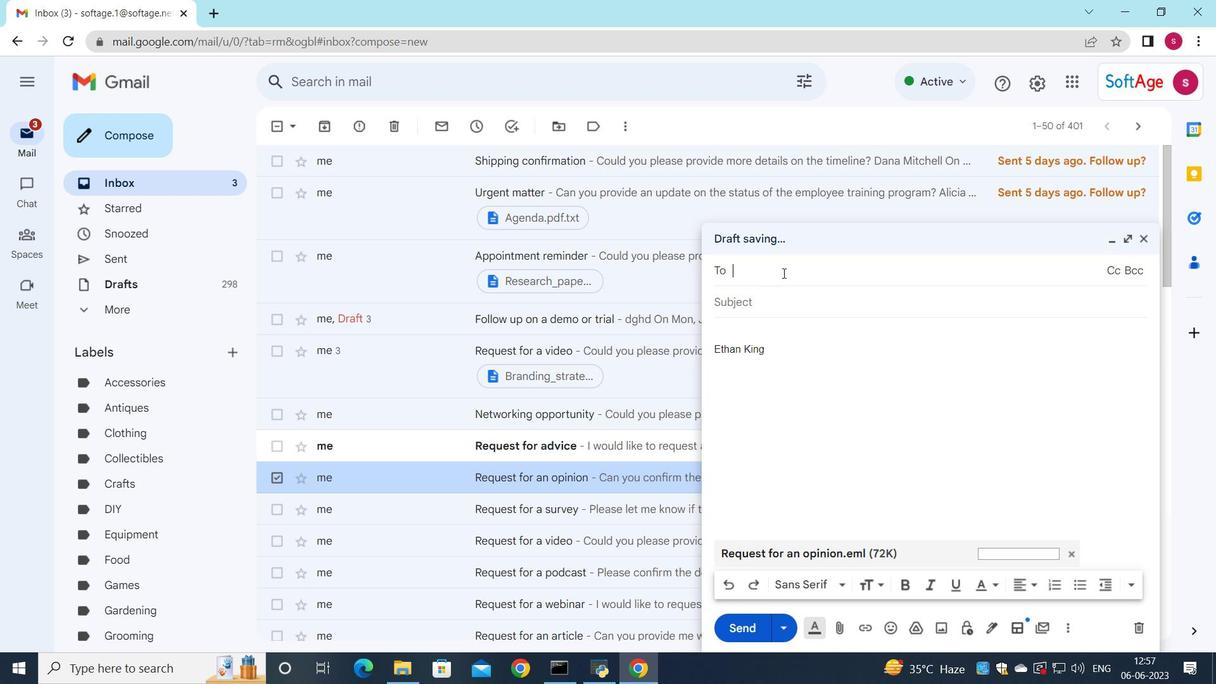 
Action: Key pressed s
Screenshot: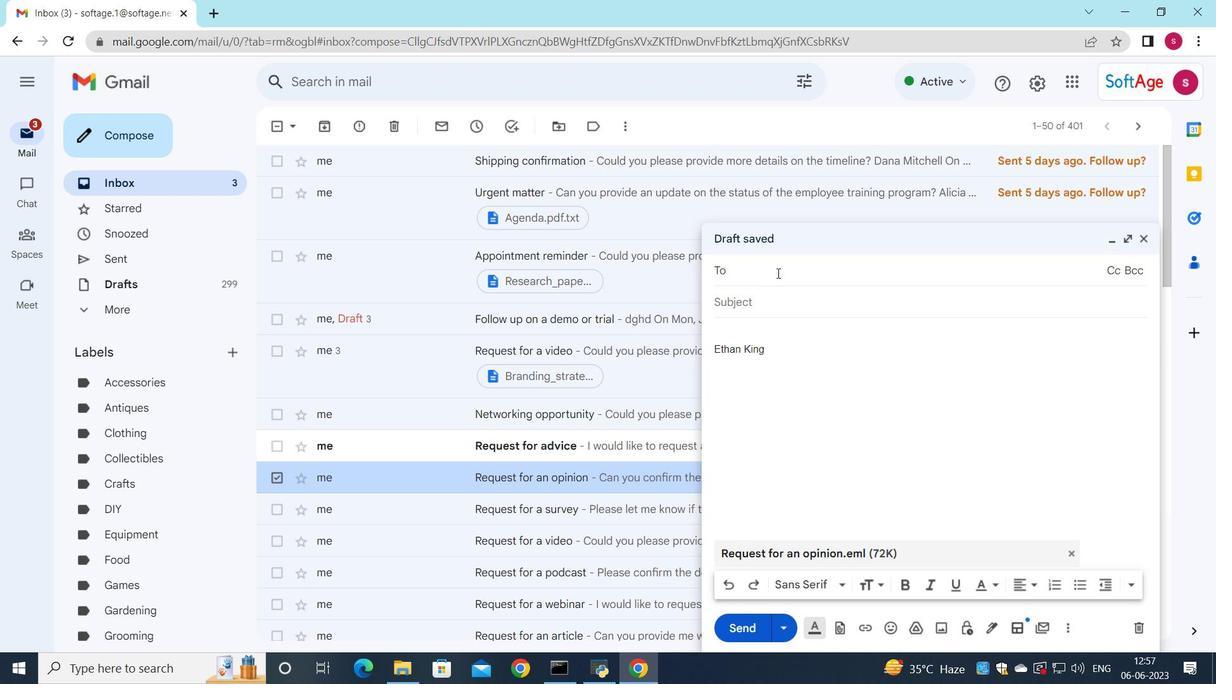
Action: Mouse moved to (790, 507)
Screenshot: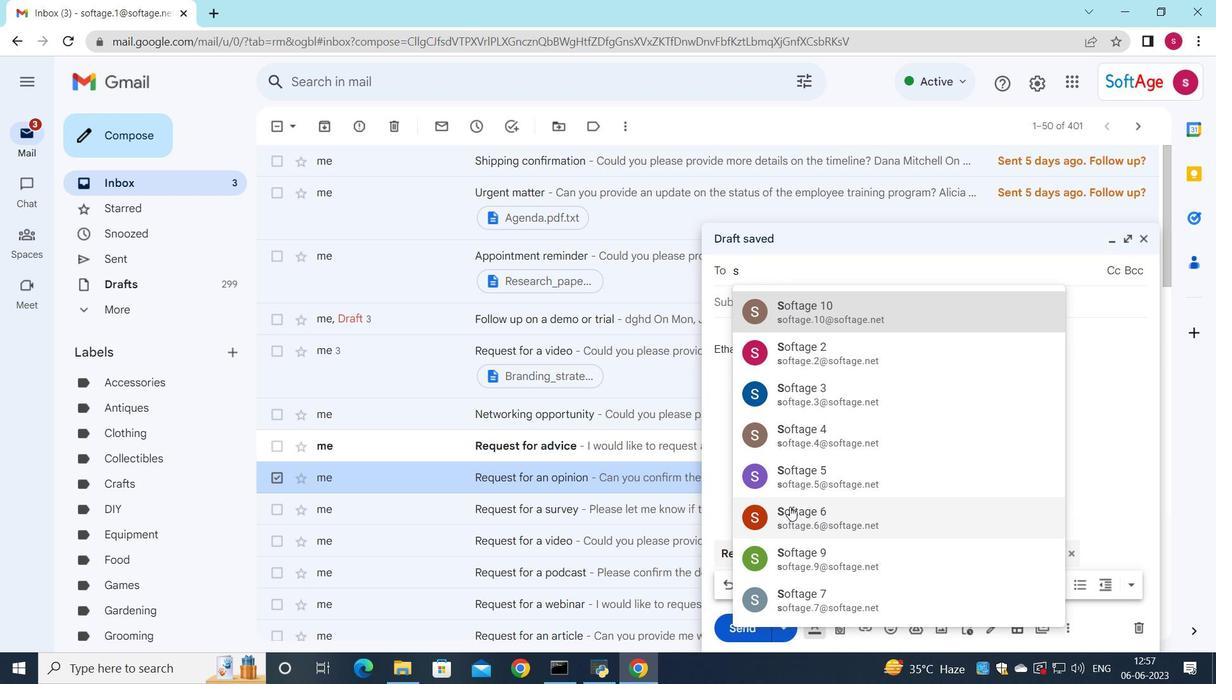 
Action: Mouse pressed left at (790, 507)
Screenshot: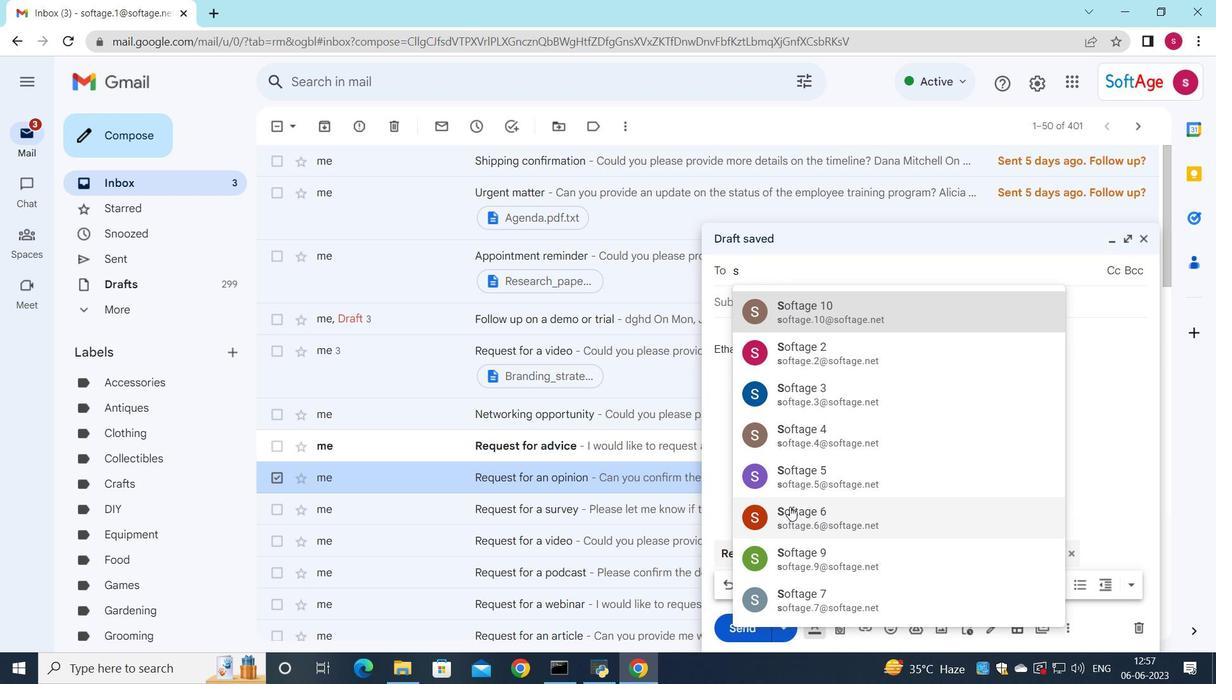 
Action: Mouse moved to (755, 315)
Screenshot: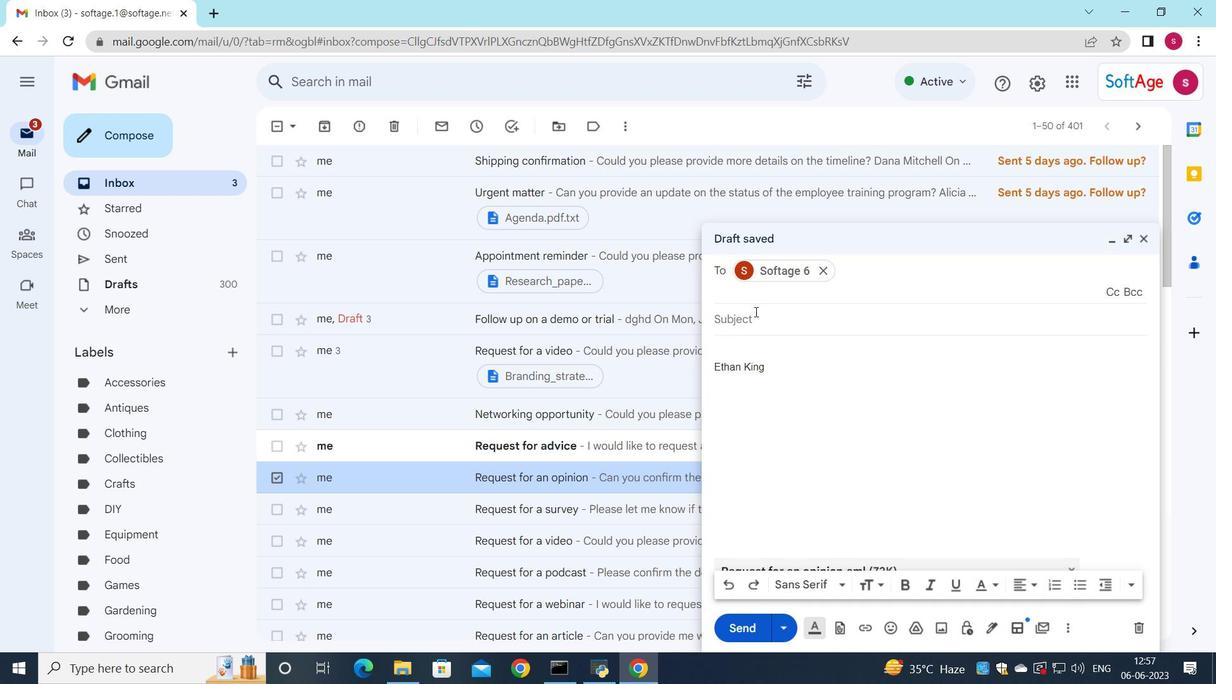 
Action: Mouse pressed left at (755, 315)
Screenshot: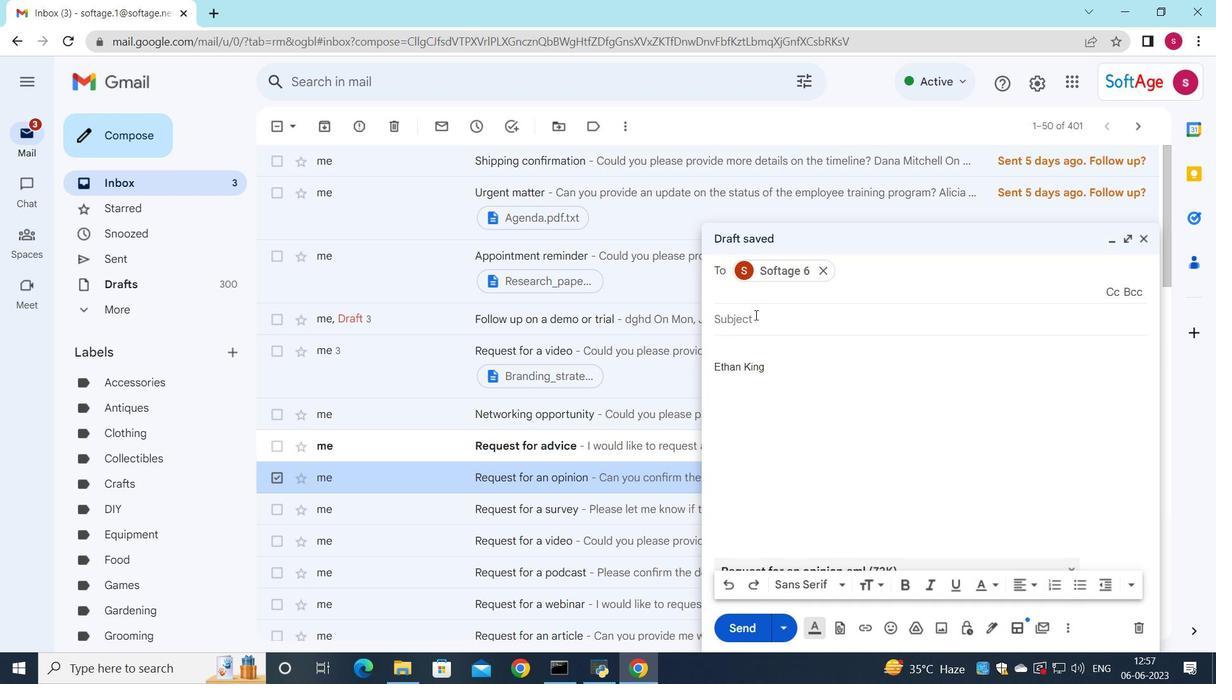 
Action: Key pressed <Key.shift><Key.shift><Key.shift><Key.shift><Key.shift><Key.shift><Key.shift><Key.shift><Key.shift><Key.shift><Key.shift><Key.shift><Key.shift><Key.shift><Key.shift><Key.shift><Key.shift>Request<Key.space>for<Key.space>a<Key.space>change<Key.space>in<Key.space>prp<Key.backspace>oject<Key.space>deadline<Key.space>
Screenshot: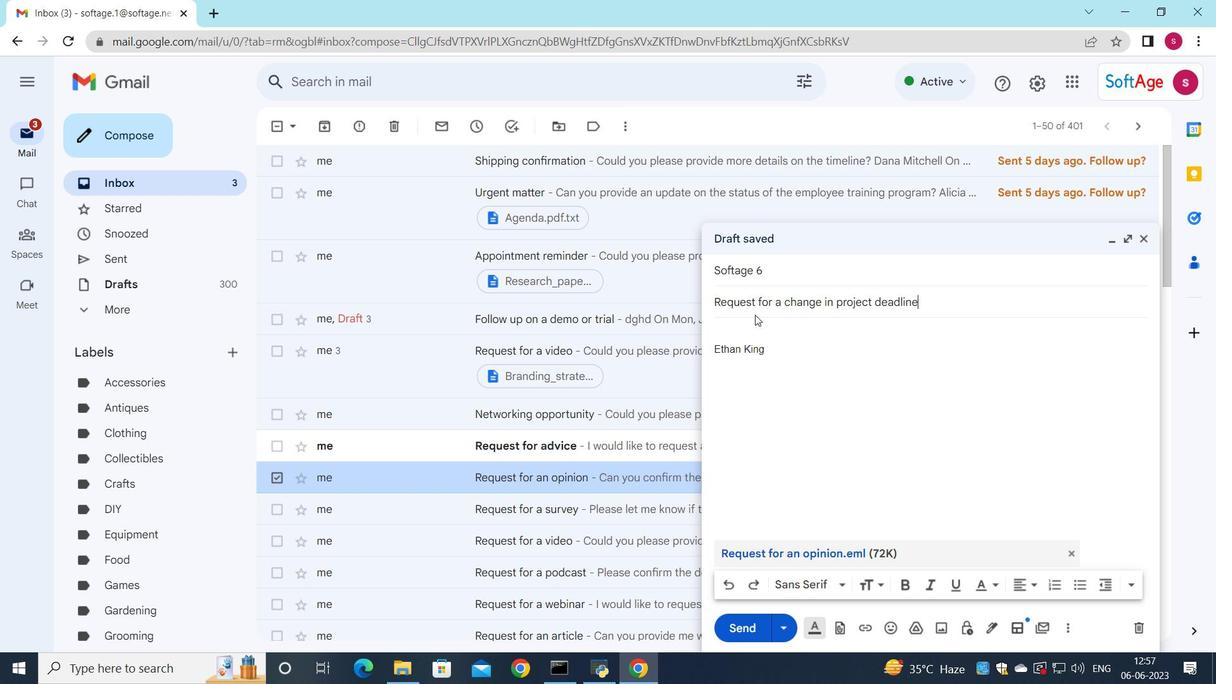 
Action: Mouse moved to (744, 323)
Screenshot: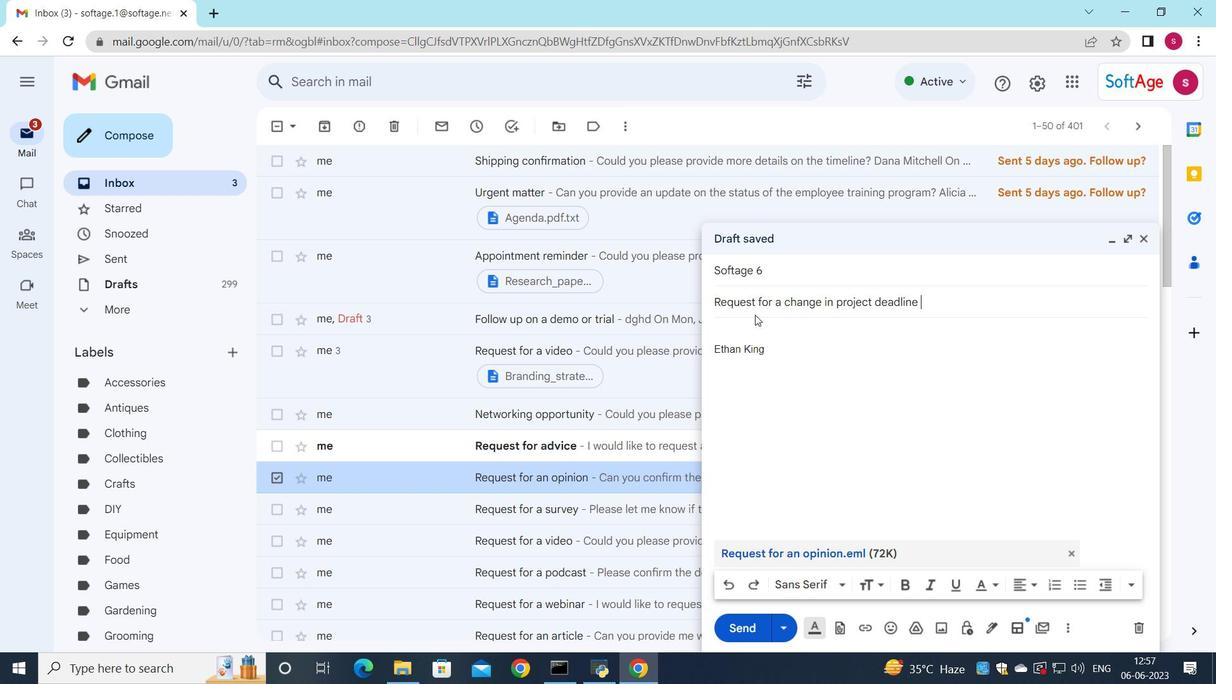 
Action: Mouse pressed left at (744, 323)
Screenshot: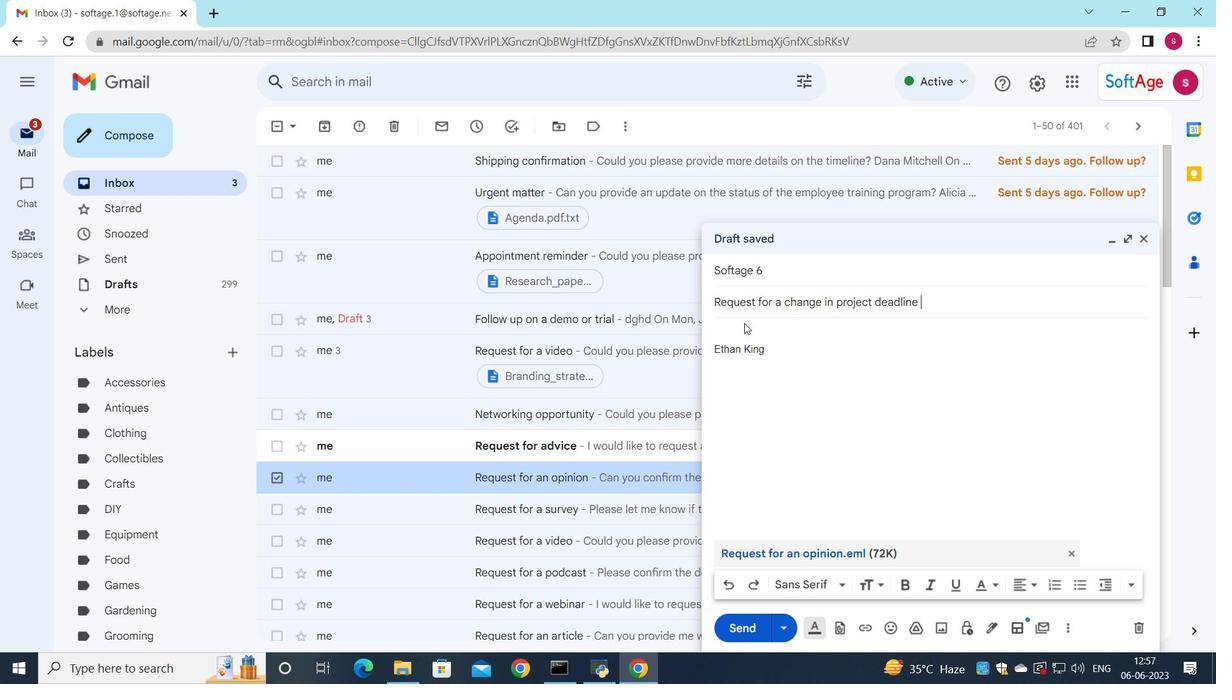 
Action: Key pressed <Key.shift_r>Please<Key.space>let<Key.space>me<Key.space>know<Key.space>if<Key.space>there<Key.space>are<Key.space>any<Key.space>outstanding<Key.space>issues<Key.space>that<Key.space>nee<Key.tab>.
Screenshot: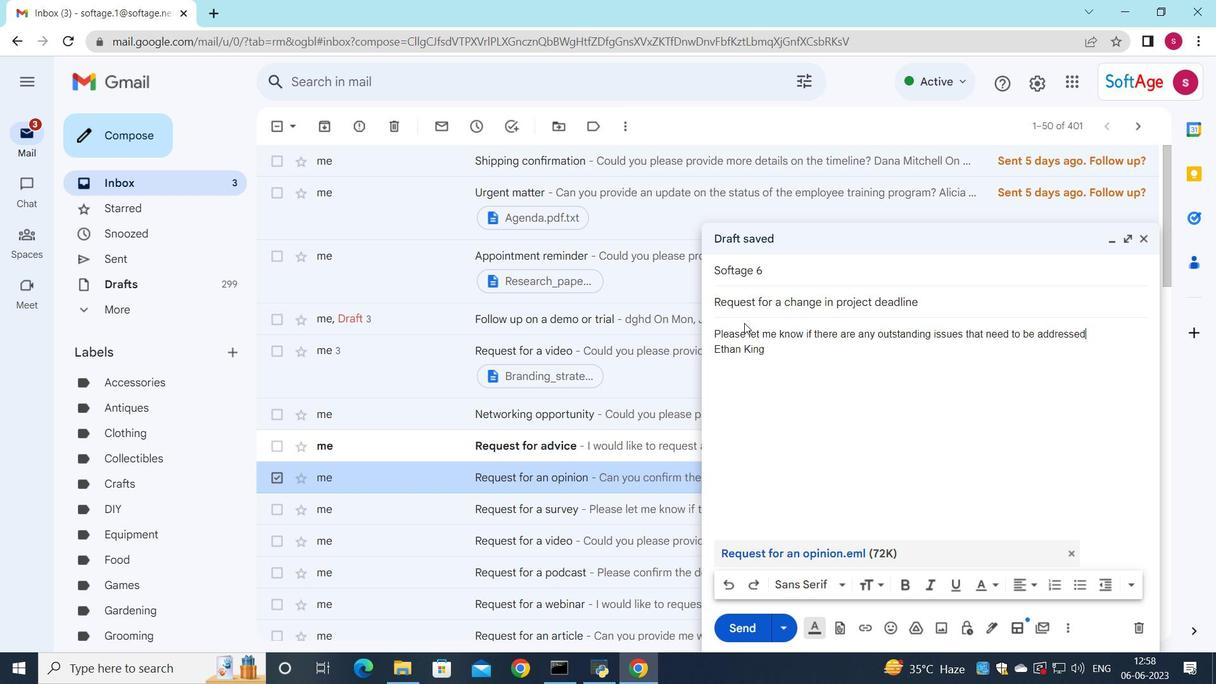 
Action: Mouse moved to (739, 628)
Screenshot: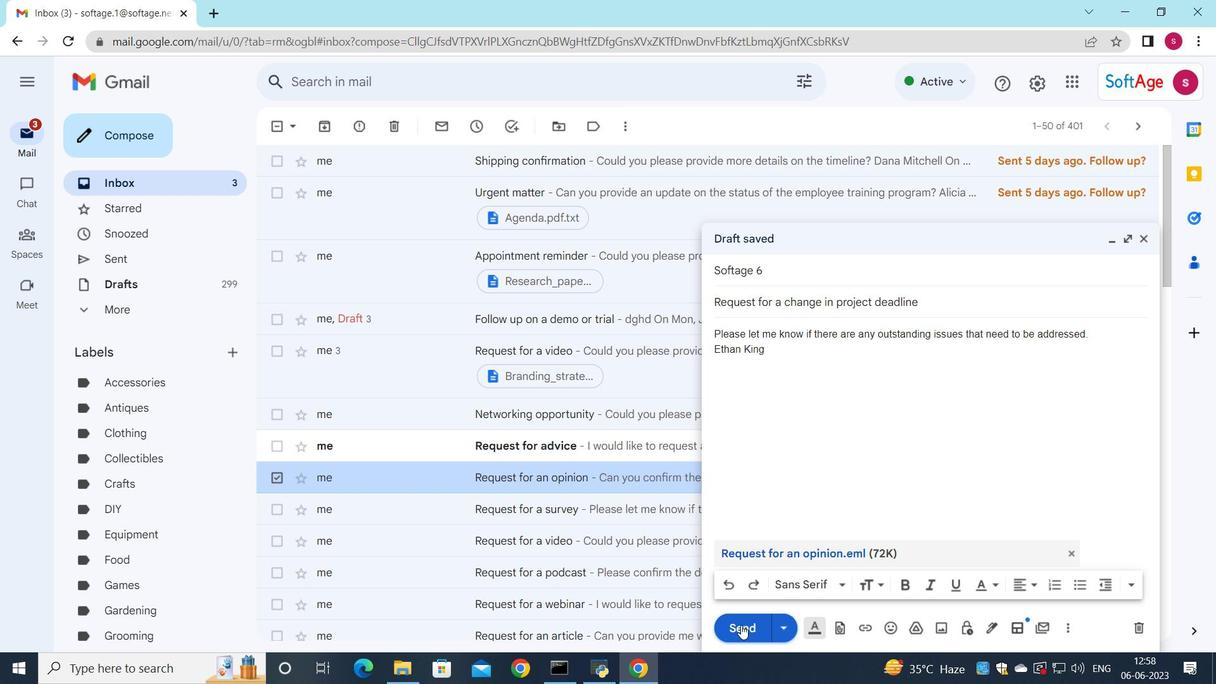 
Action: Mouse pressed left at (739, 628)
Screenshot: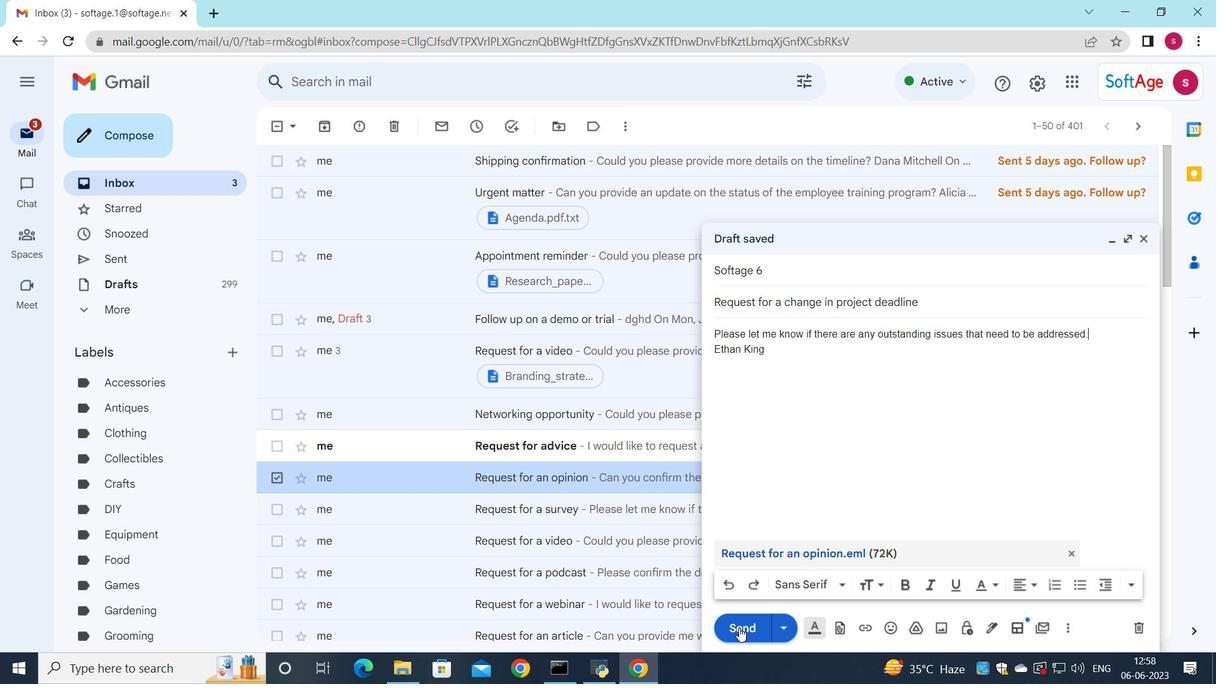 
Action: Mouse moved to (796, 531)
Screenshot: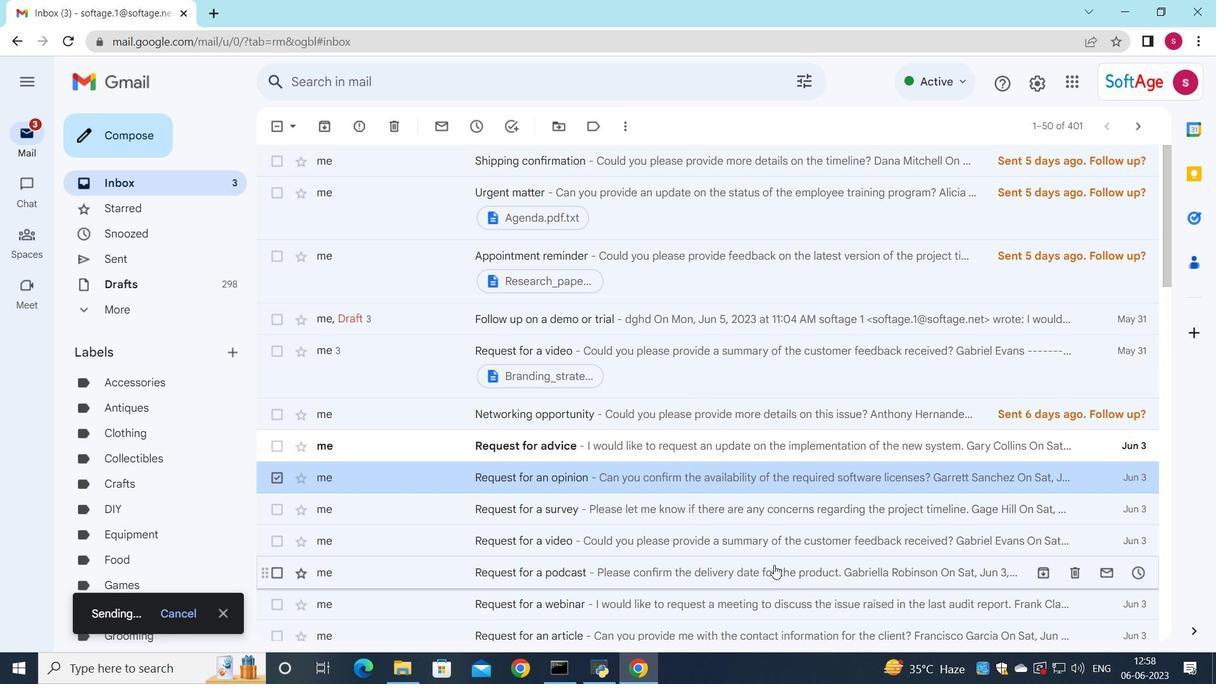 
